 Task: Calculate the distance between waterfalls in the Columbia River Gorge, Oregon.
Action: Mouse moved to (216, 93)
Screenshot: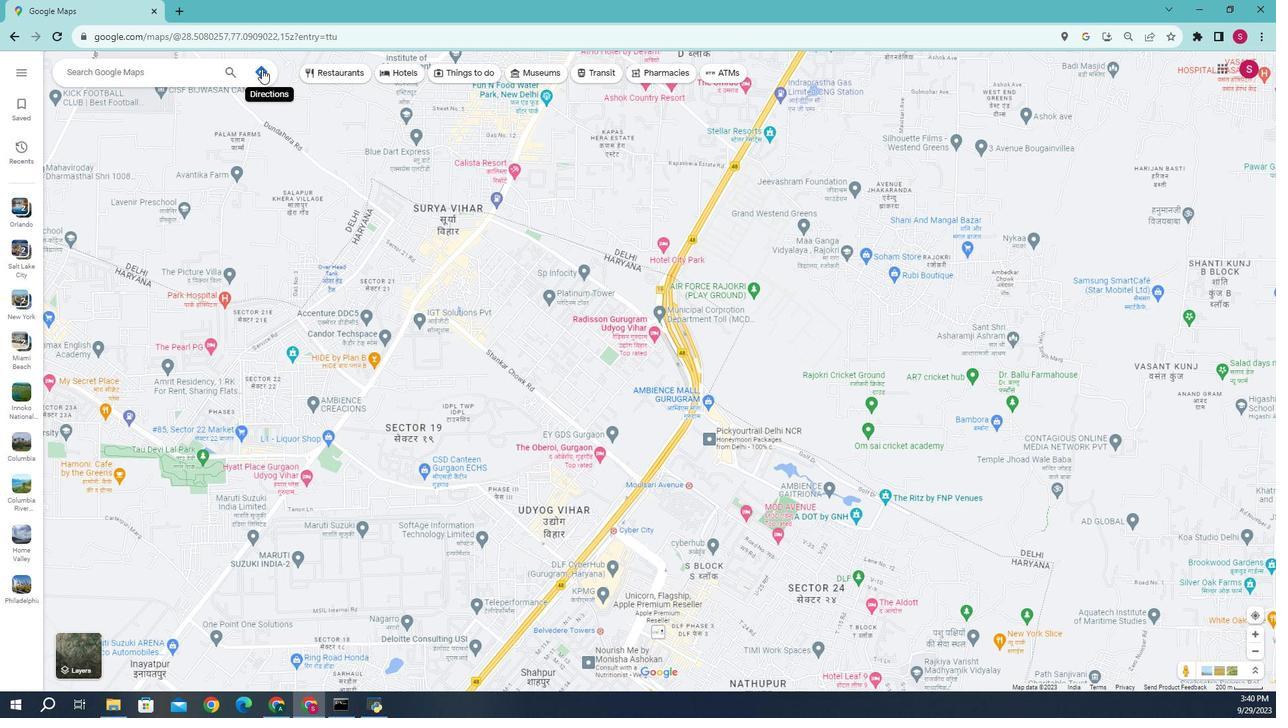 
Action: Mouse pressed left at (216, 93)
Screenshot: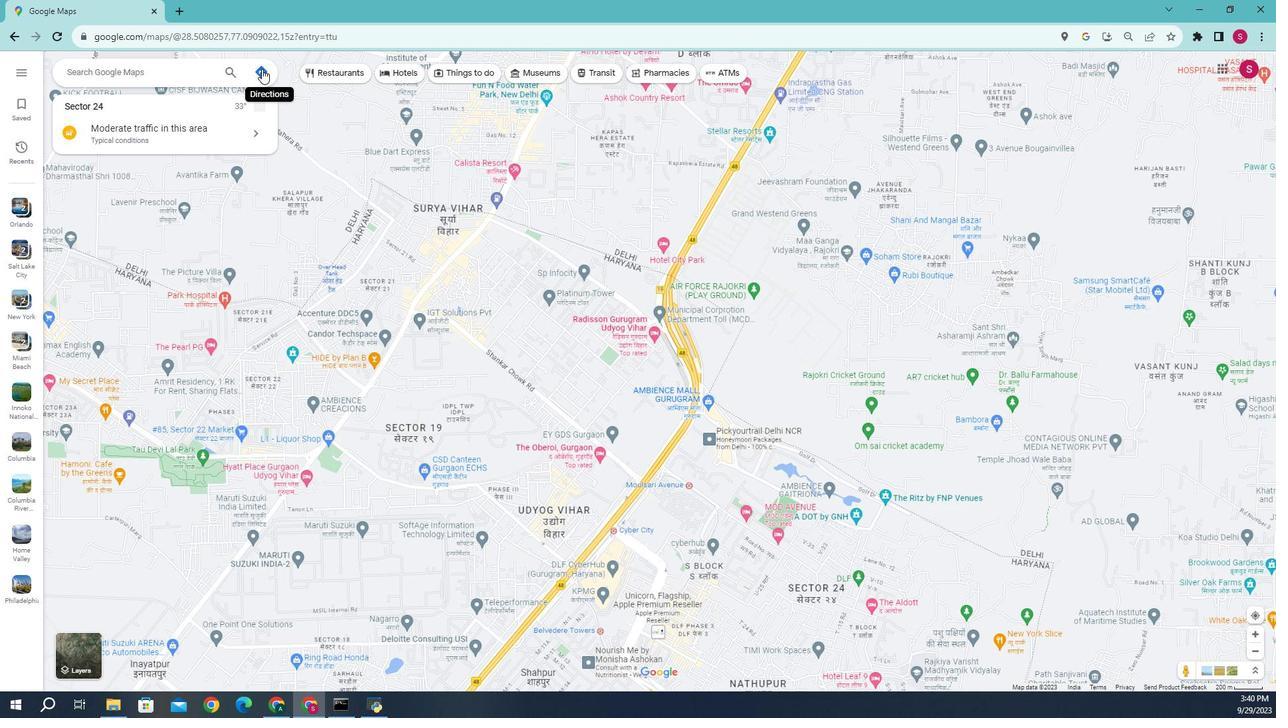 
Action: Mouse moved to (180, 112)
Screenshot: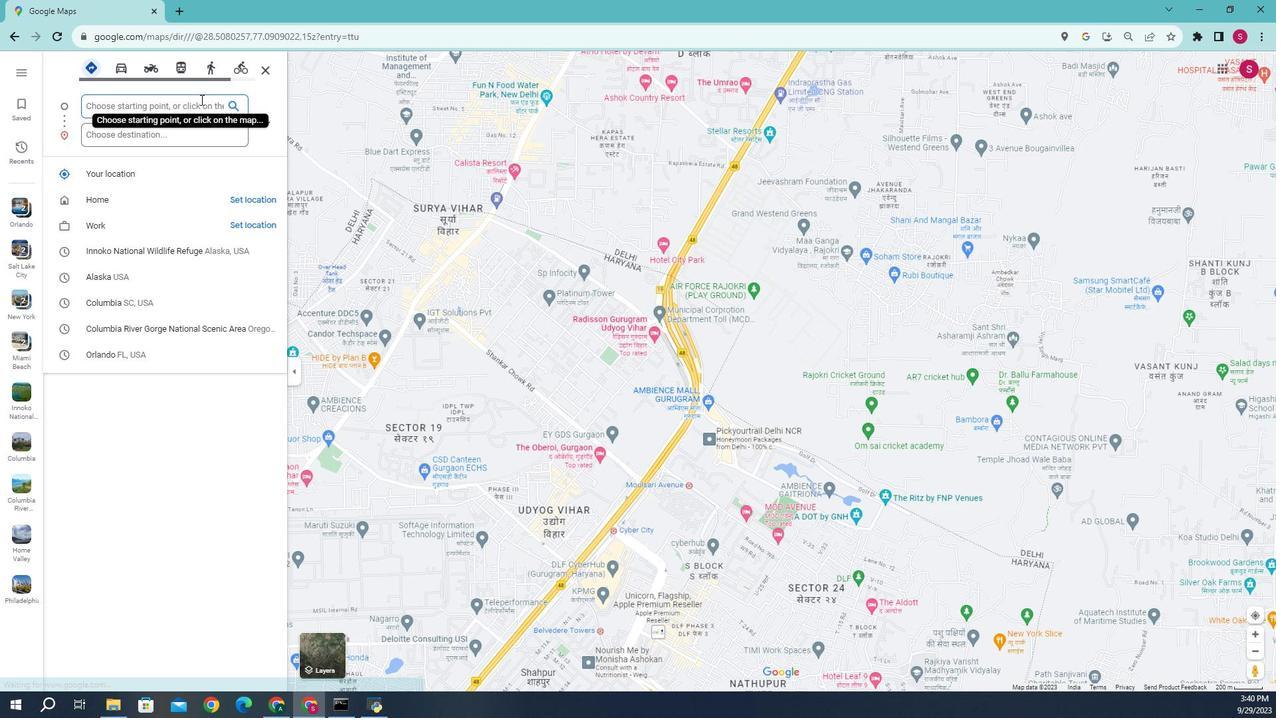 
Action: Mouse pressed left at (180, 112)
Screenshot: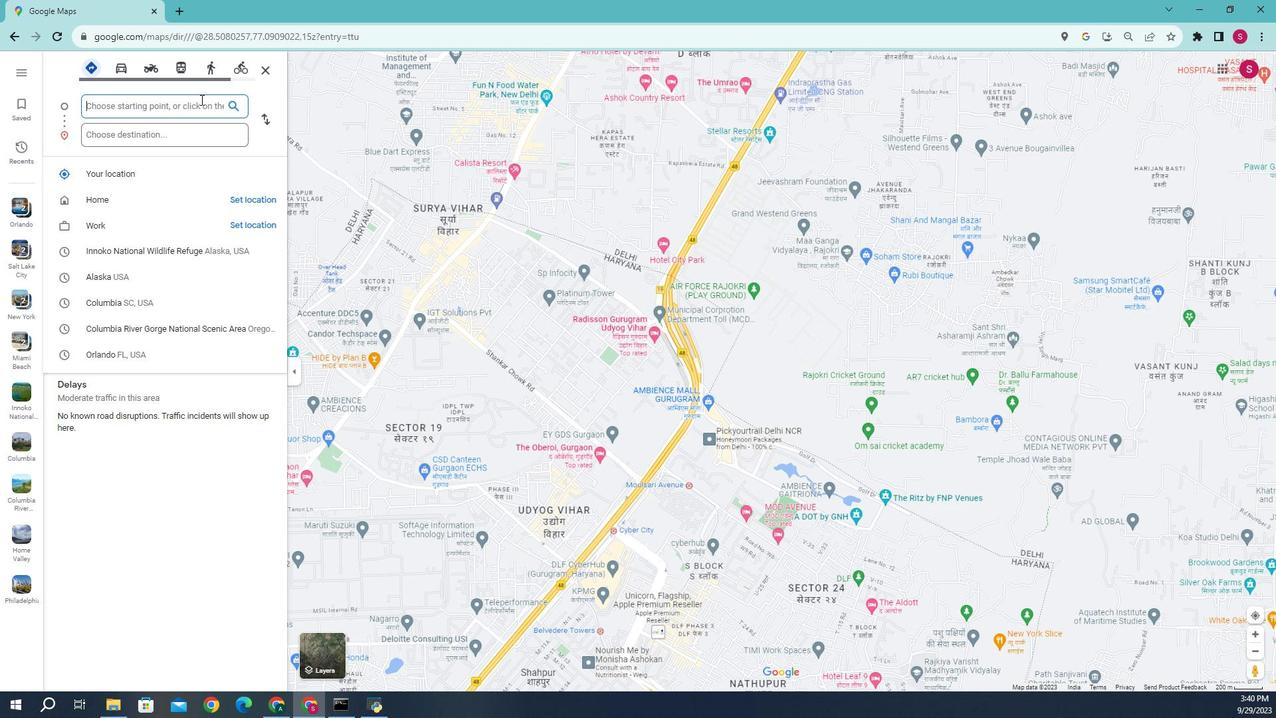 
Action: Mouse moved to (184, 113)
Screenshot: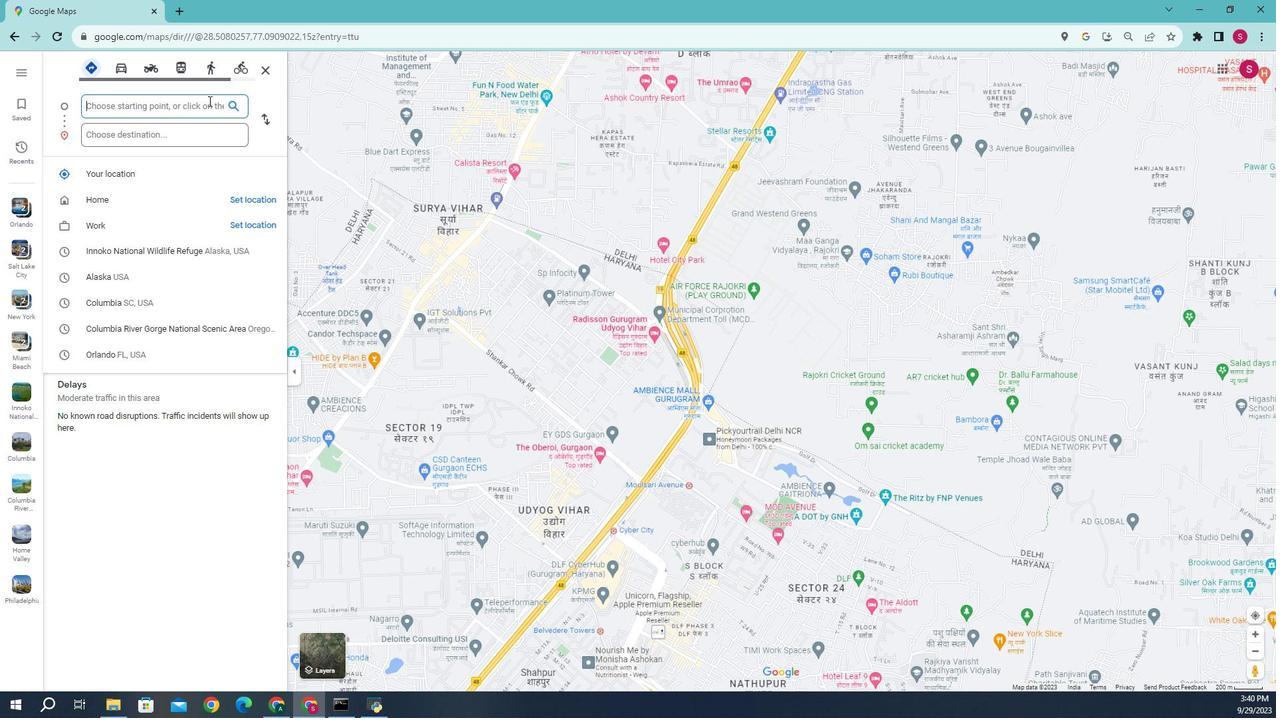 
Action: Key pressed <Key.caps_lock>
Screenshot: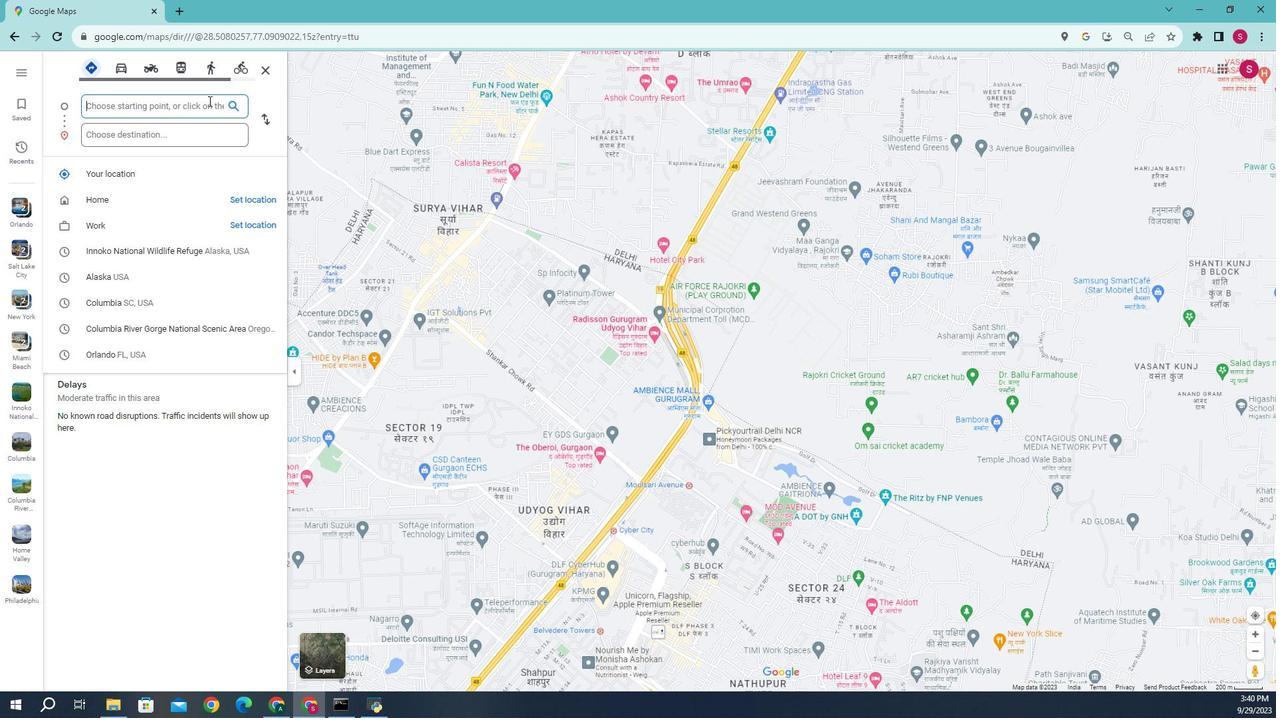 
Action: Mouse moved to (185, 113)
Screenshot: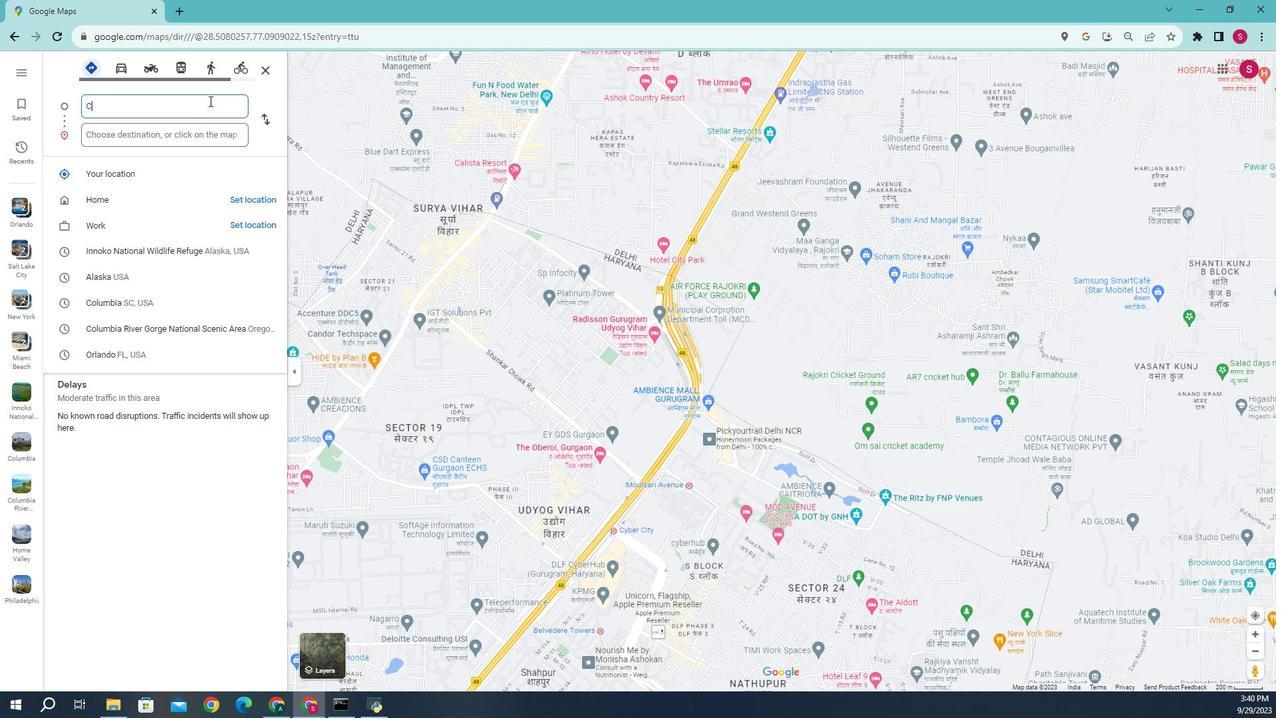 
Action: Key pressed C
Screenshot: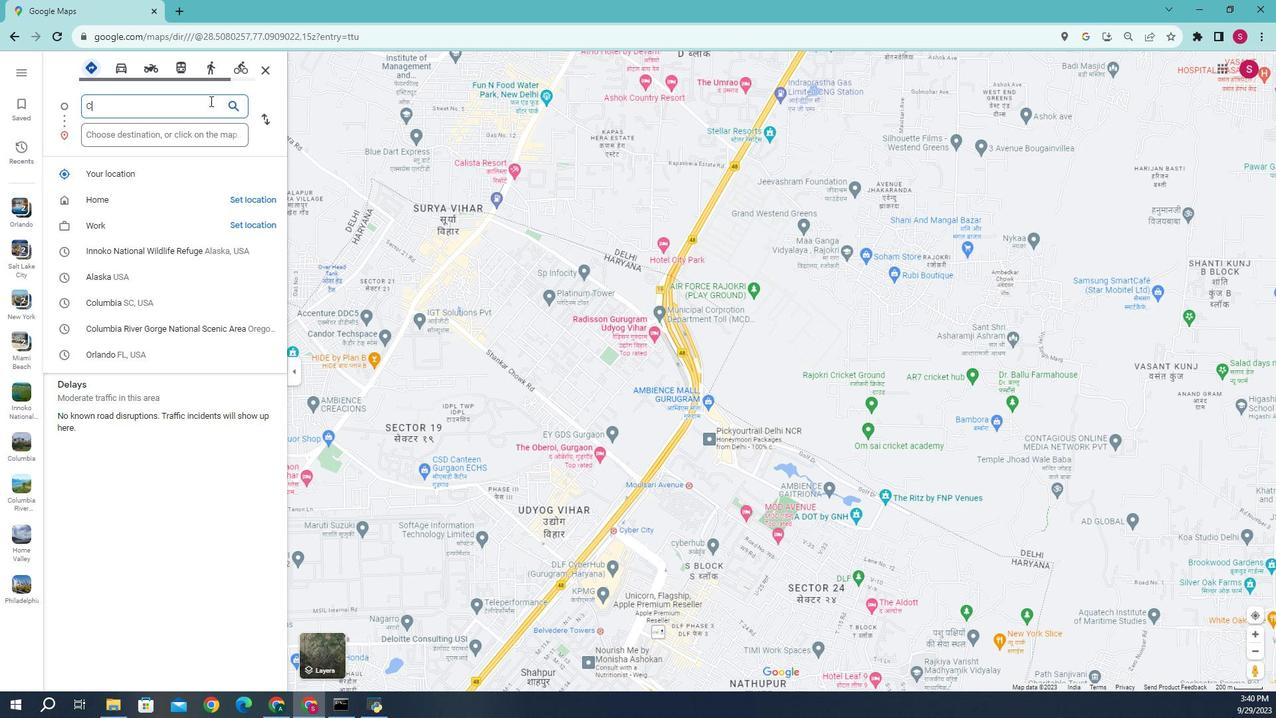 
Action: Mouse moved to (186, 113)
Screenshot: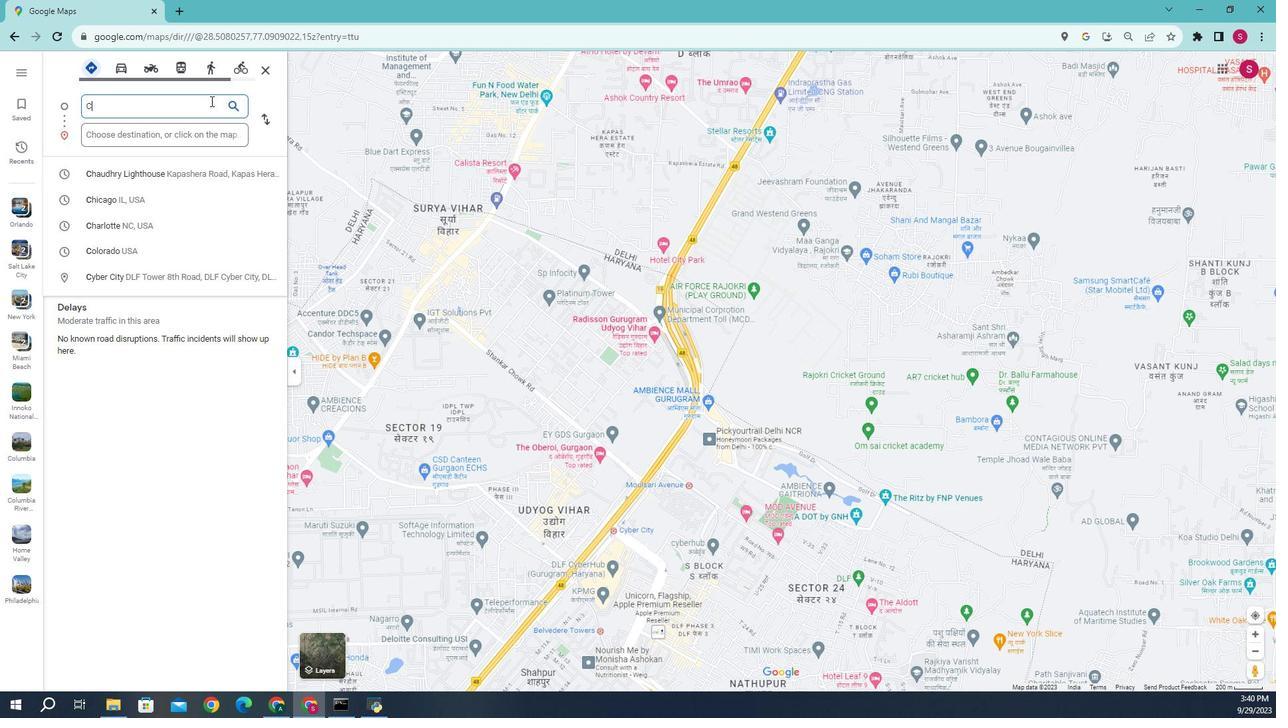 
Action: Key pressed <Key.caps_lock>
Screenshot: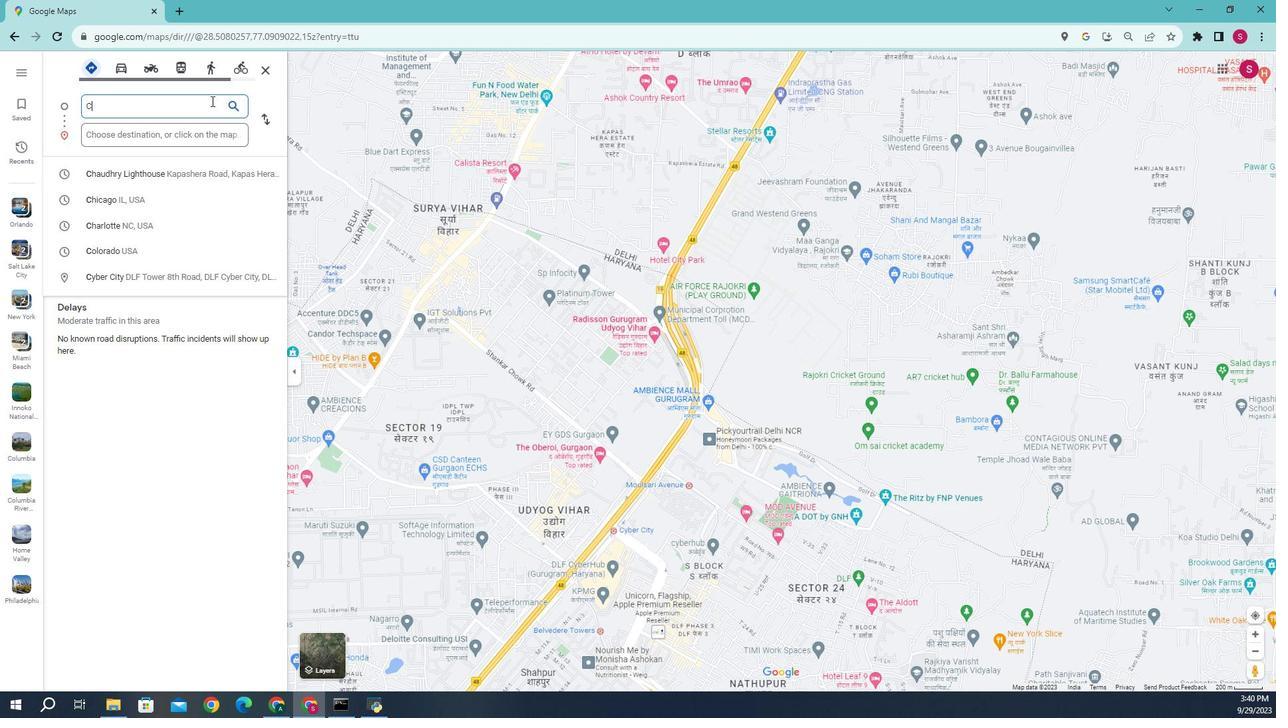 
Action: Mouse moved to (186, 113)
Screenshot: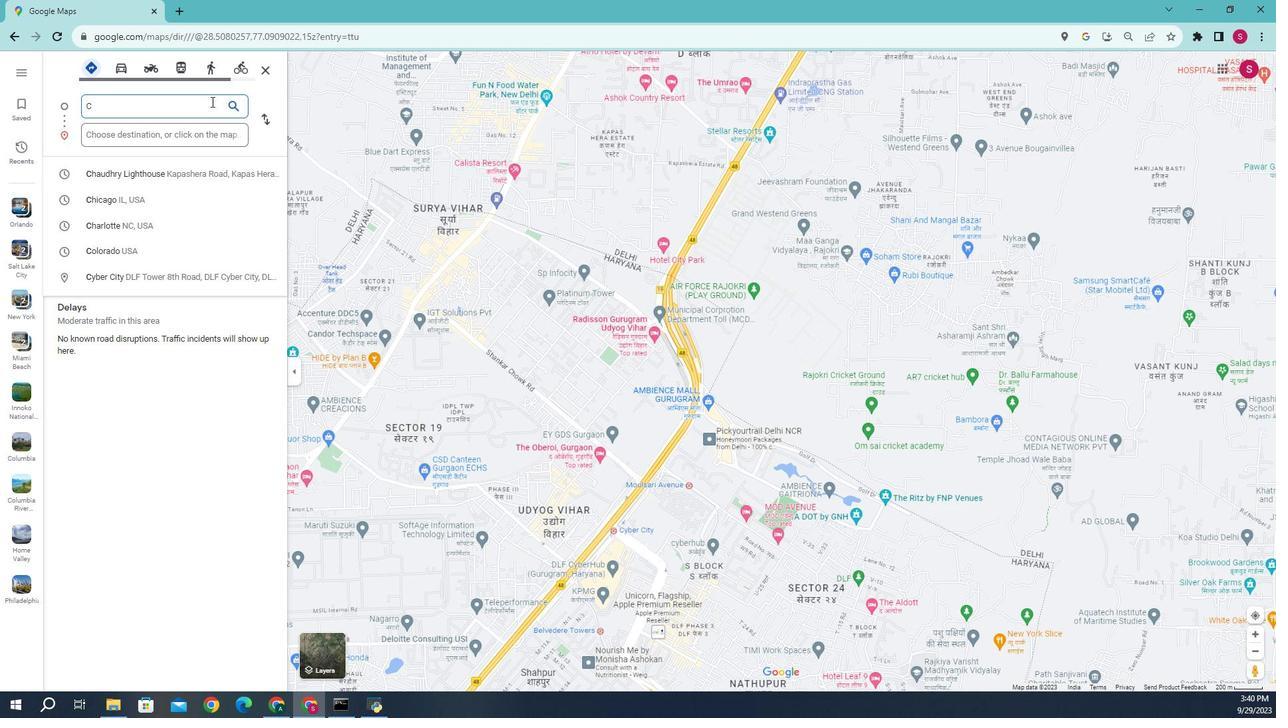 
Action: Key pressed o
Screenshot: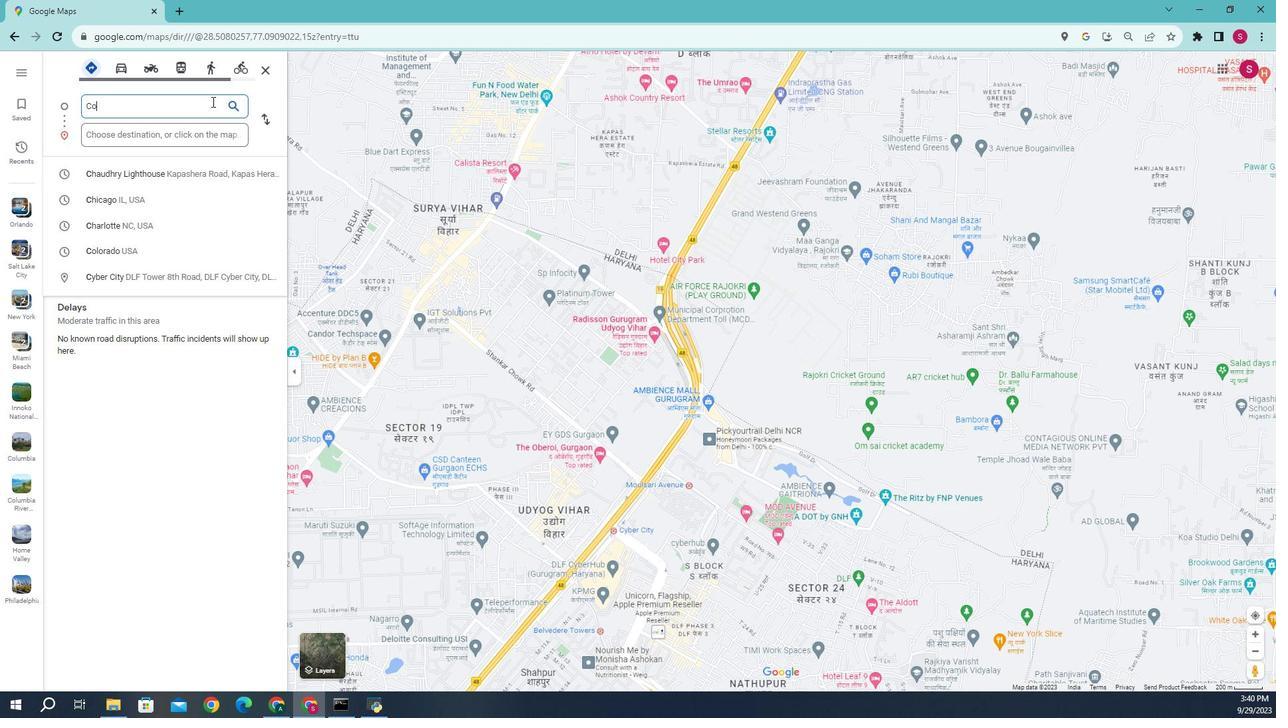 
Action: Mouse moved to (186, 113)
Screenshot: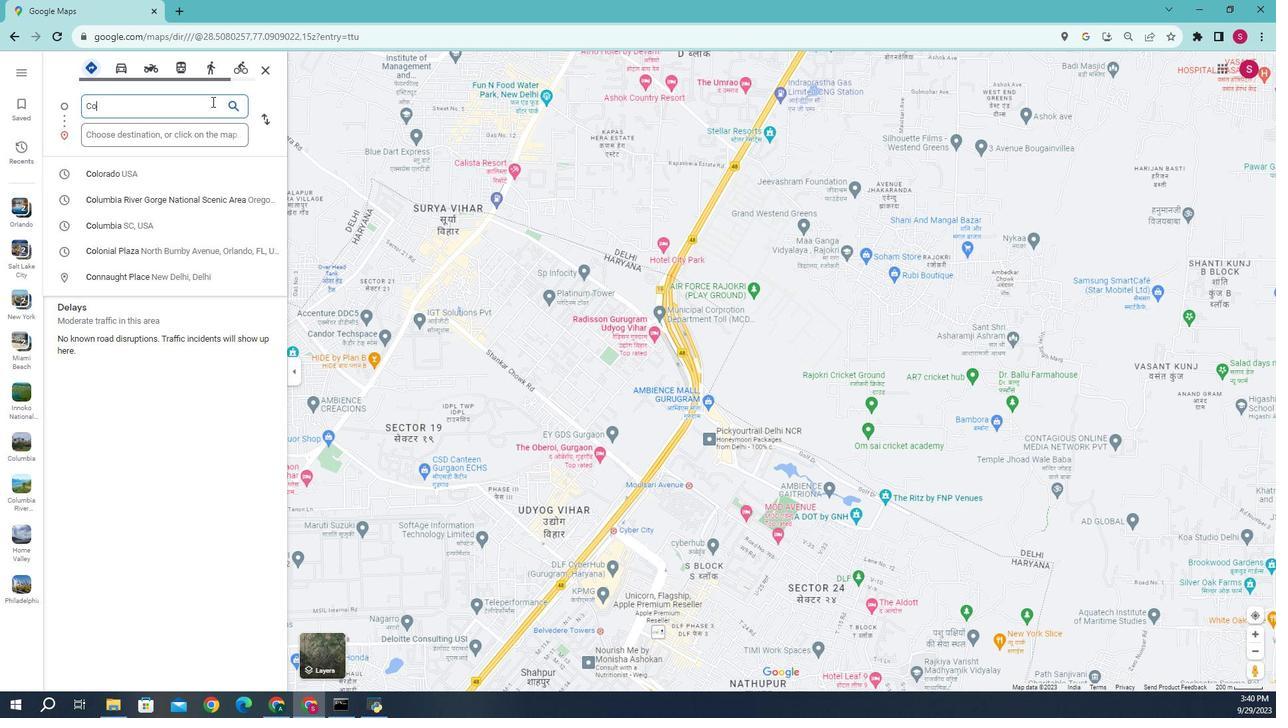 
Action: Key pressed lumbia<Key.space><Key.space><Key.caps_lock>R<Key.caps_lock>iver<Key.space>gorge,<Key.space><Key.caps_lock>O<Key.caps_lock>regon
Screenshot: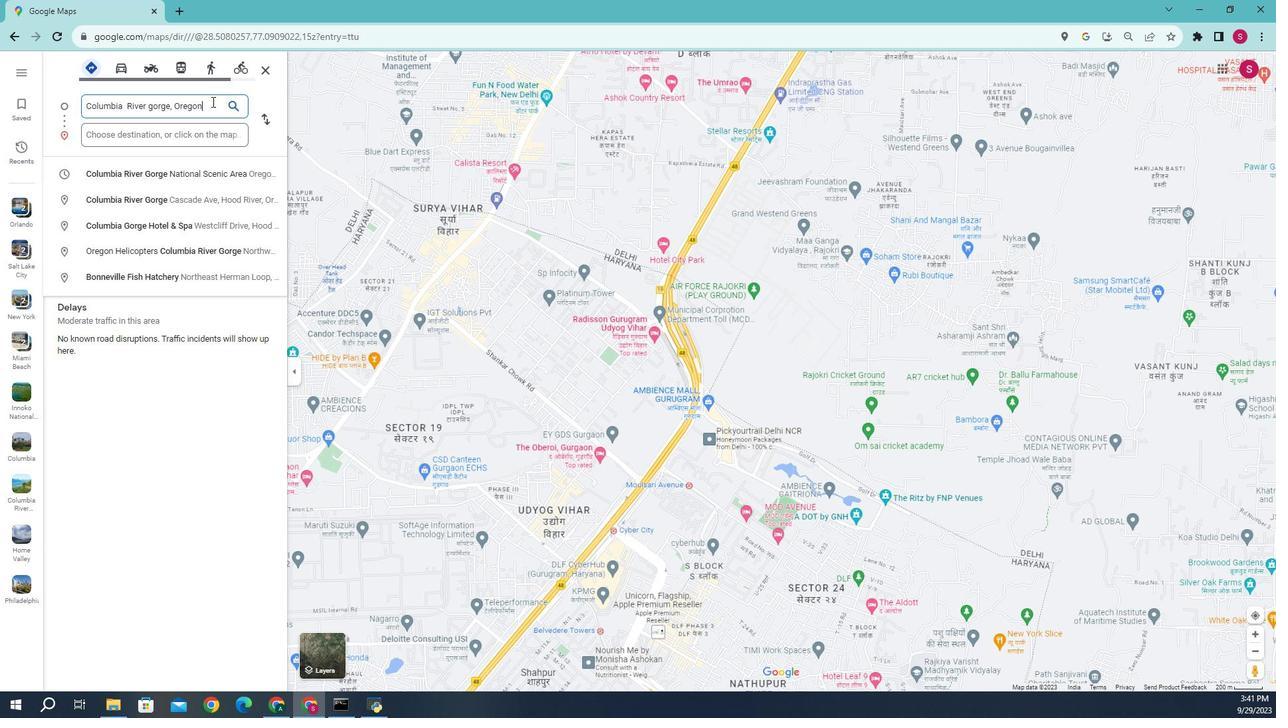 
Action: Mouse moved to (170, 157)
Screenshot: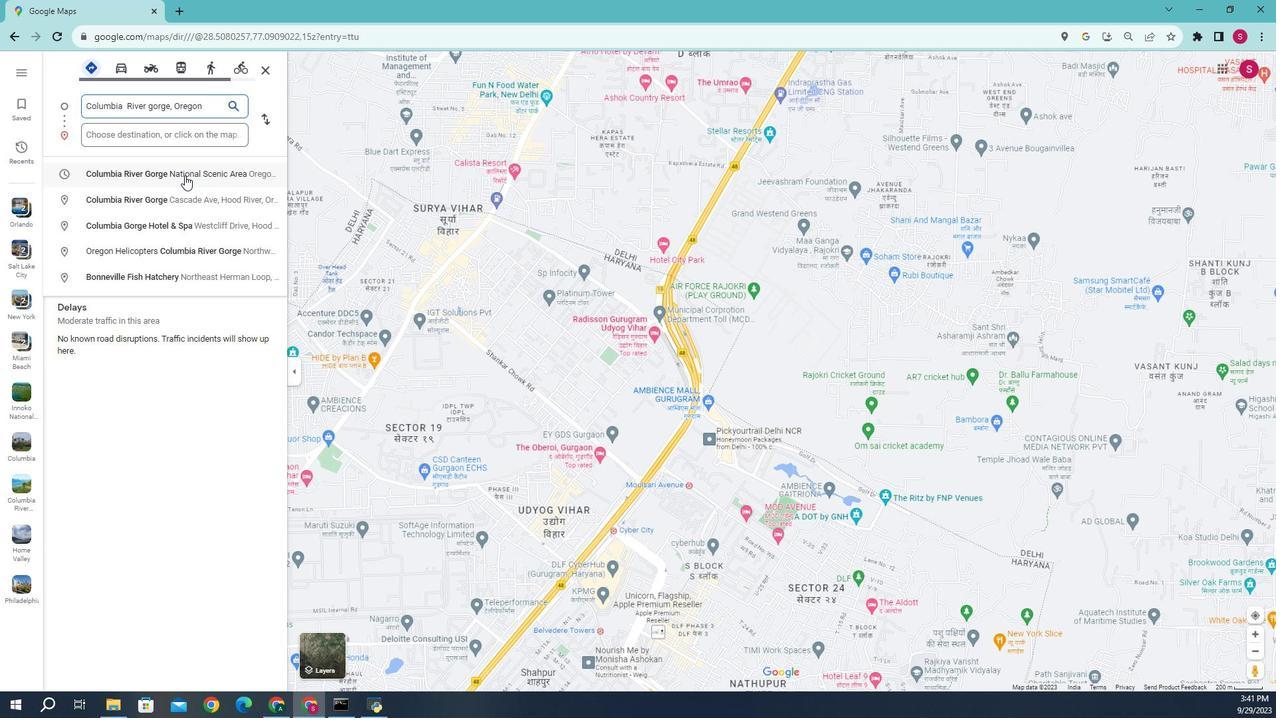 
Action: Mouse pressed left at (170, 157)
Screenshot: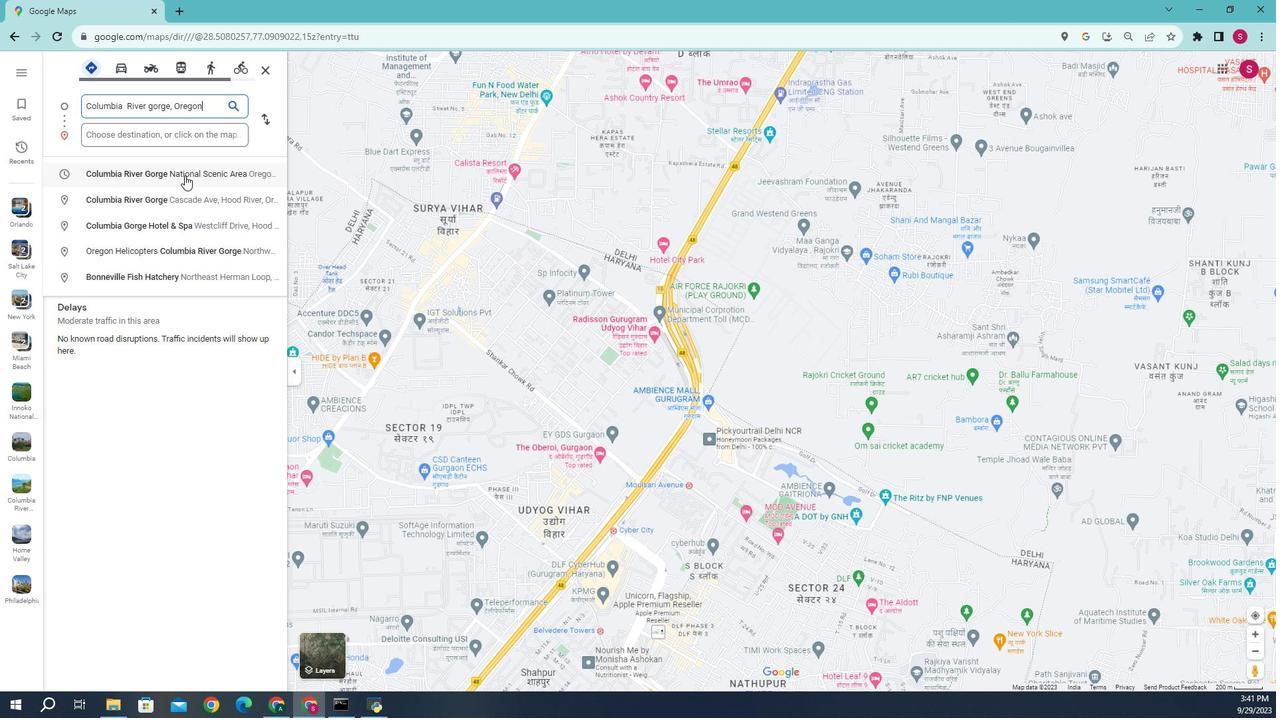 
Action: Mouse moved to (147, 134)
Screenshot: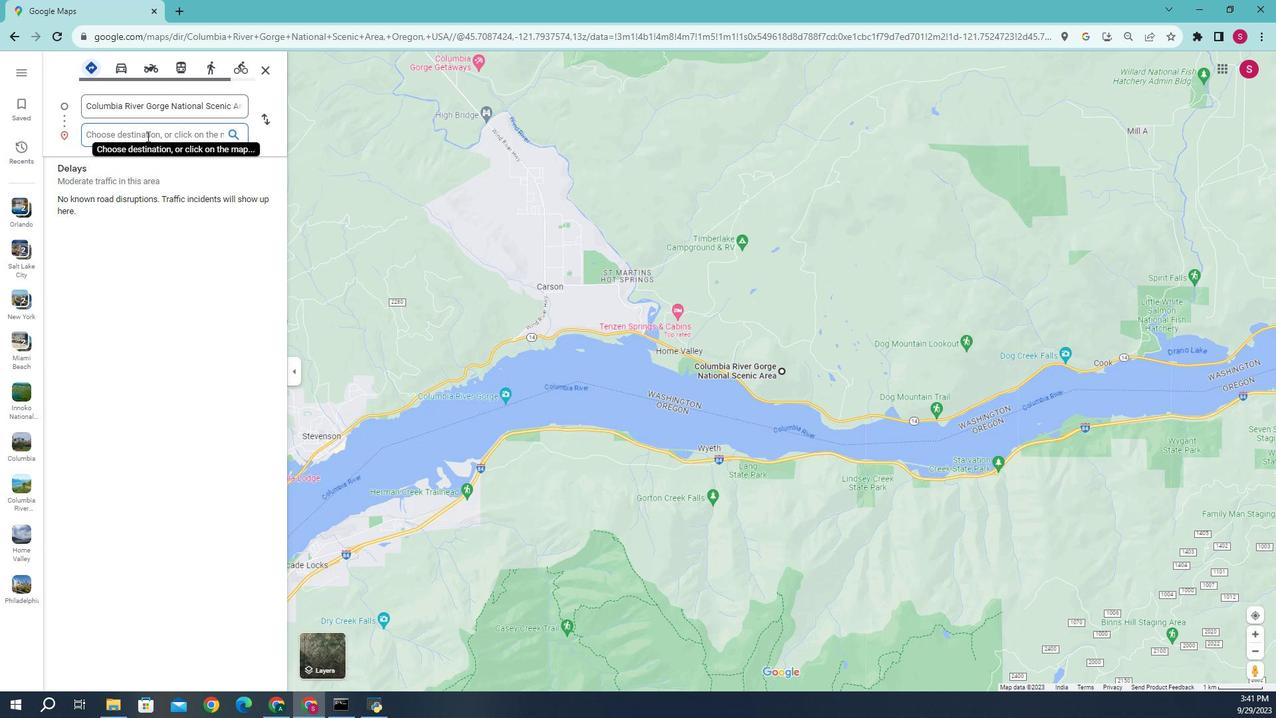 
Action: Mouse pressed left at (147, 134)
Screenshot: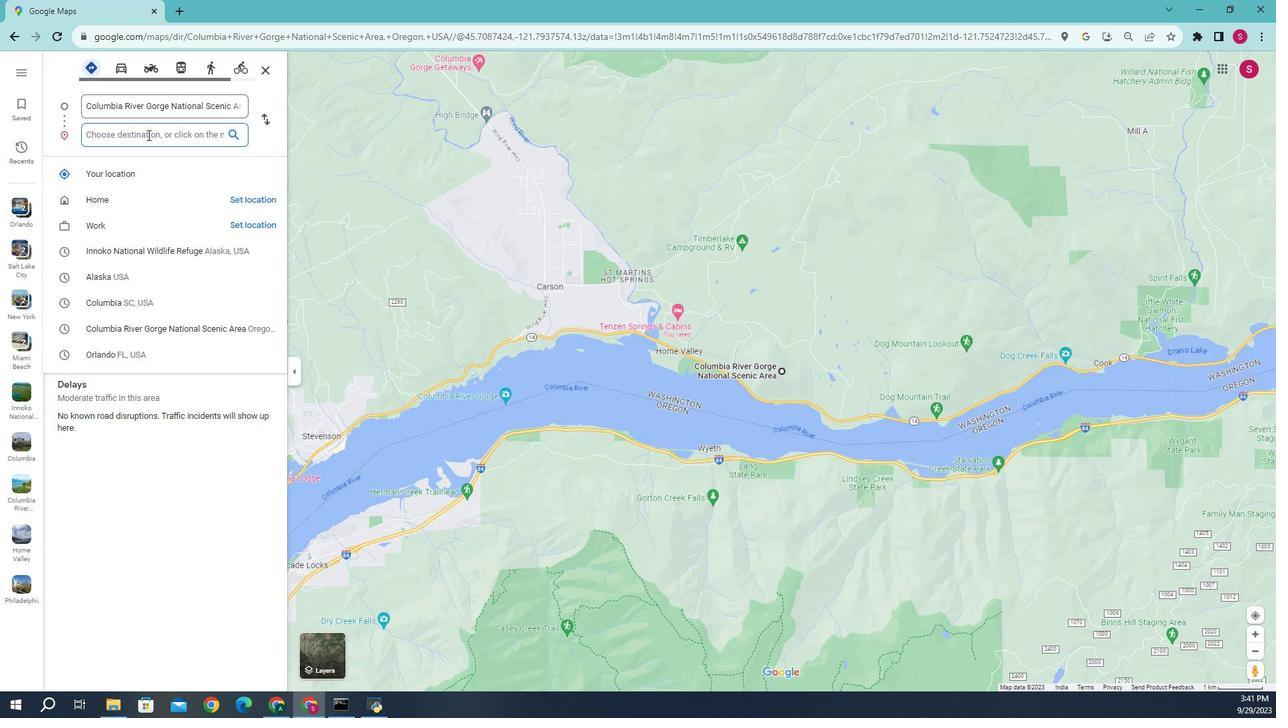 
Action: Mouse moved to (150, 134)
Screenshot: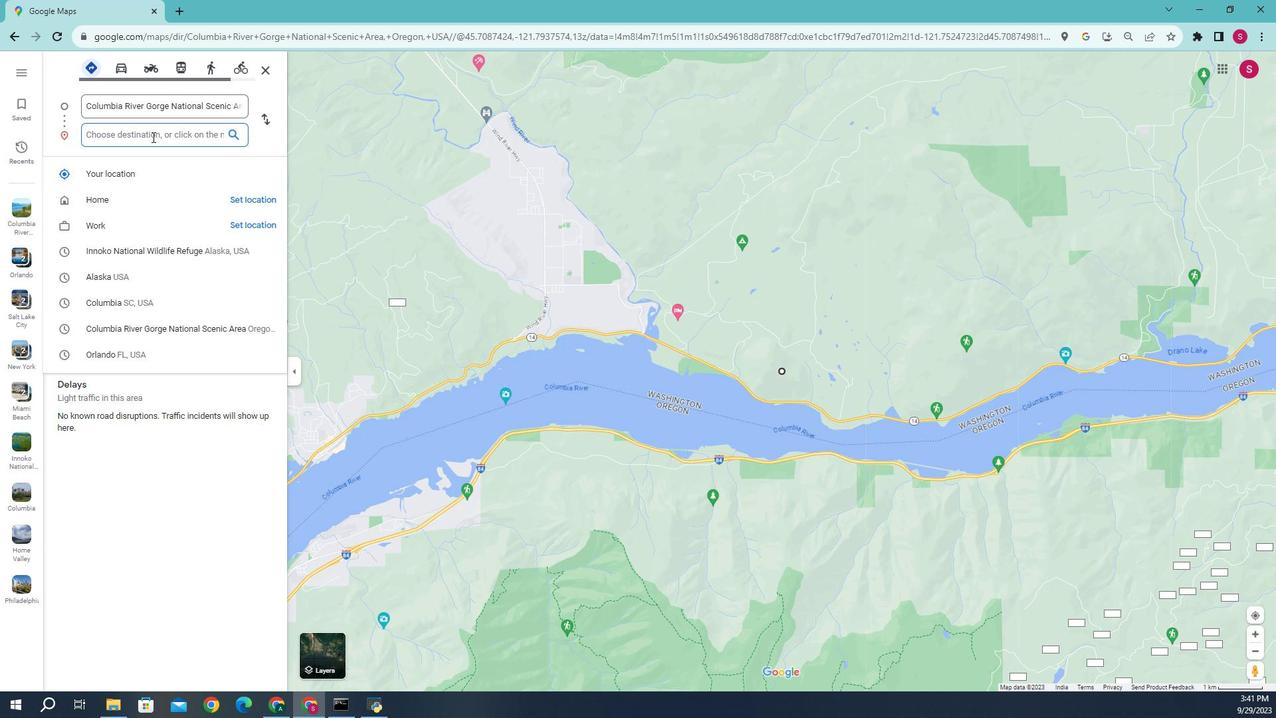 
Action: Mouse pressed left at (150, 134)
Screenshot: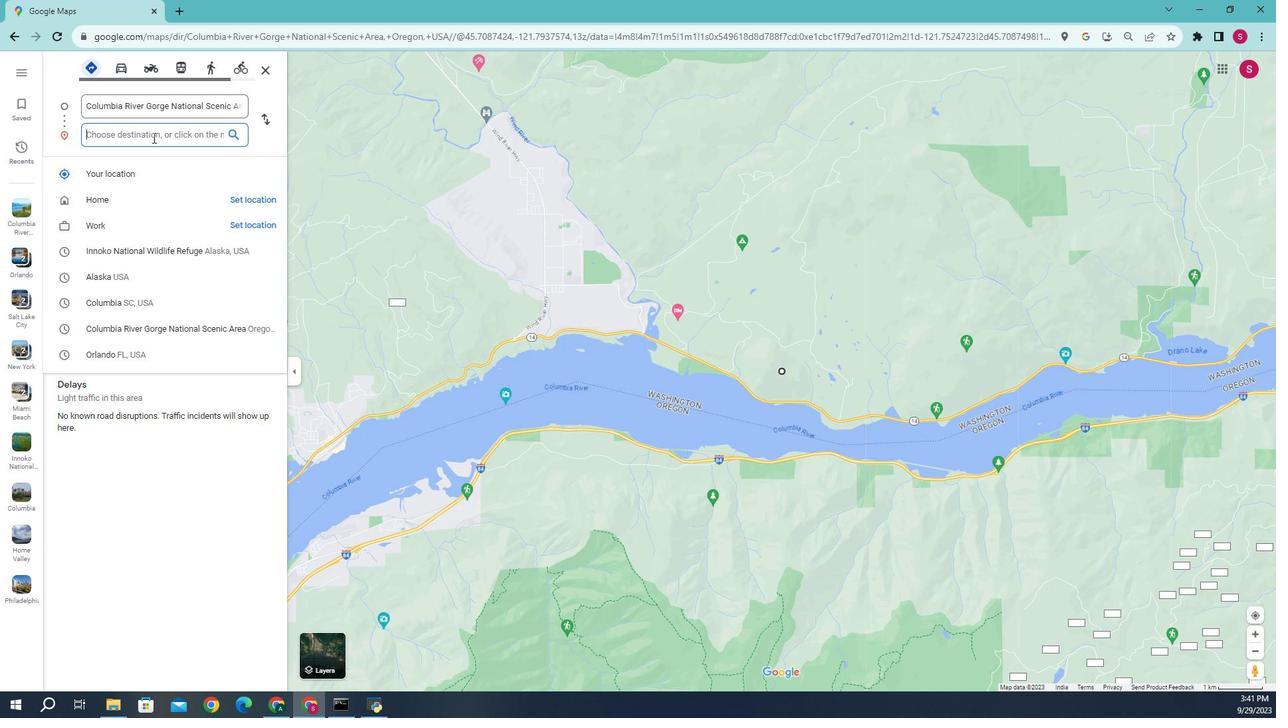 
Action: Mouse moved to (151, 134)
Screenshot: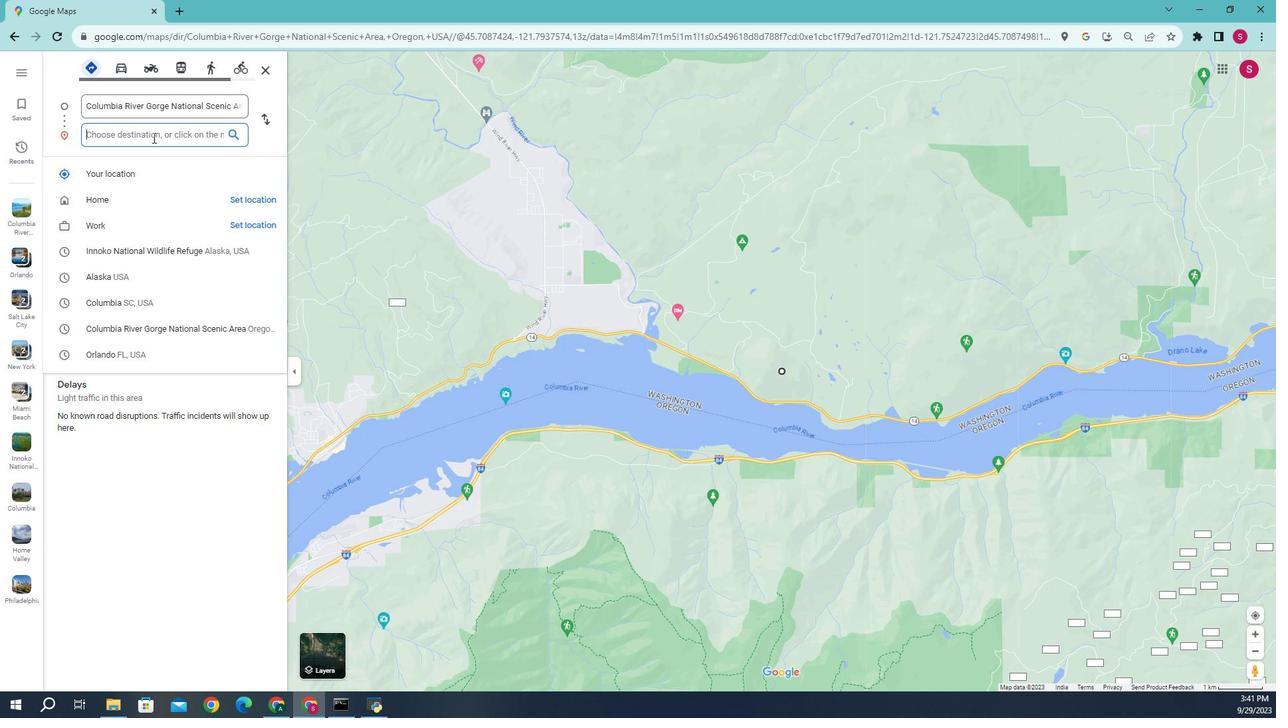 
Action: Key pressed columbia
Screenshot: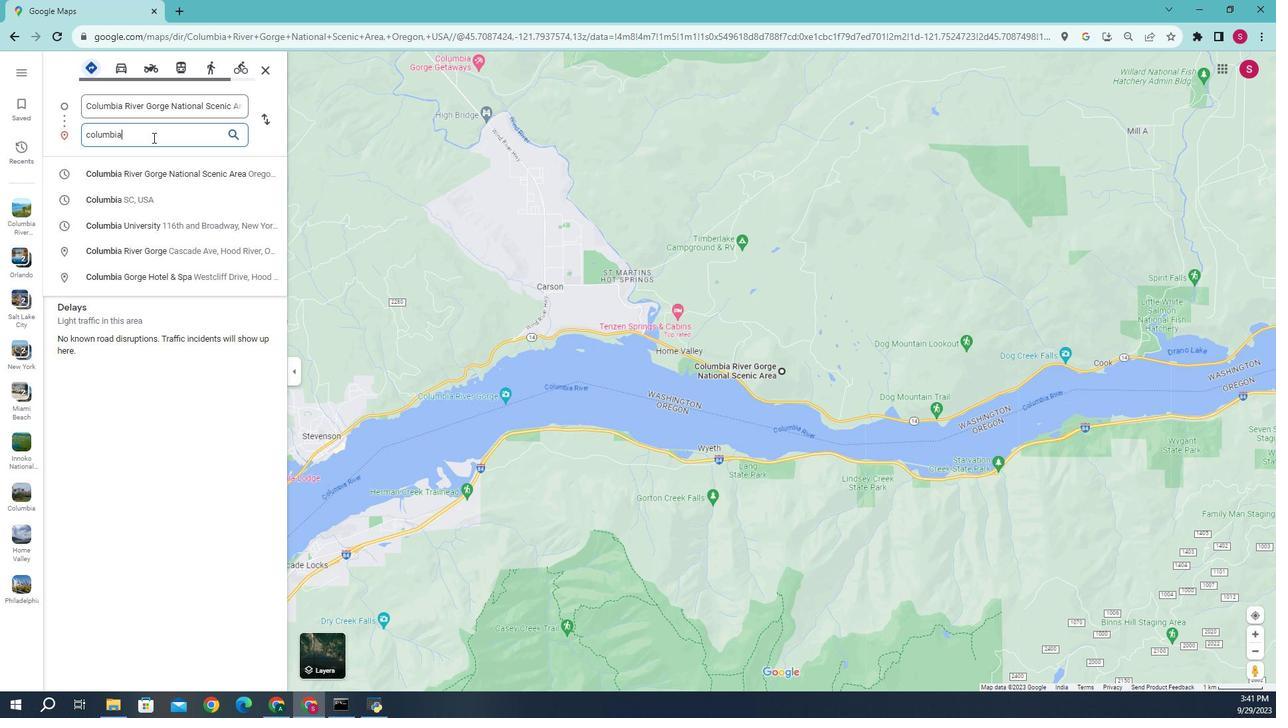 
Action: Mouse moved to (156, 166)
Screenshot: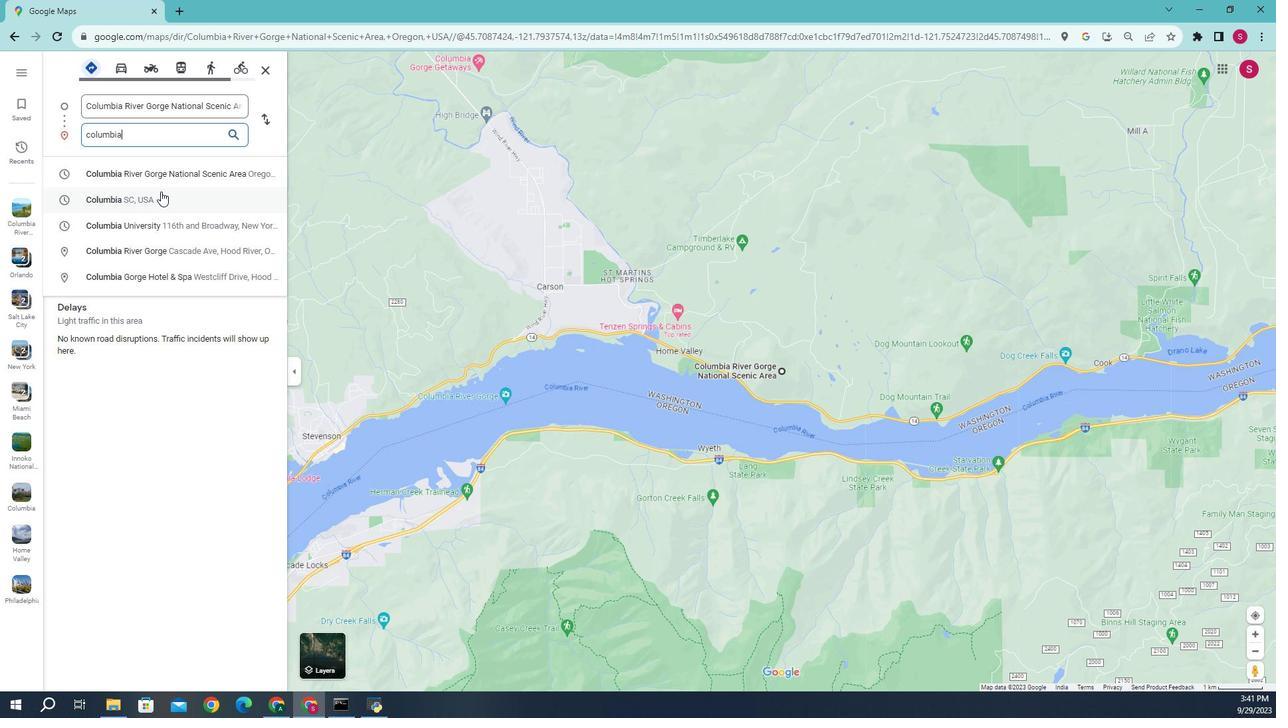 
Action: Mouse pressed left at (156, 166)
Screenshot: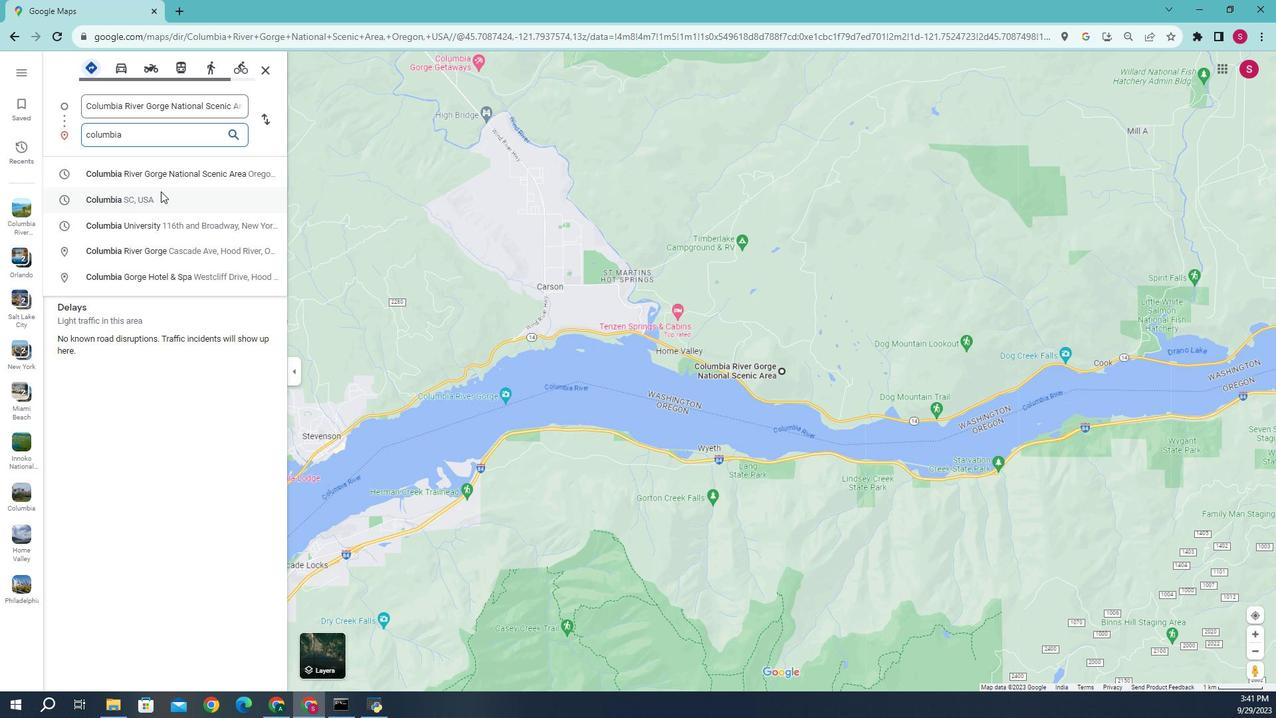 
Action: Mouse moved to (366, 441)
Screenshot: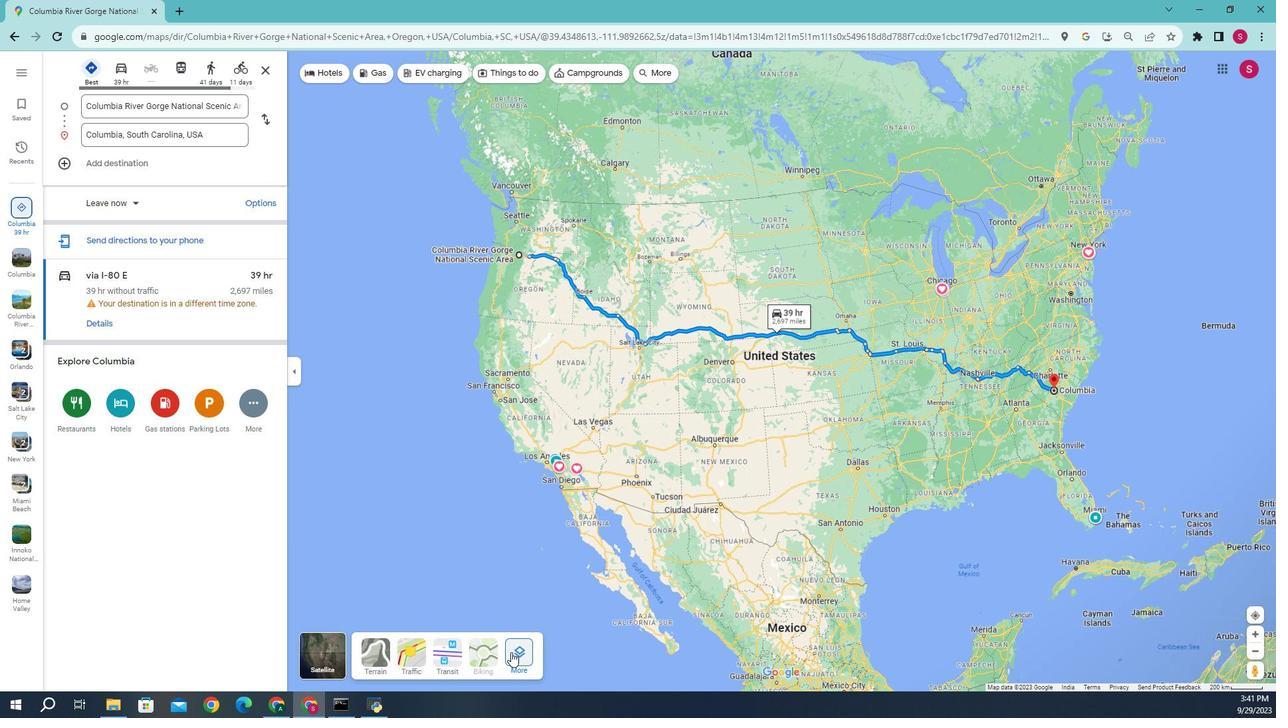 
Action: Mouse pressed left at (366, 441)
Screenshot: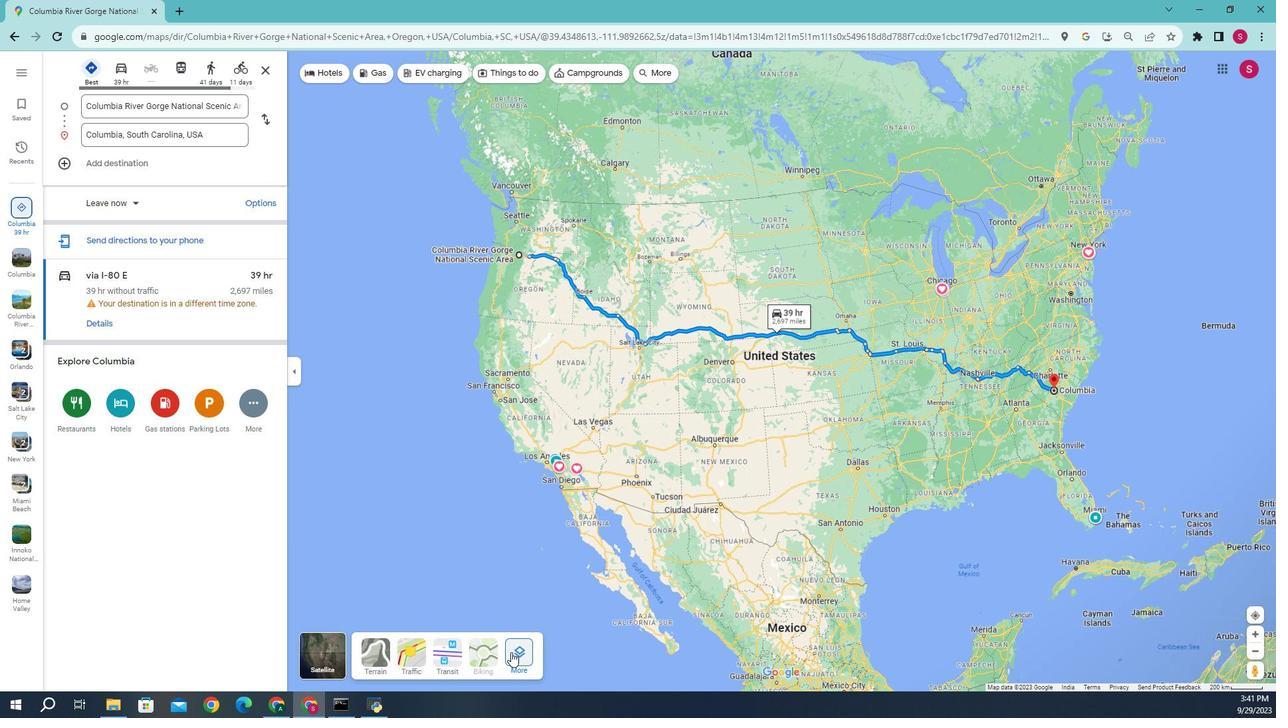 
Action: Mouse moved to (307, 376)
Screenshot: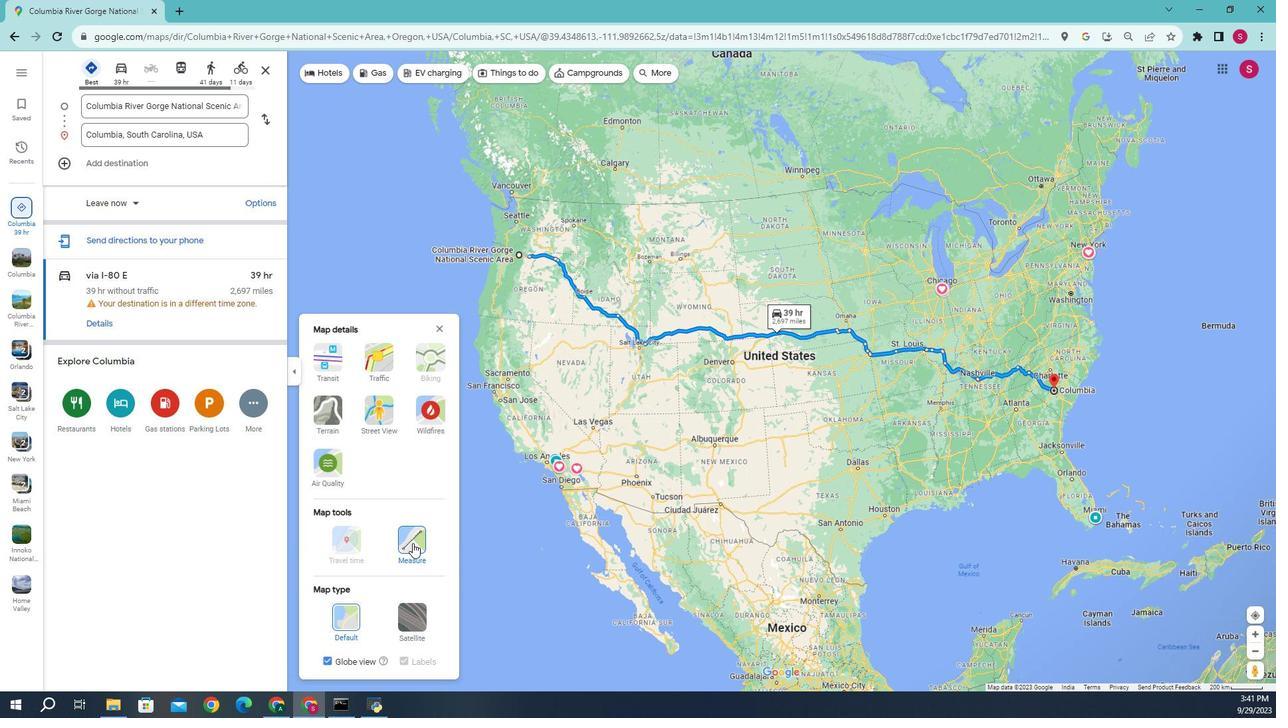 
Action: Mouse pressed left at (307, 376)
Screenshot: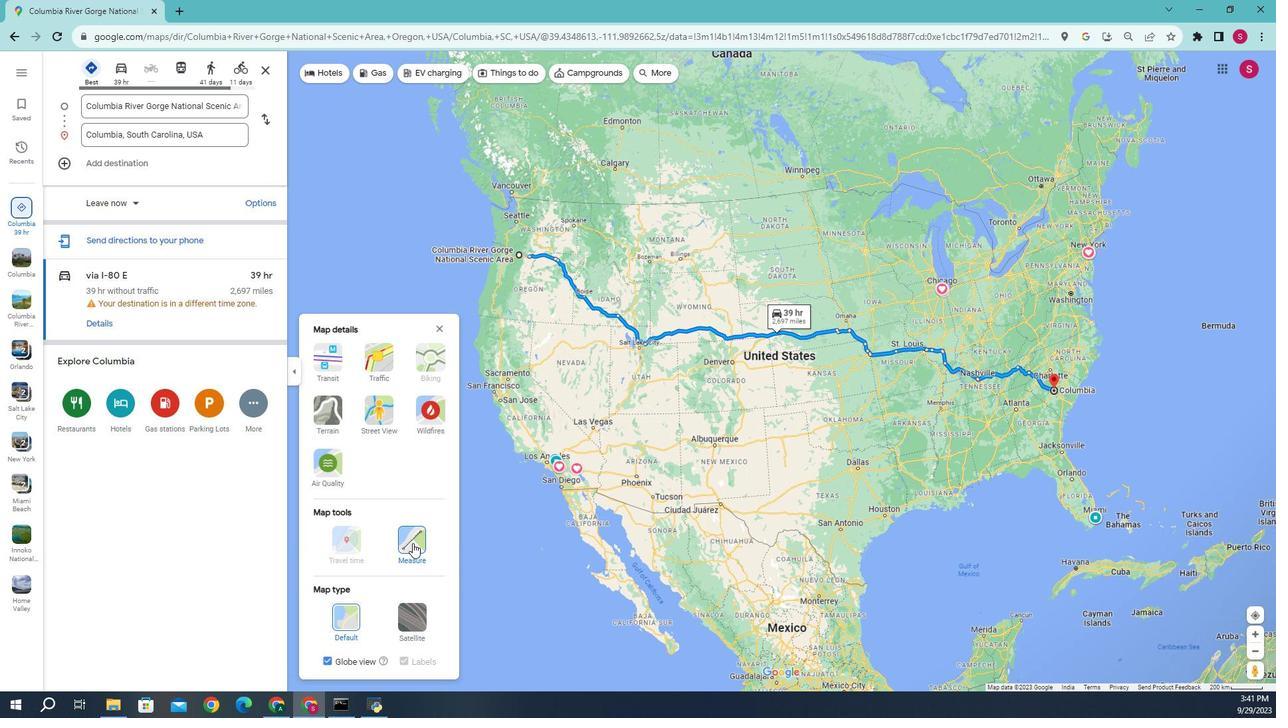 
Action: Mouse moved to (692, 284)
Screenshot: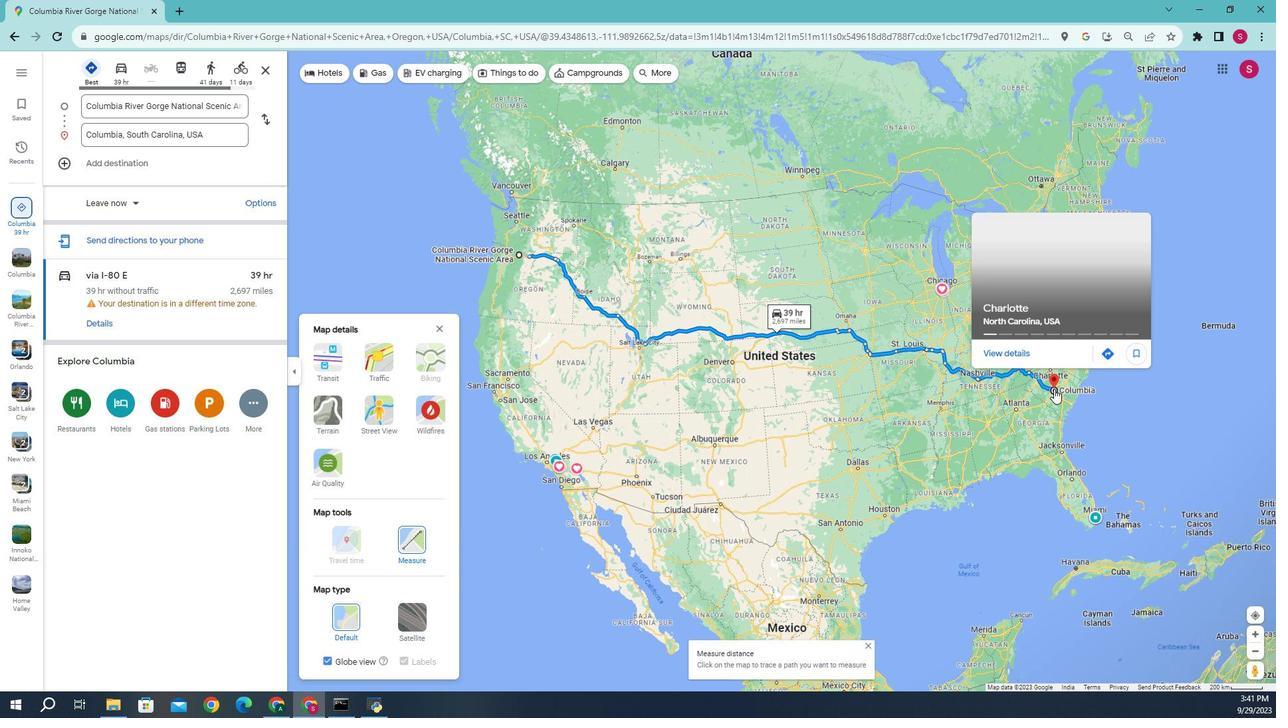 
Action: Mouse pressed left at (692, 284)
Screenshot: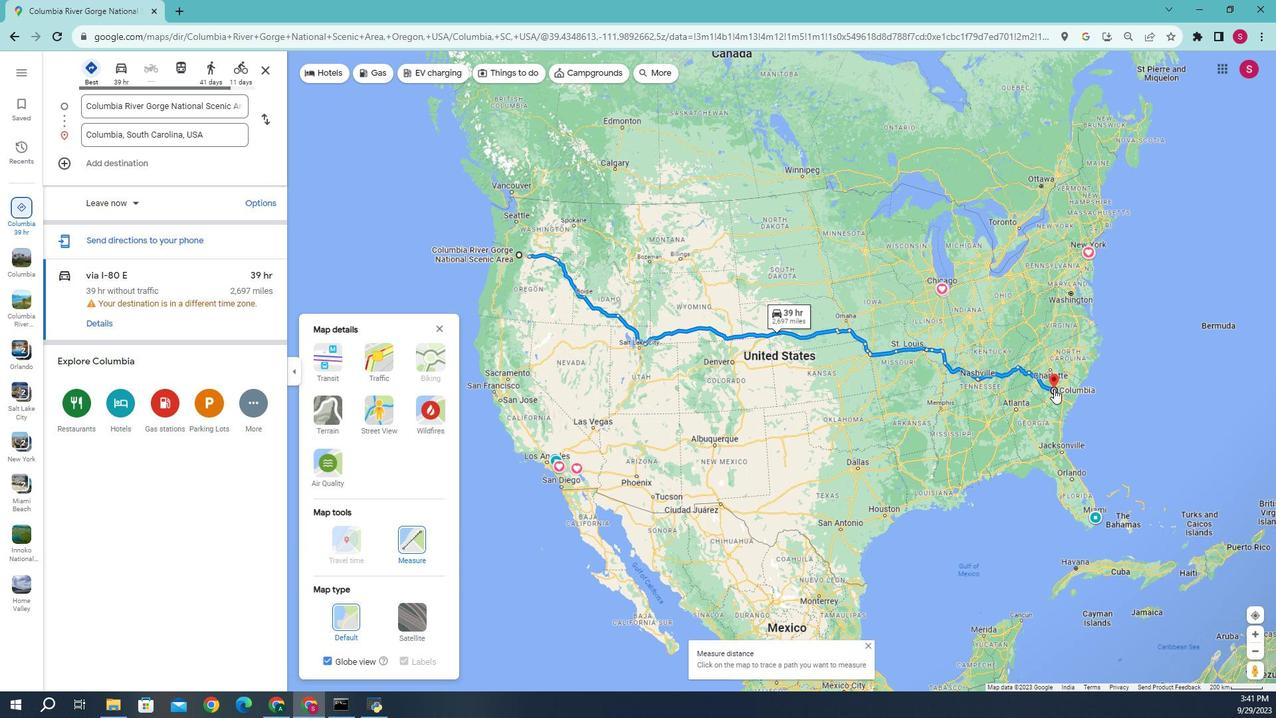 
Action: Mouse moved to (370, 204)
Screenshot: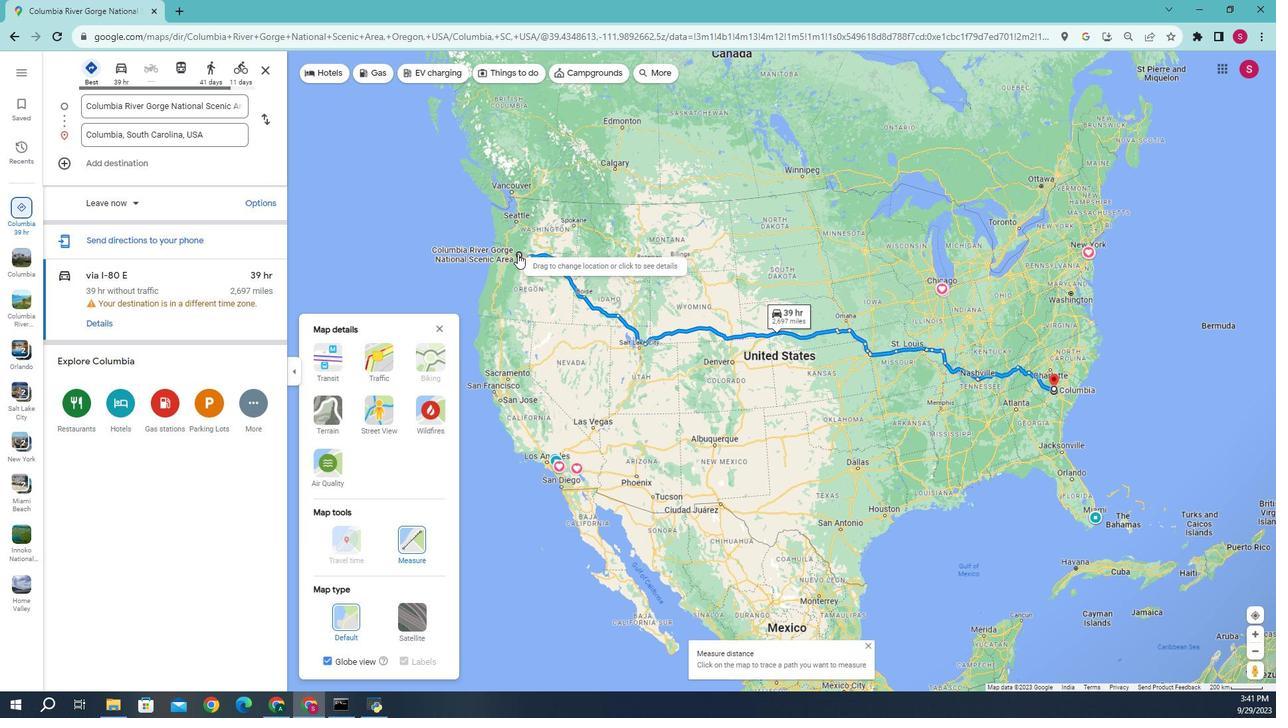 
Action: Mouse pressed left at (370, 204)
Screenshot: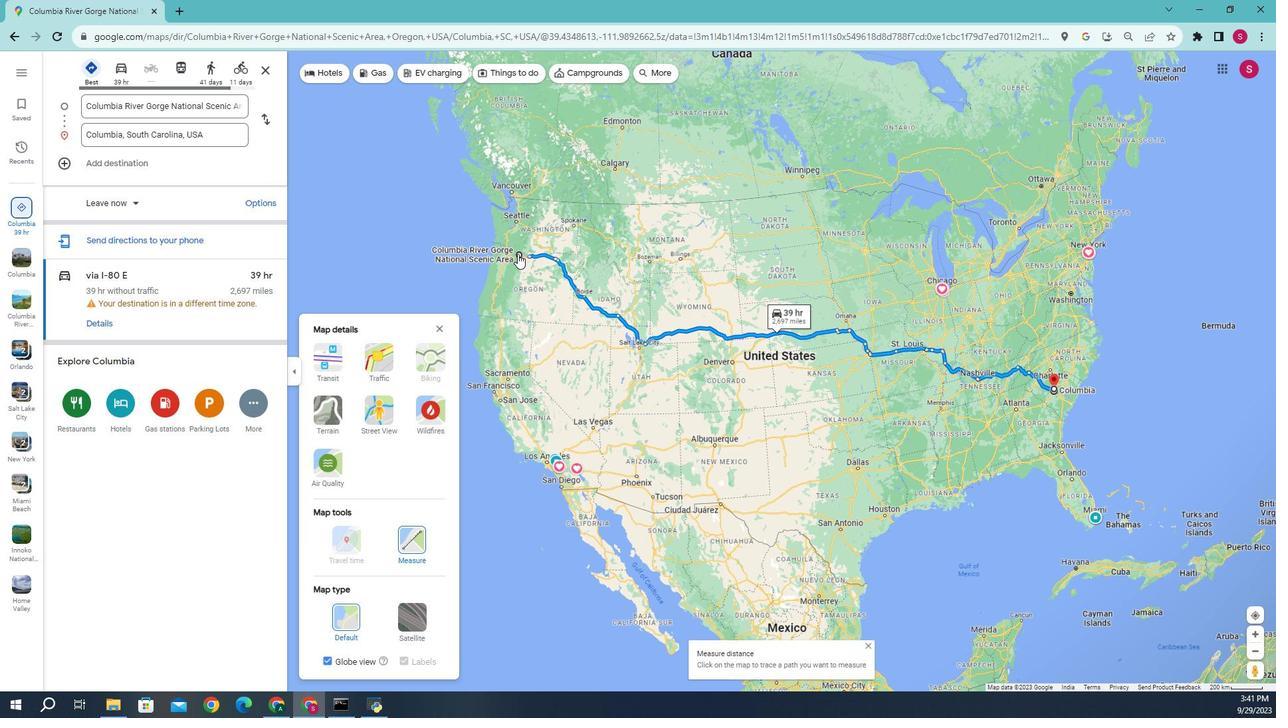 
Action: Mouse moved to (709, 292)
Screenshot: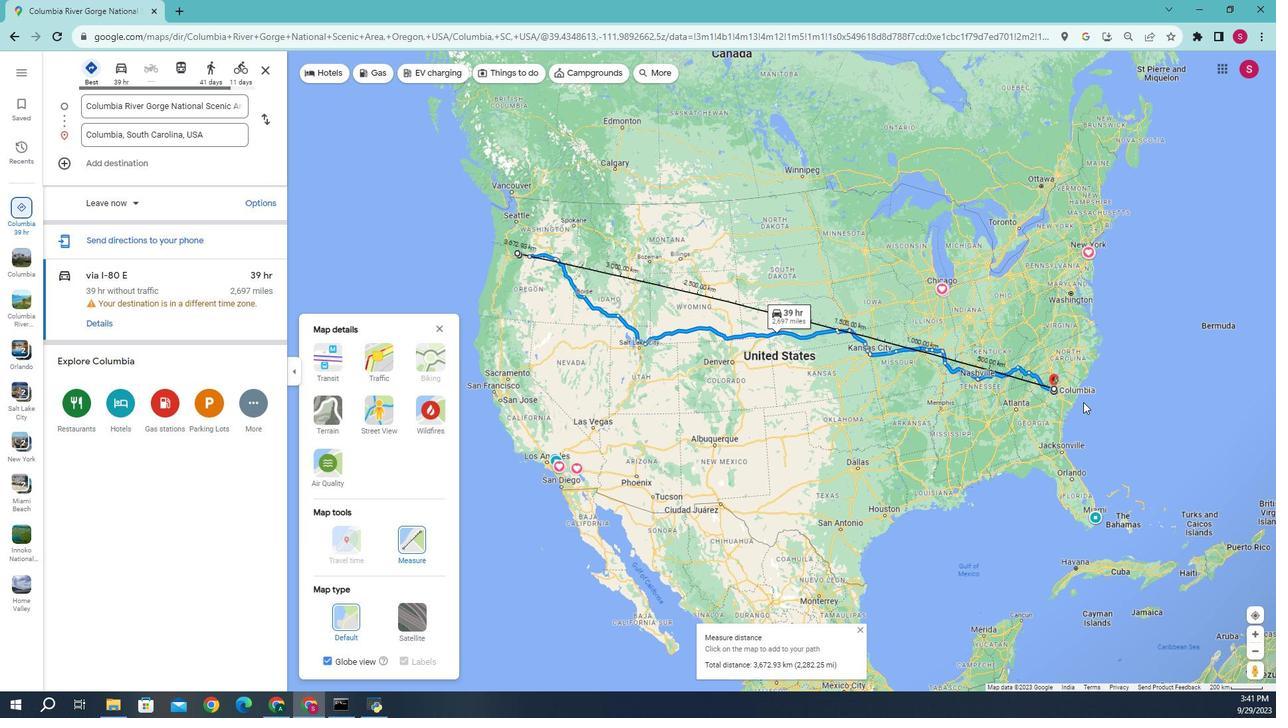 
Action: Mouse scrolled (709, 293) with delta (0, 0)
Screenshot: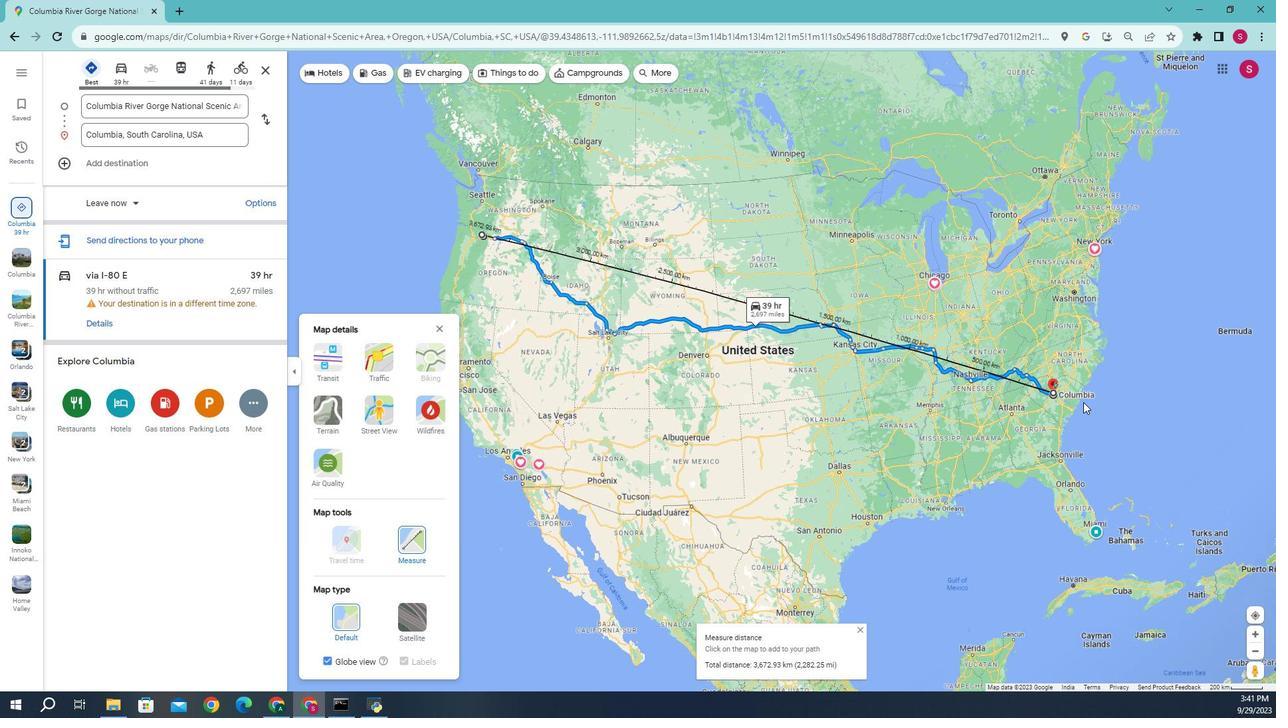 
Action: Mouse scrolled (709, 293) with delta (0, 0)
Screenshot: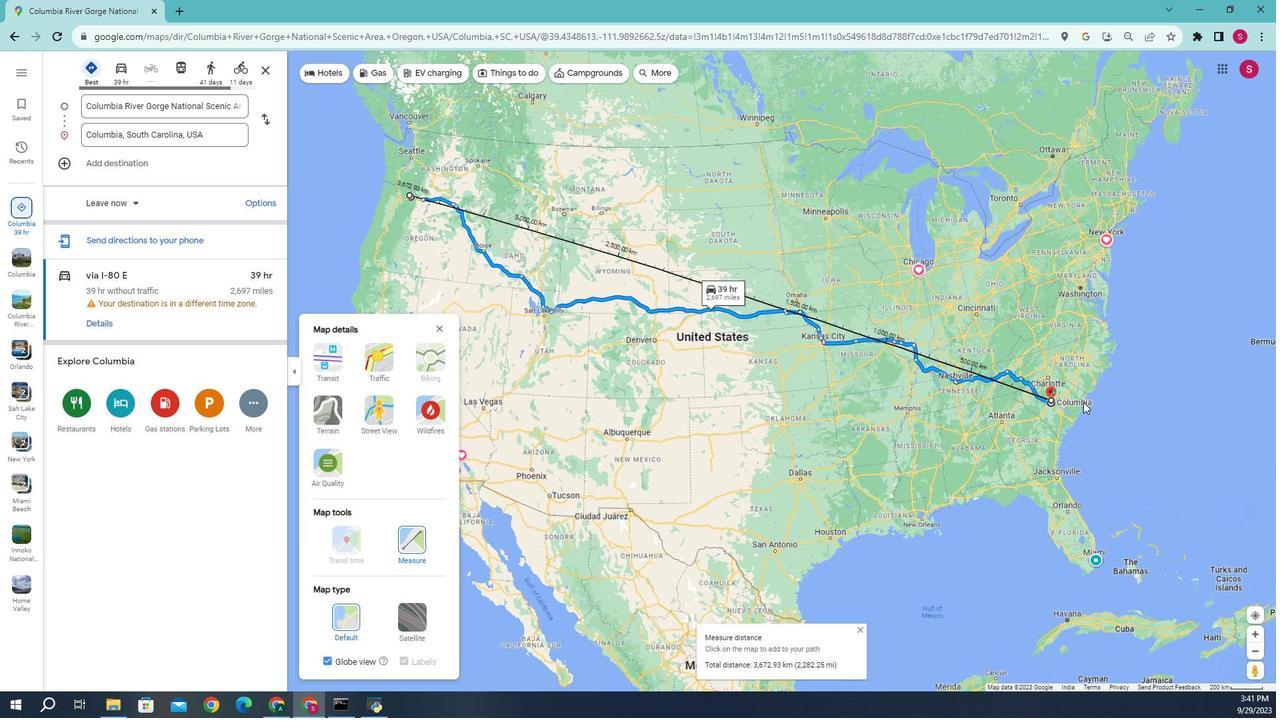 
Action: Mouse scrolled (709, 293) with delta (0, 0)
Screenshot: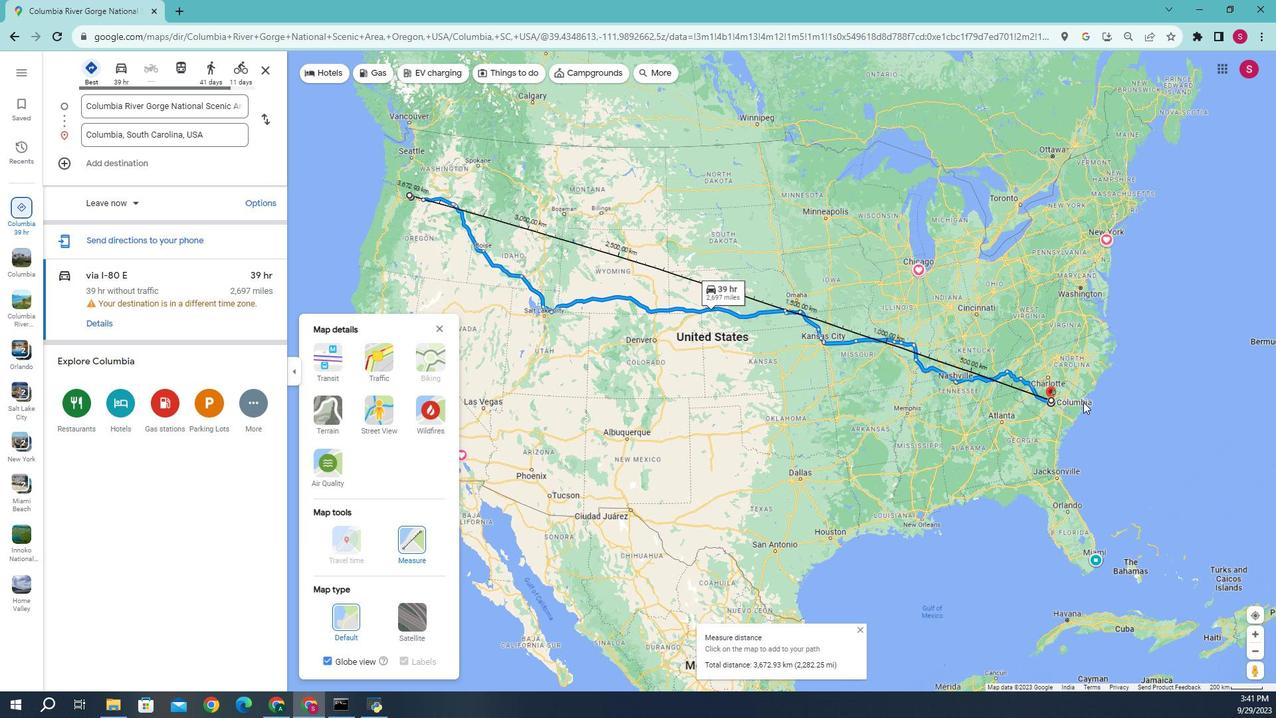 
Action: Mouse scrolled (709, 293) with delta (0, 0)
Screenshot: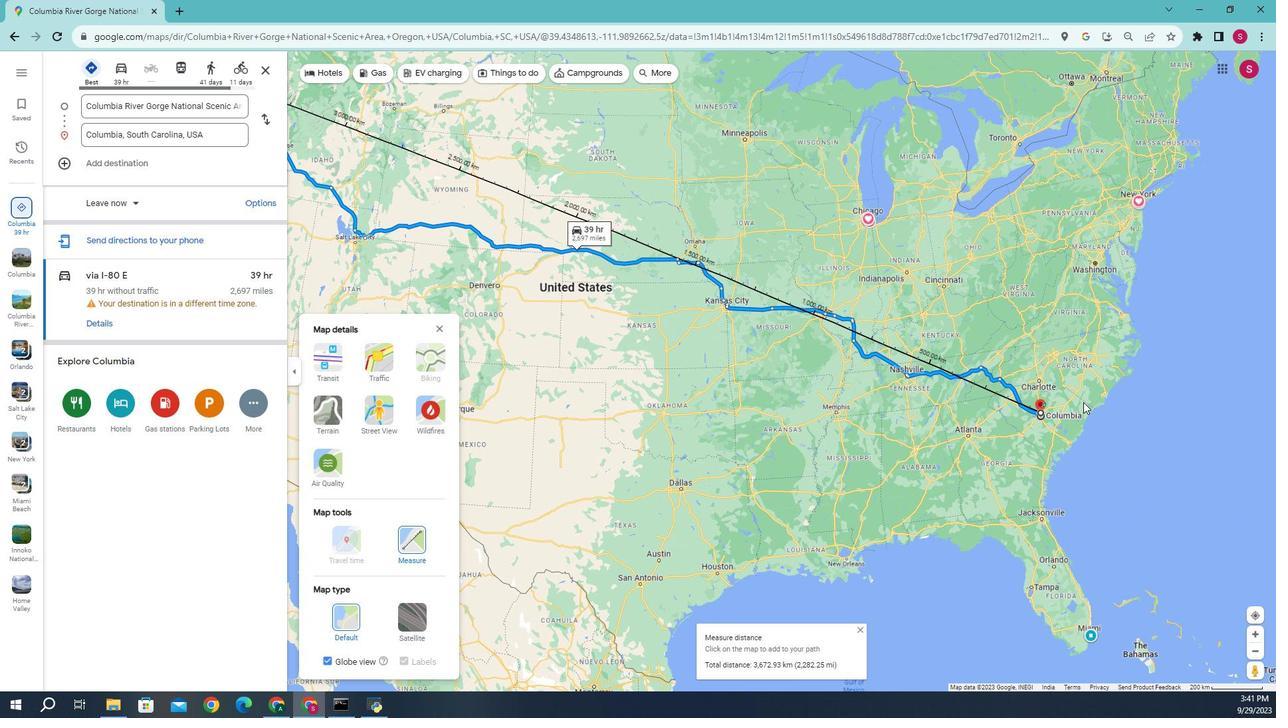 
Action: Mouse scrolled (709, 293) with delta (0, 0)
Screenshot: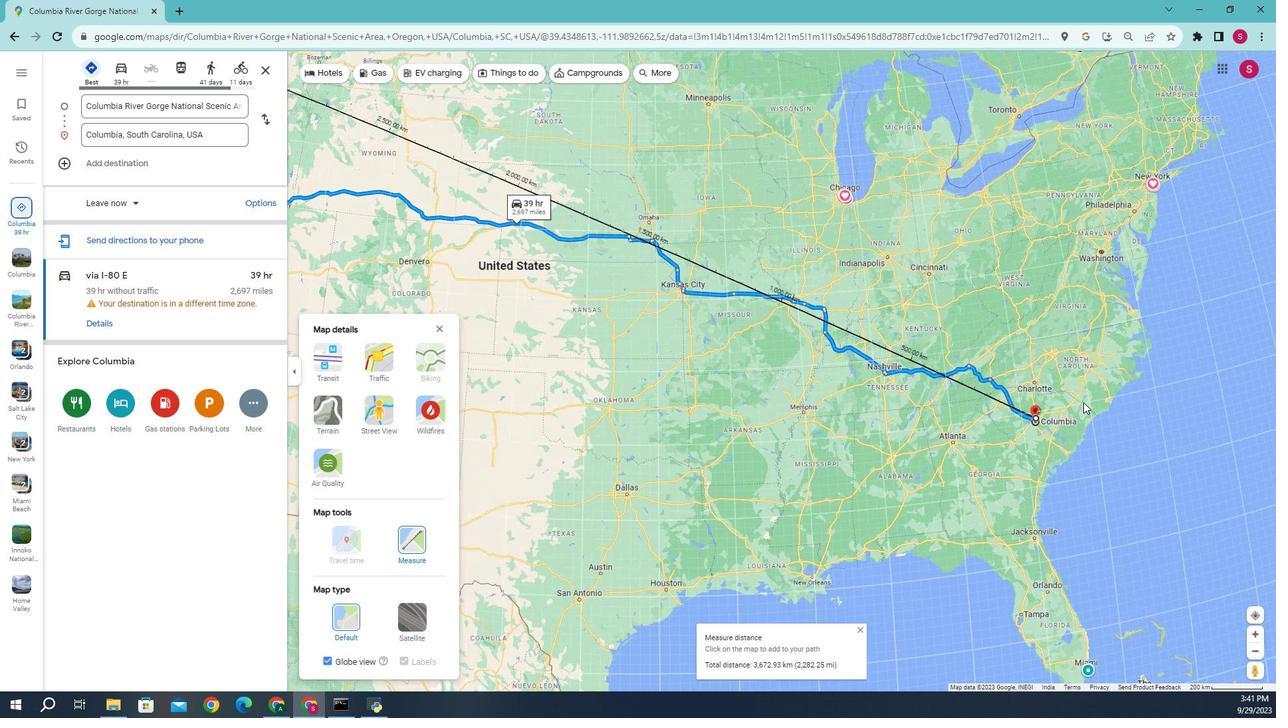 
Action: Mouse scrolled (709, 293) with delta (0, 0)
Screenshot: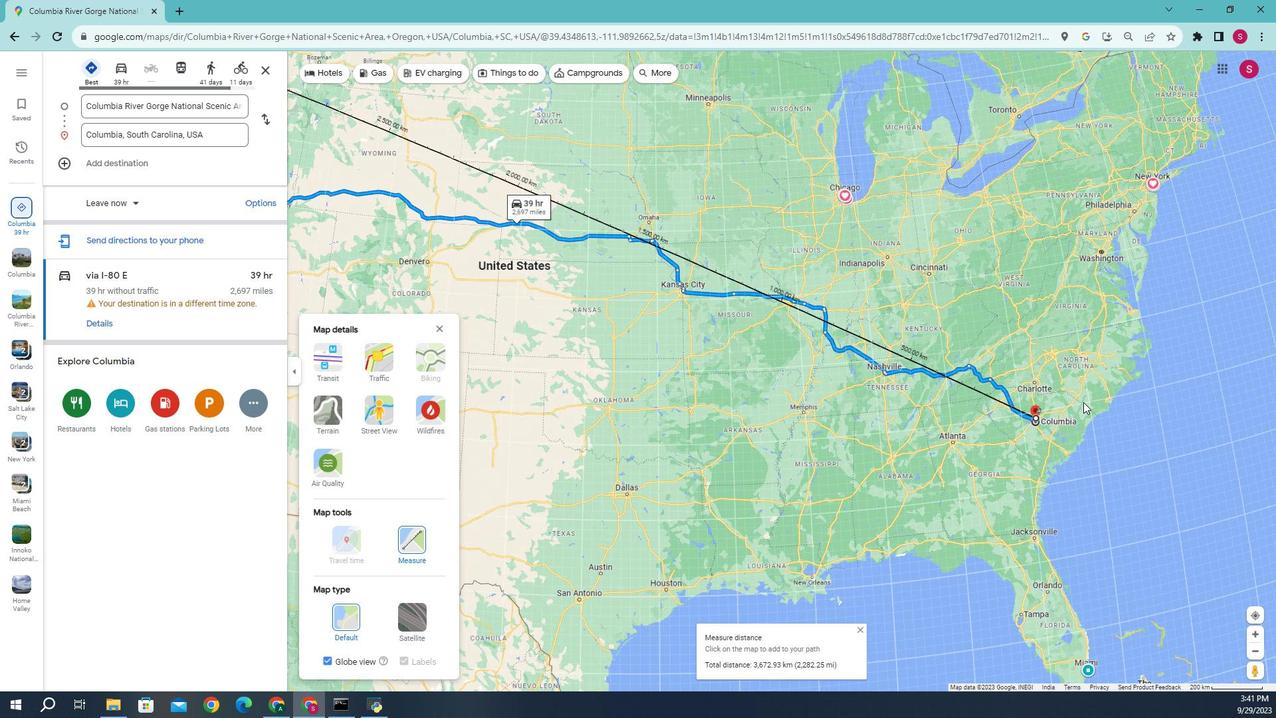 
Action: Mouse moved to (666, 312)
Screenshot: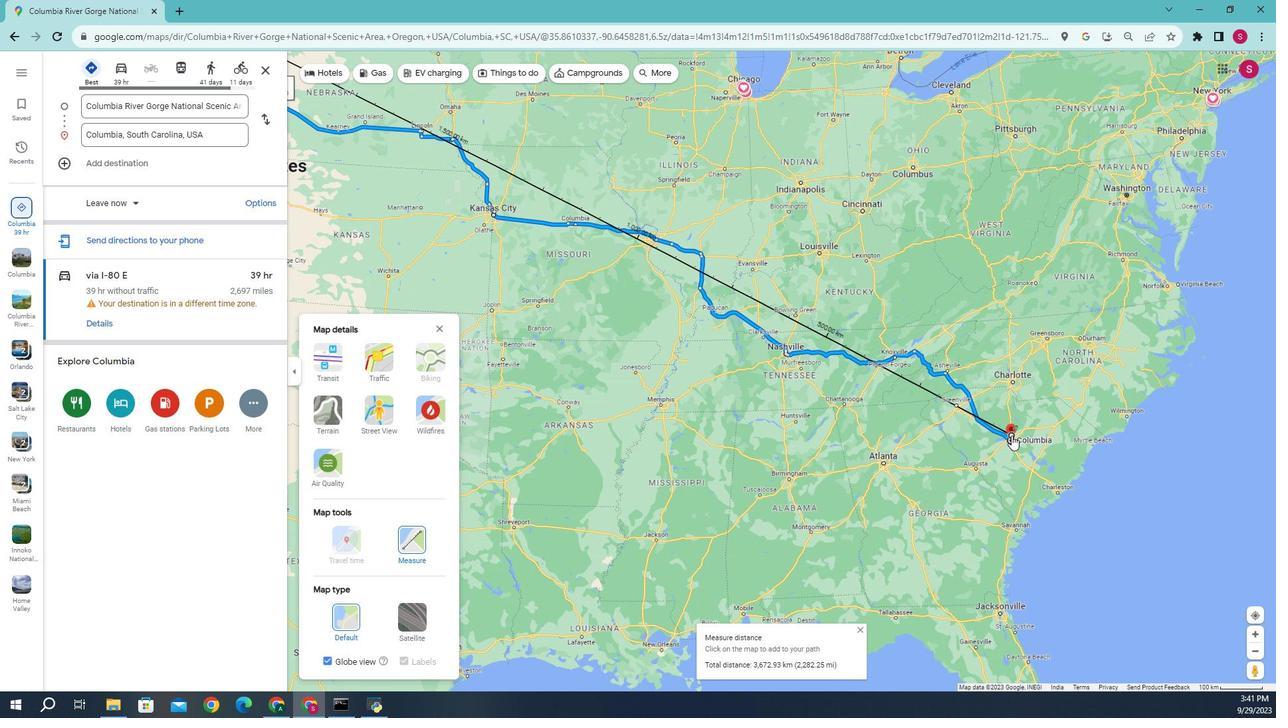 
Action: Mouse pressed left at (666, 312)
Screenshot: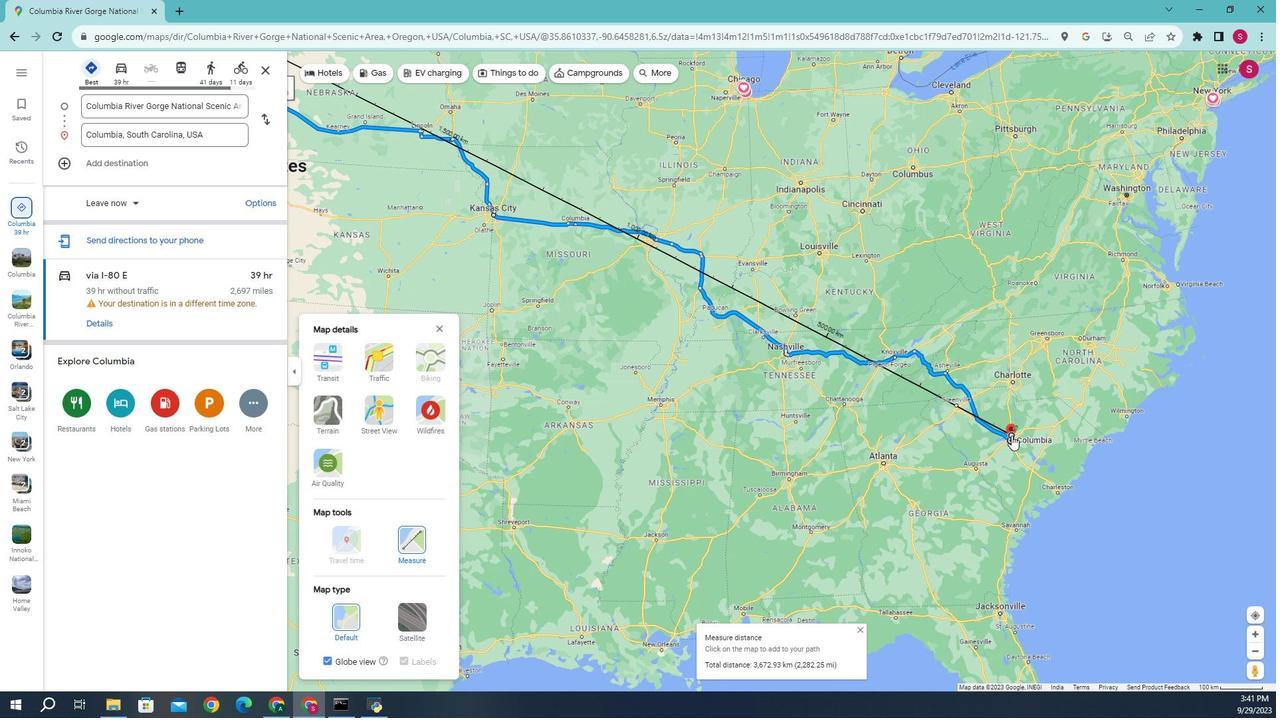 
Action: Mouse moved to (345, 213)
Screenshot: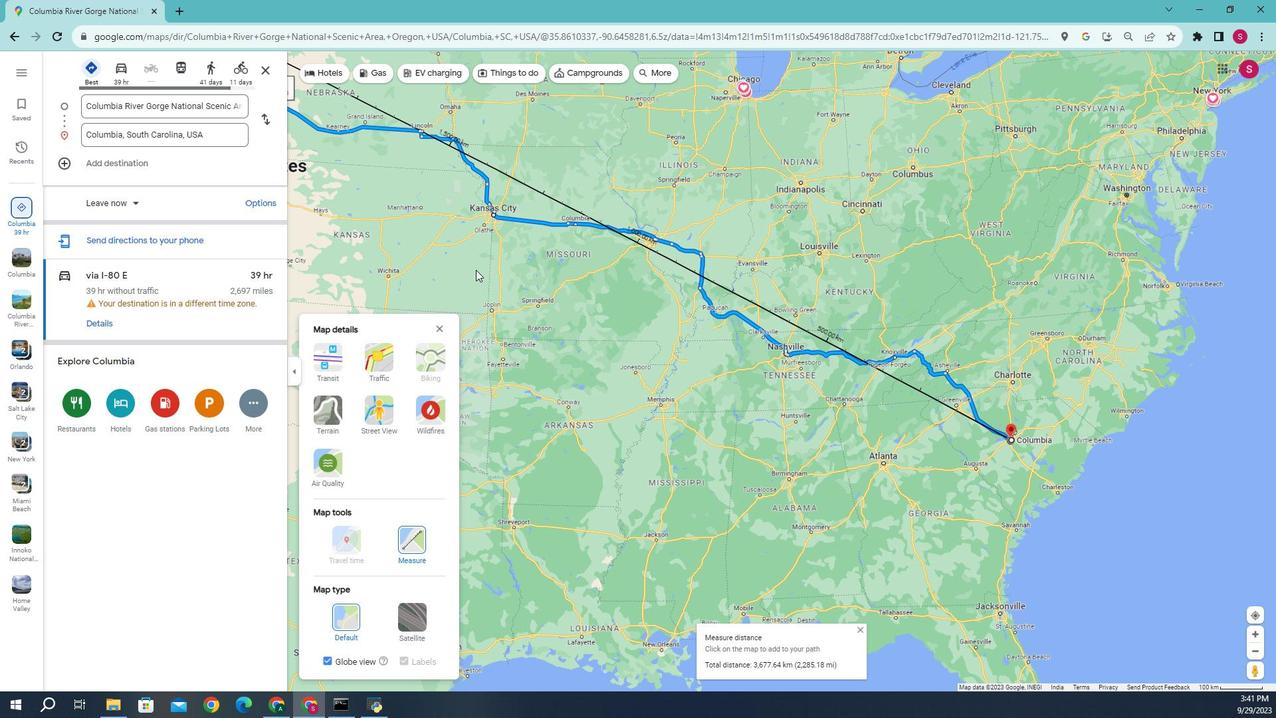 
Action: Mouse pressed left at (345, 213)
Screenshot: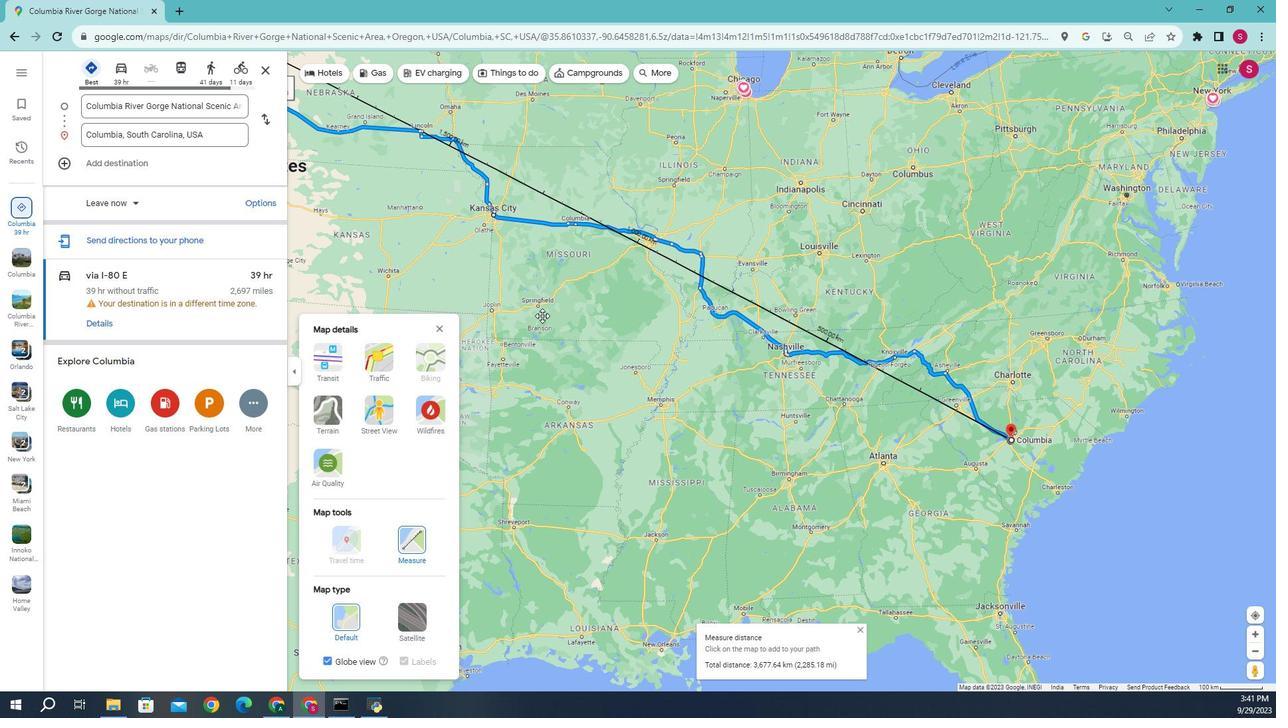 
Action: Mouse moved to (371, 299)
Screenshot: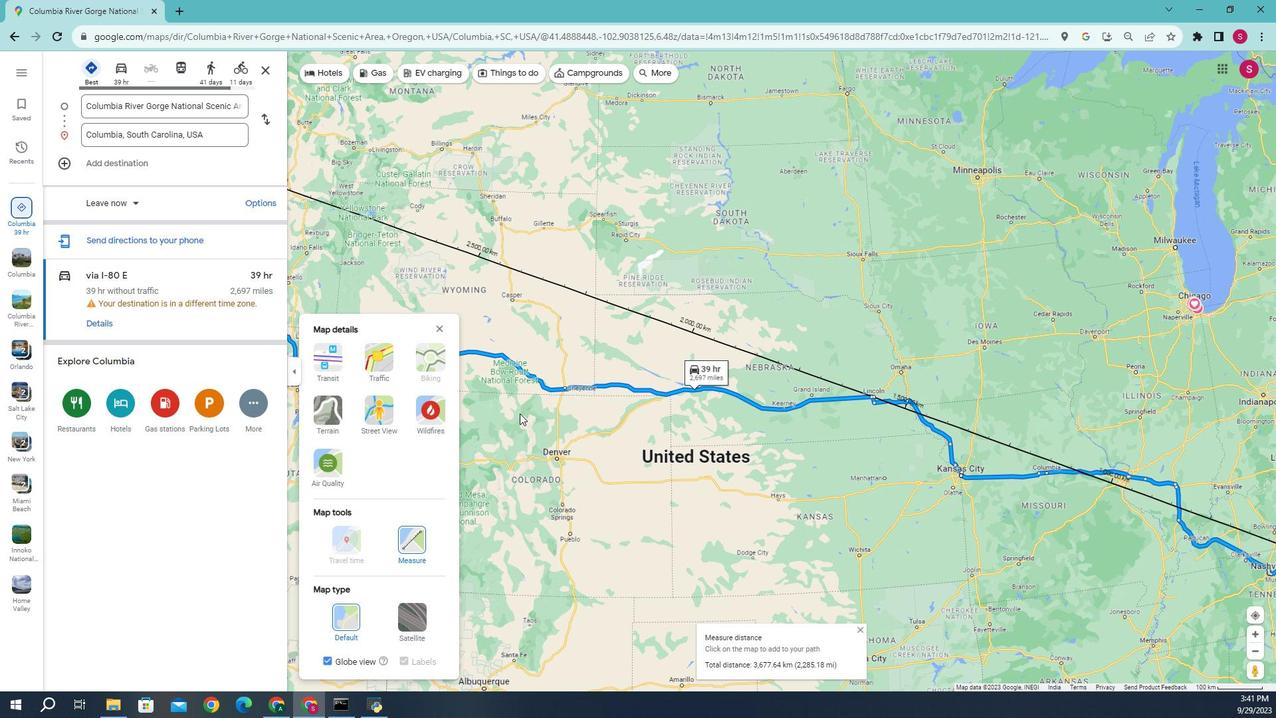 
Action: Mouse pressed left at (371, 299)
Screenshot: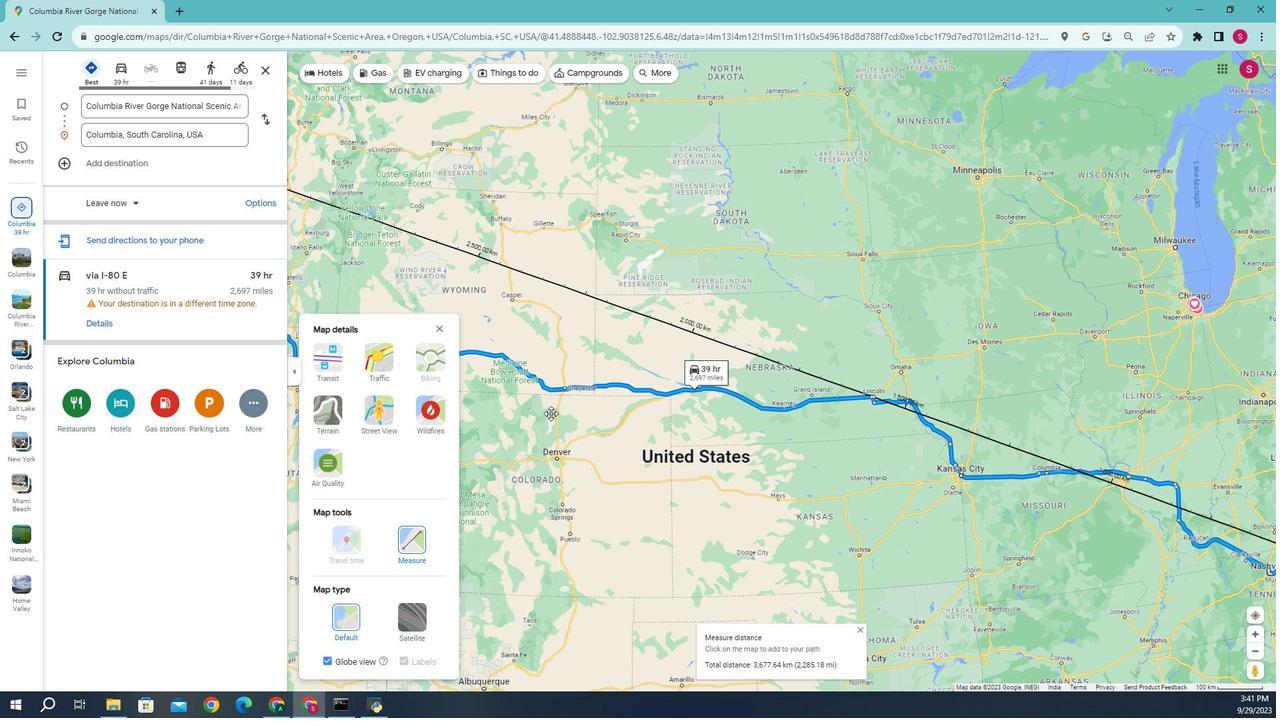 
Action: Mouse moved to (487, 236)
Screenshot: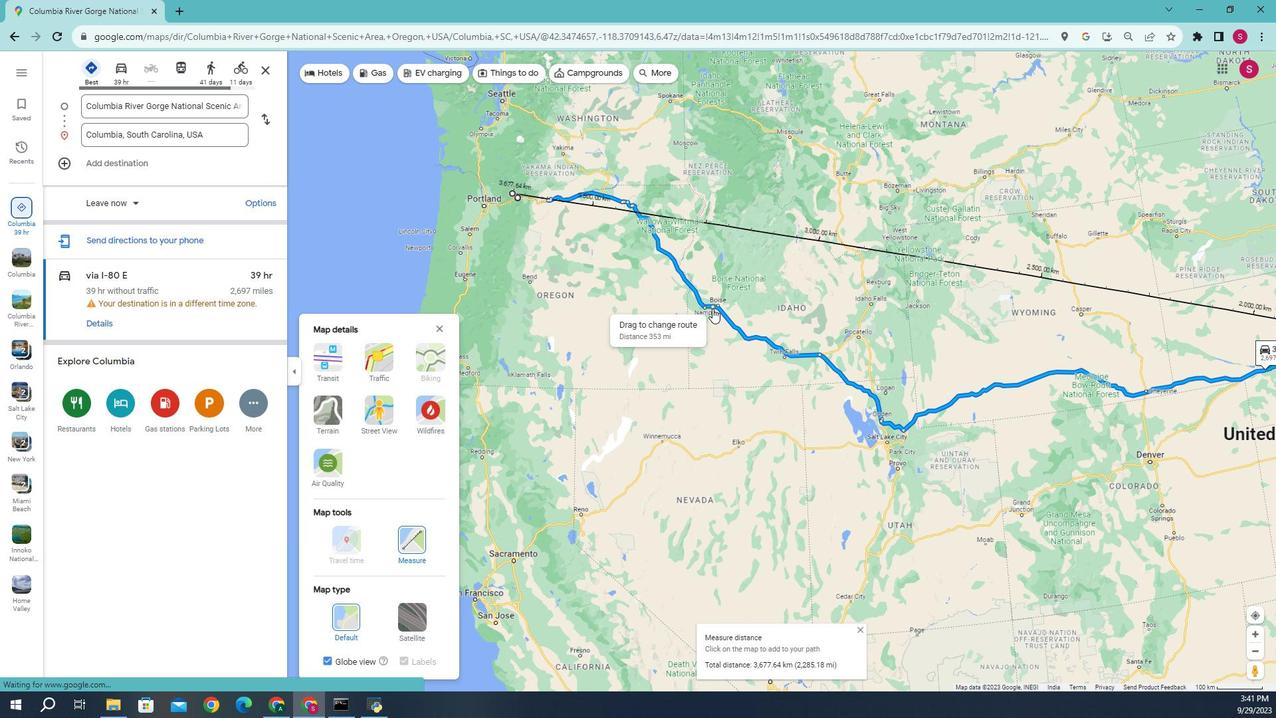 
Action: Mouse scrolled (487, 237) with delta (0, 0)
Screenshot: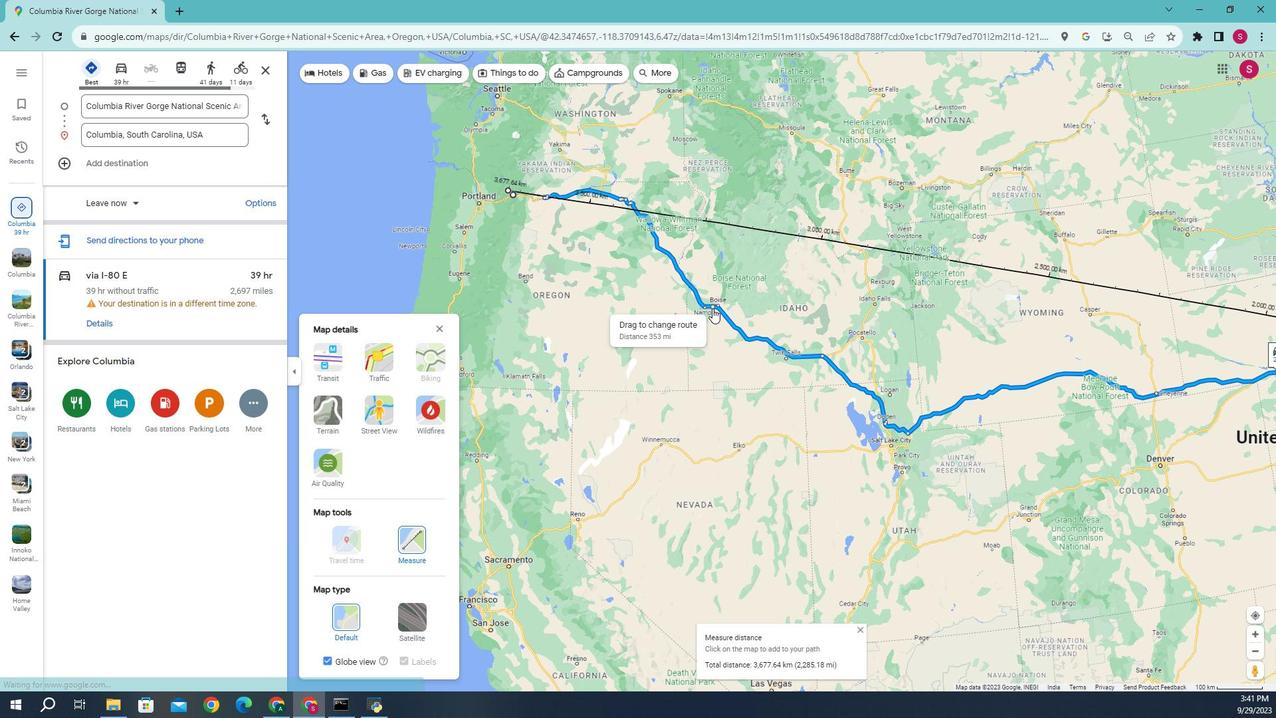
Action: Mouse scrolled (487, 237) with delta (0, 0)
Screenshot: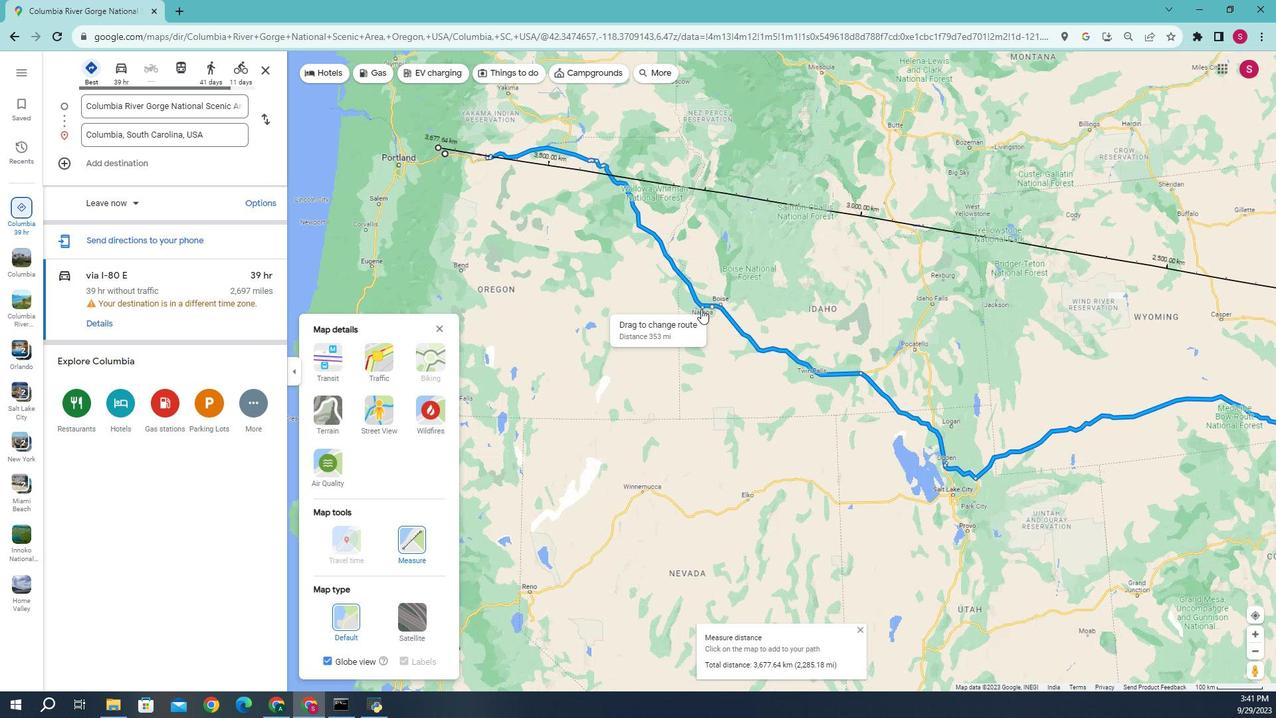 
Action: Mouse scrolled (487, 237) with delta (0, 0)
Screenshot: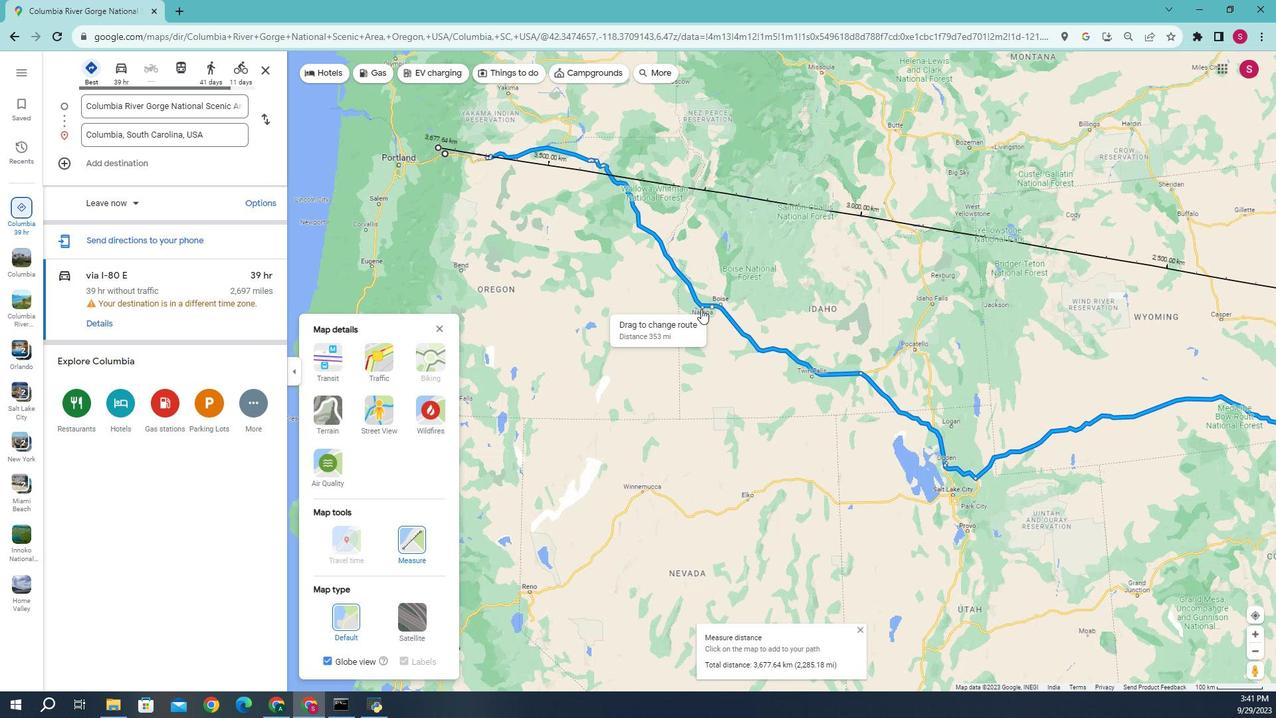 
Action: Mouse moved to (401, 243)
Screenshot: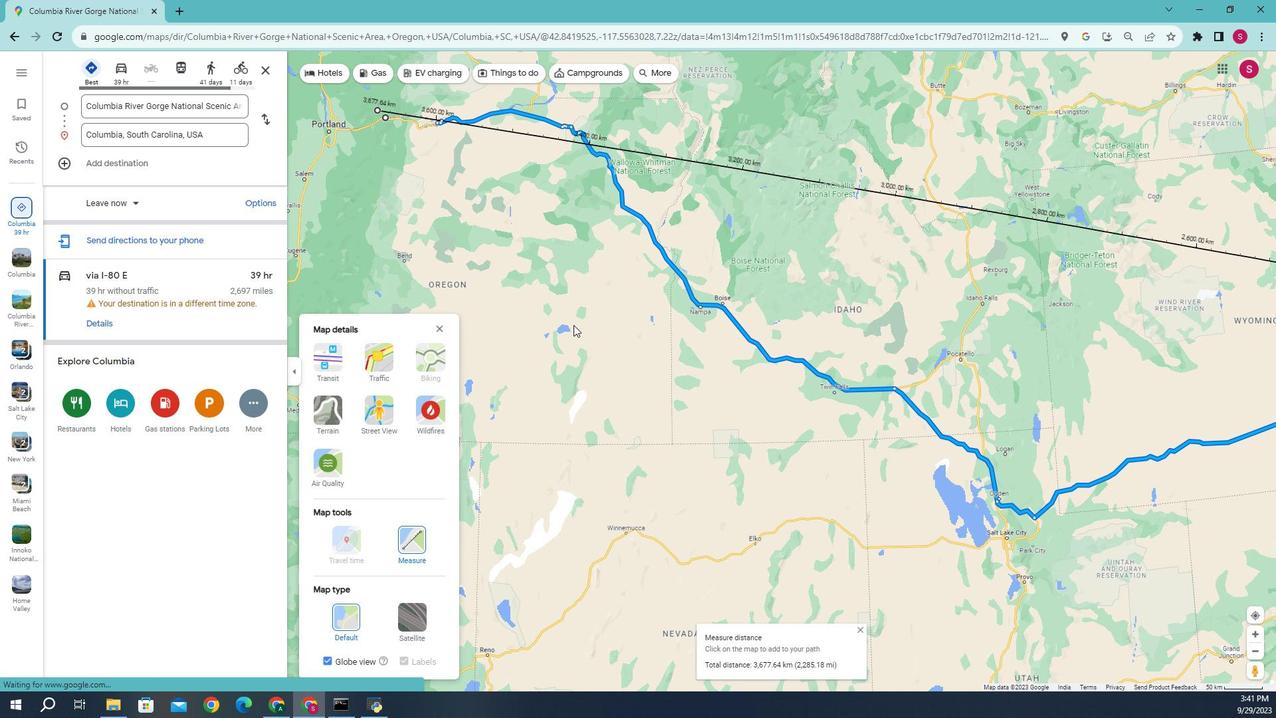 
Action: Mouse pressed left at (401, 243)
Screenshot: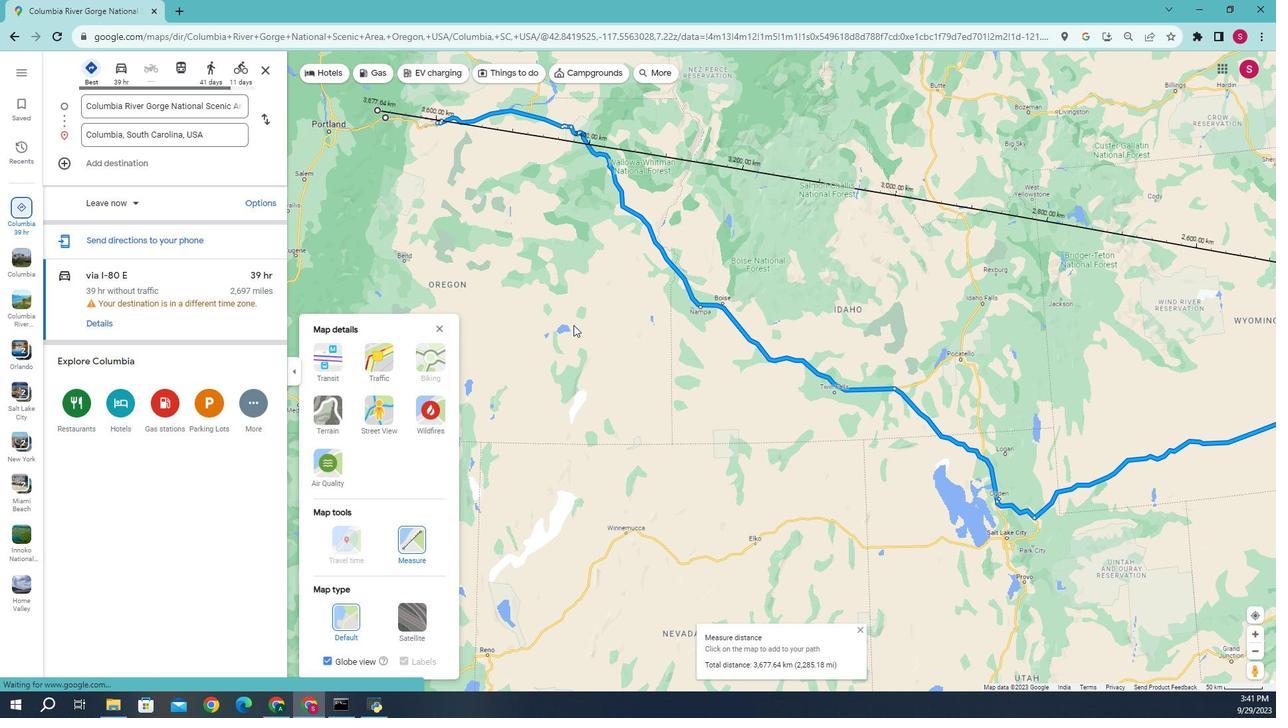 
Action: Mouse moved to (487, 234)
Screenshot: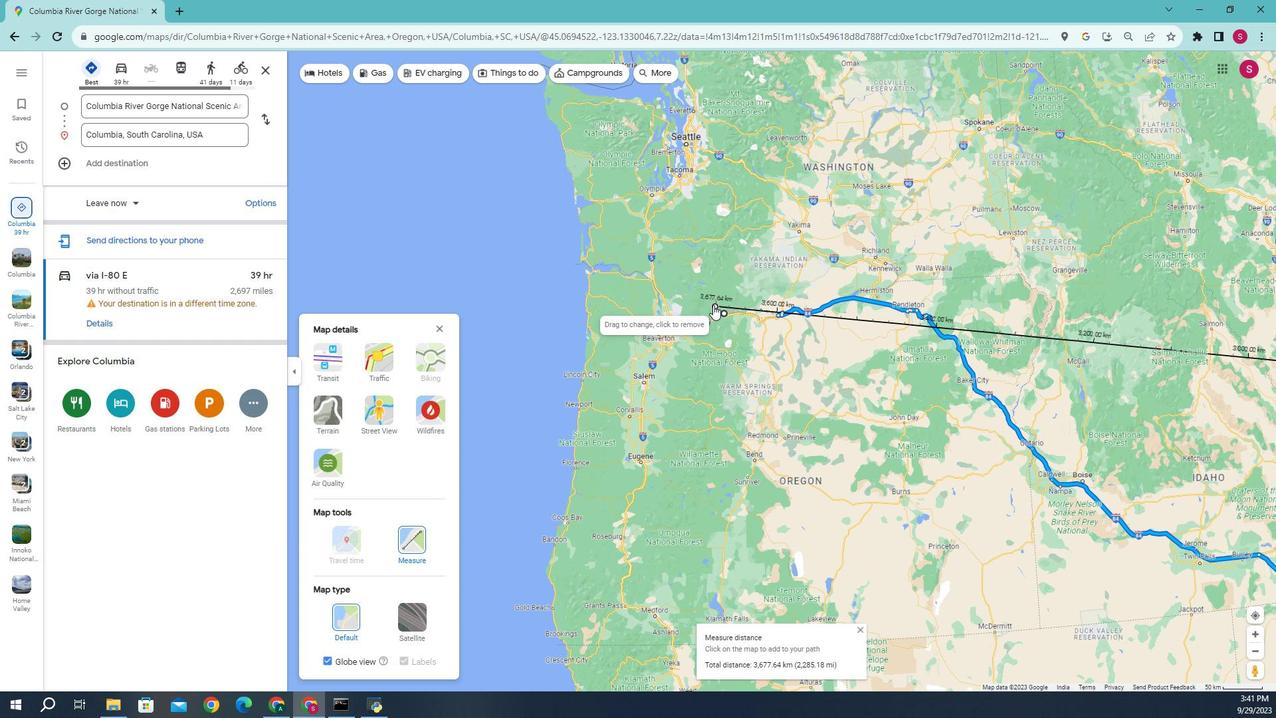 
Action: Mouse pressed left at (487, 234)
Screenshot: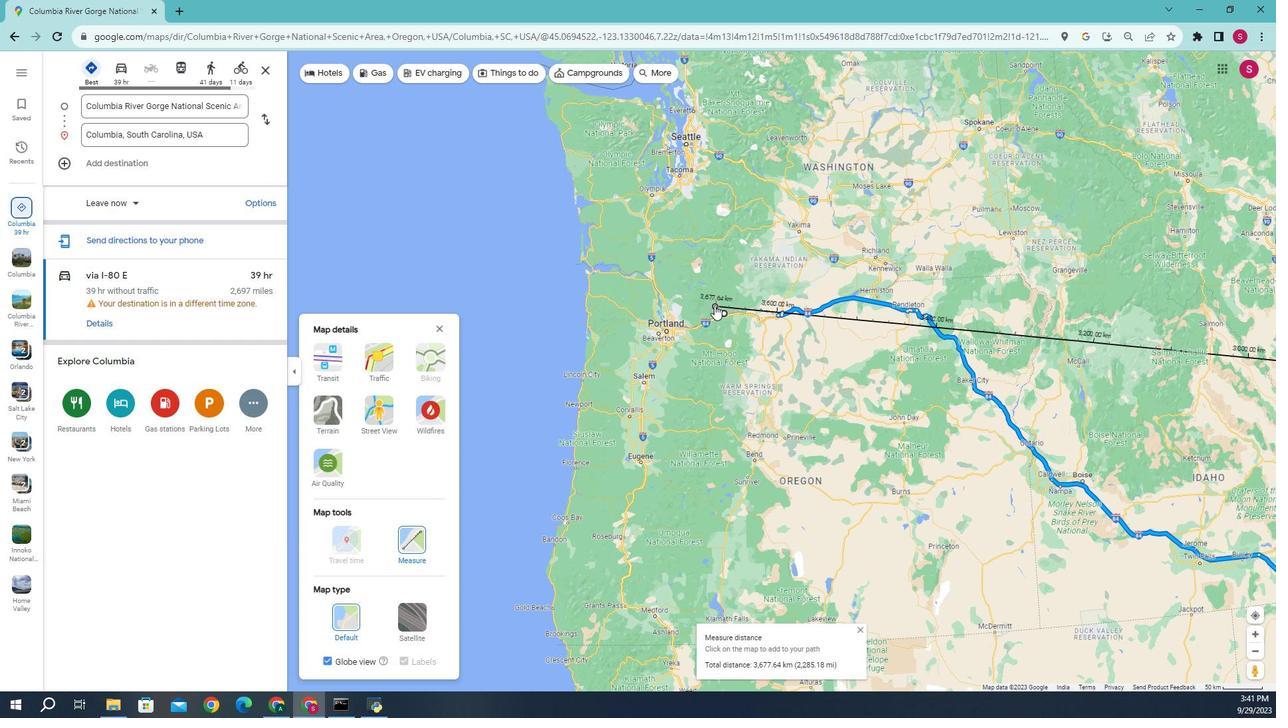 
Action: Mouse moved to (610, 303)
Screenshot: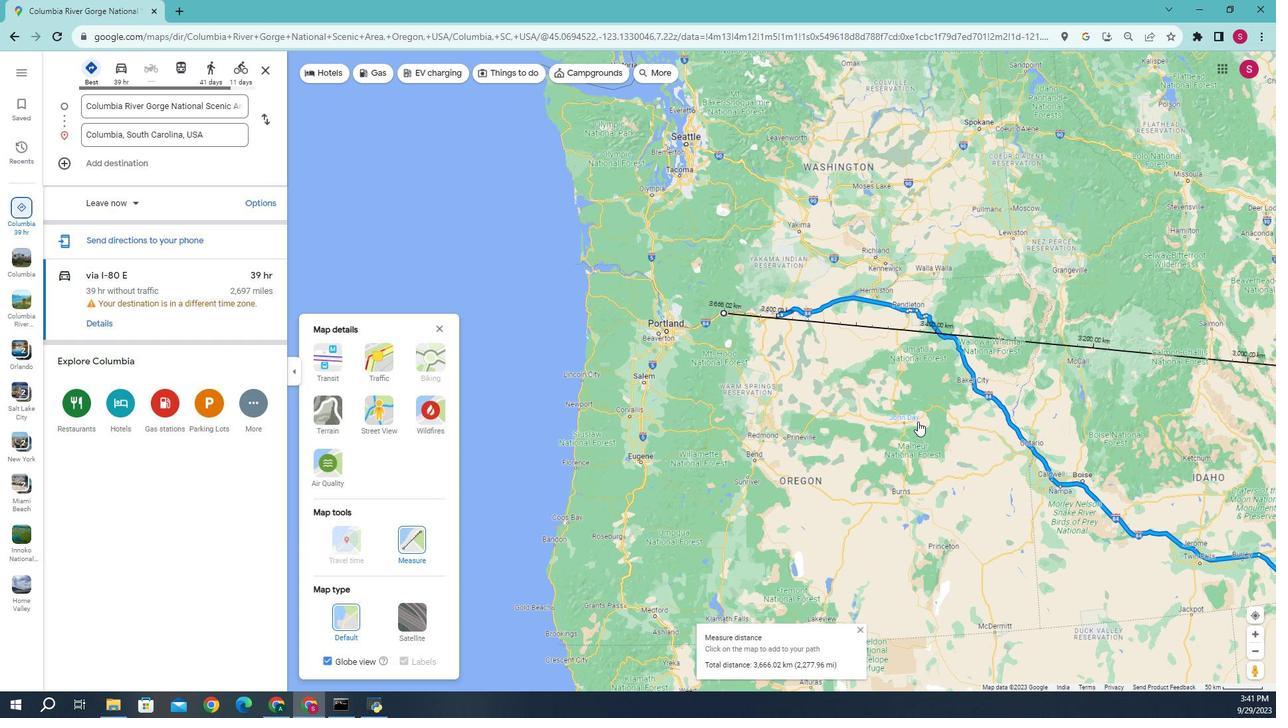 
Action: Mouse scrolled (610, 303) with delta (0, 0)
Screenshot: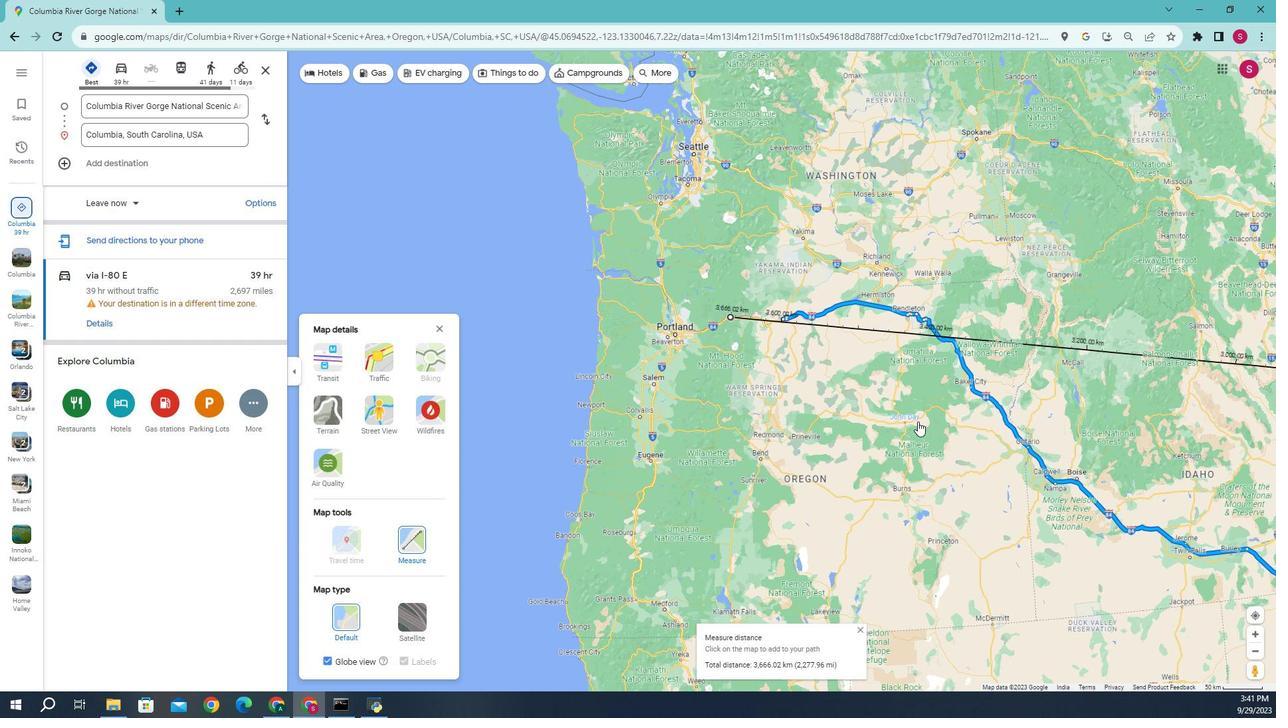 
Action: Mouse moved to (610, 303)
Screenshot: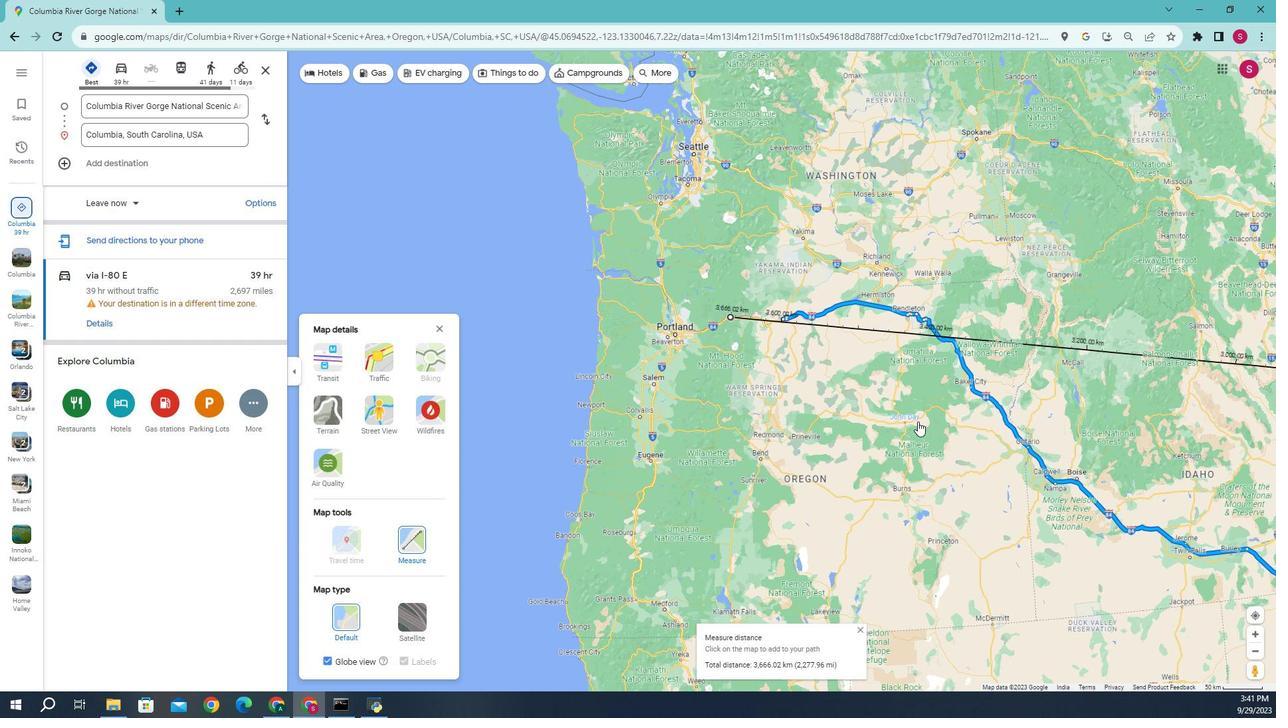 
Action: Mouse scrolled (610, 303) with delta (0, 0)
Screenshot: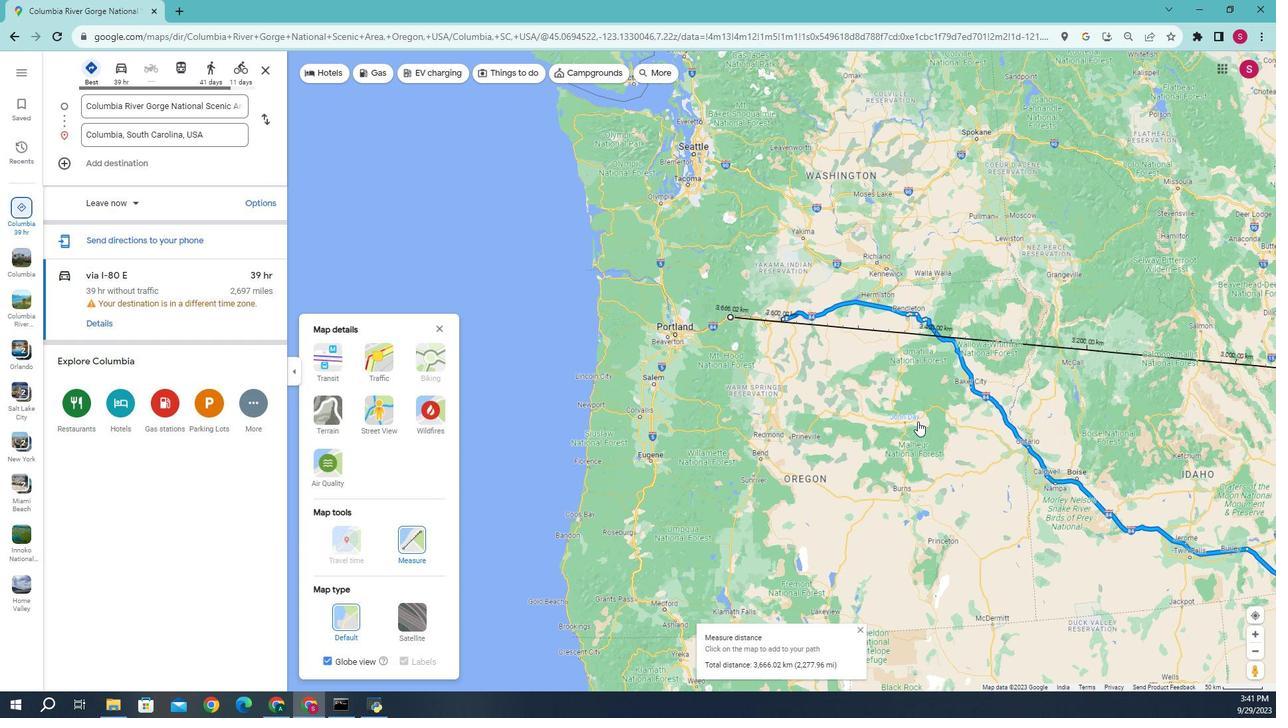 
Action: Mouse scrolled (610, 303) with delta (0, 0)
Screenshot: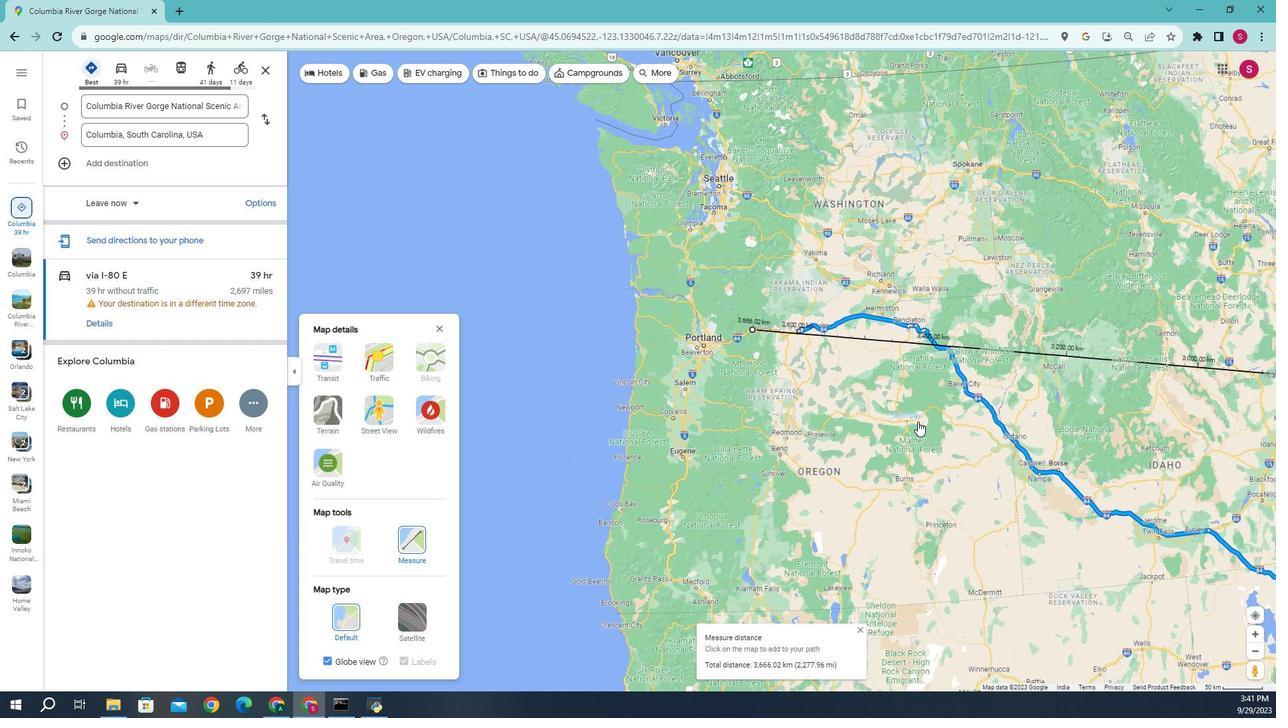 
Action: Mouse scrolled (610, 303) with delta (0, 0)
Screenshot: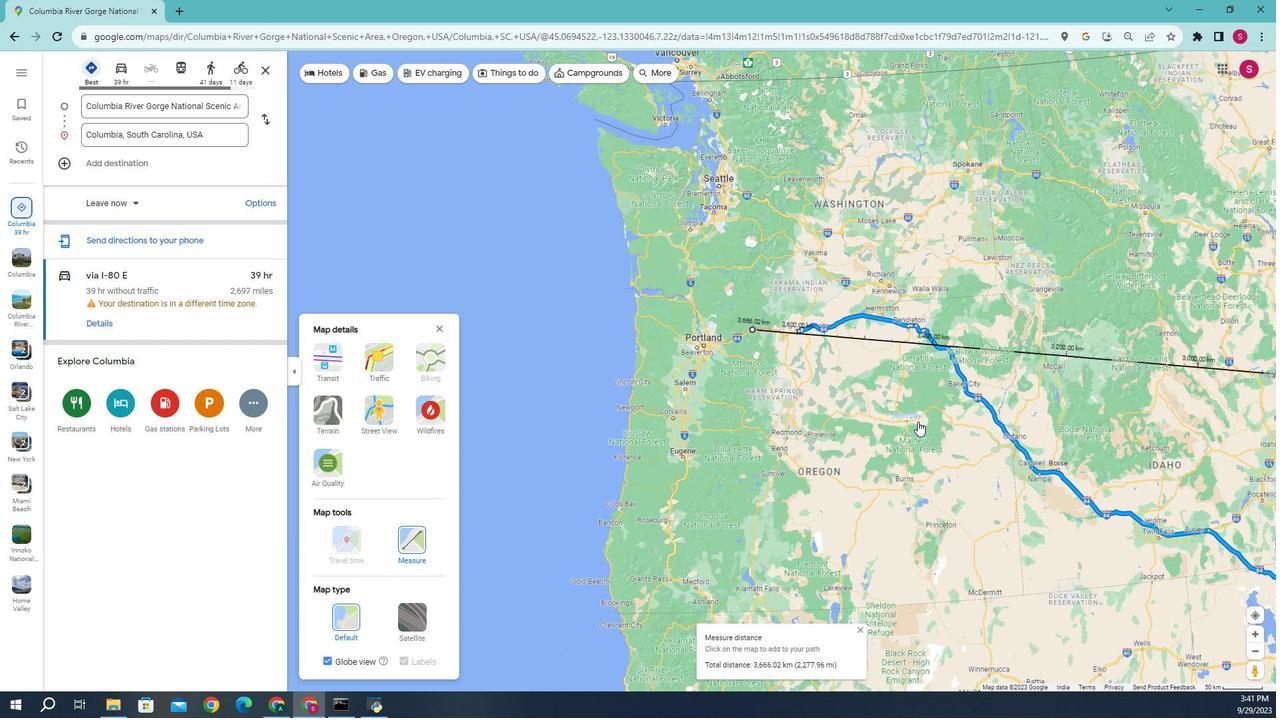 
Action: Mouse moved to (578, 321)
Screenshot: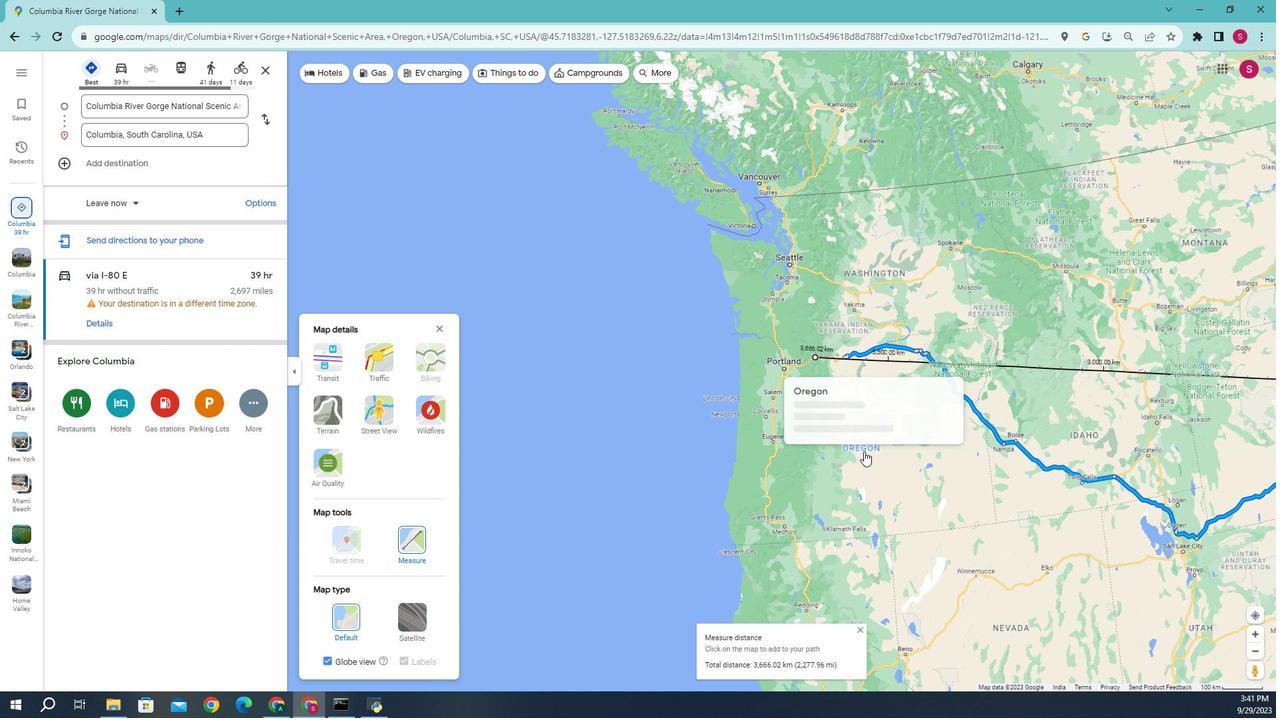 
Action: Mouse scrolled (578, 322) with delta (0, 0)
Screenshot: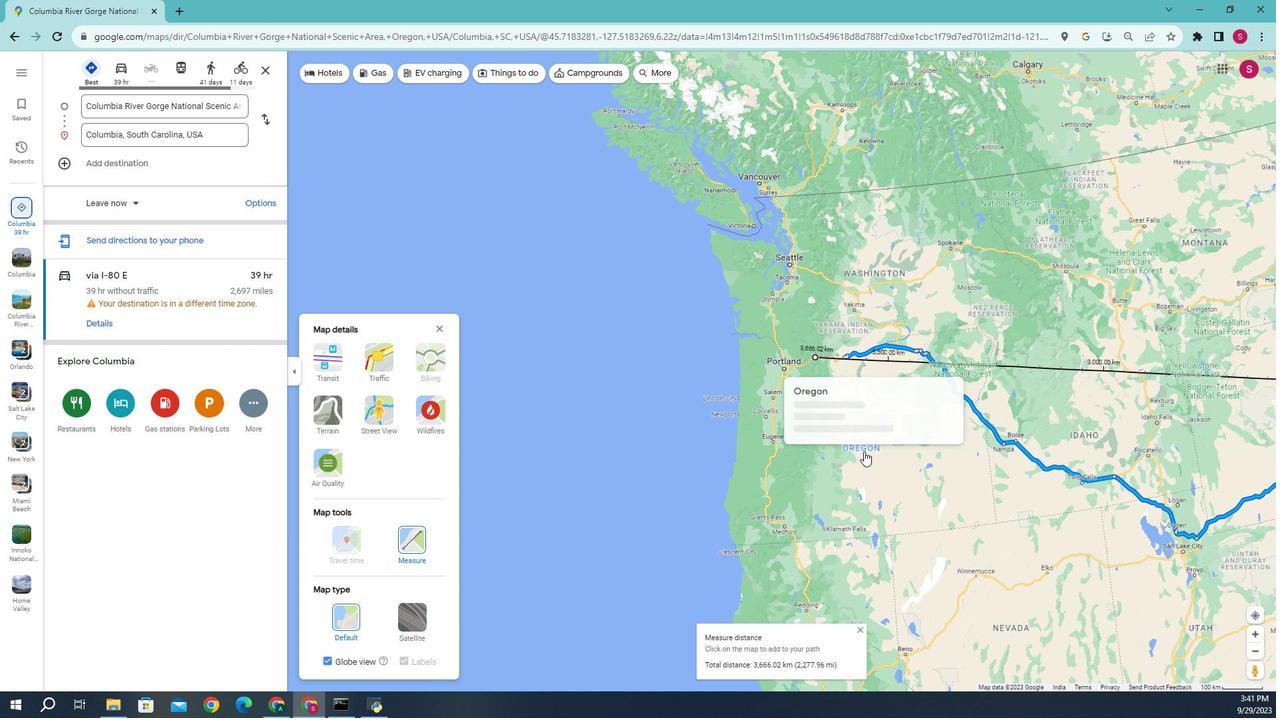
Action: Mouse scrolled (578, 322) with delta (0, 0)
Screenshot: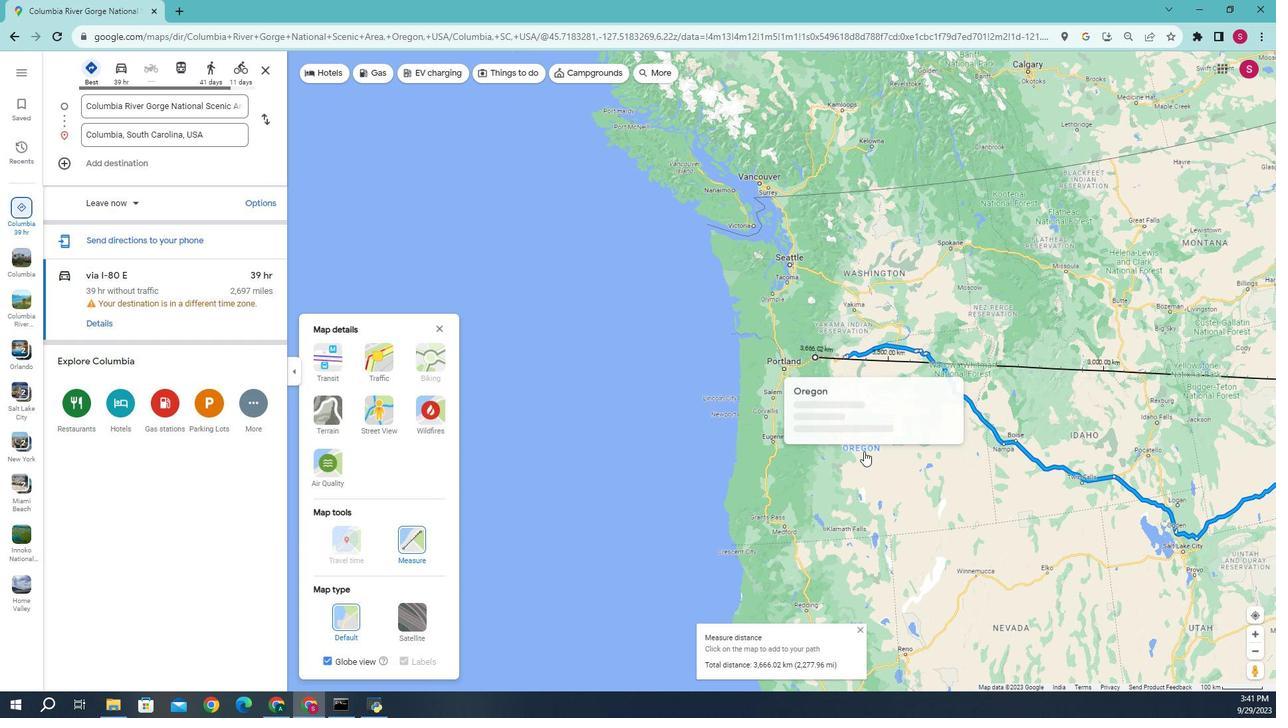 
Action: Mouse scrolled (578, 322) with delta (0, 0)
Screenshot: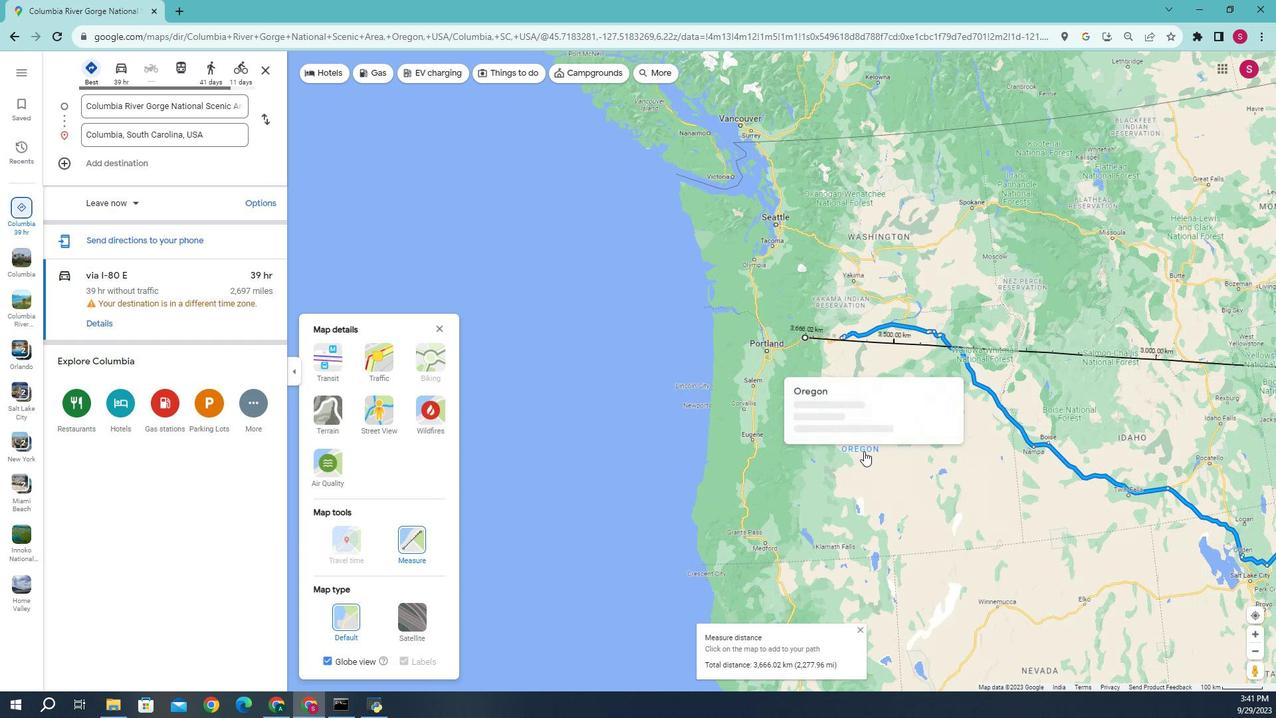 
Action: Mouse scrolled (578, 322) with delta (0, 0)
Screenshot: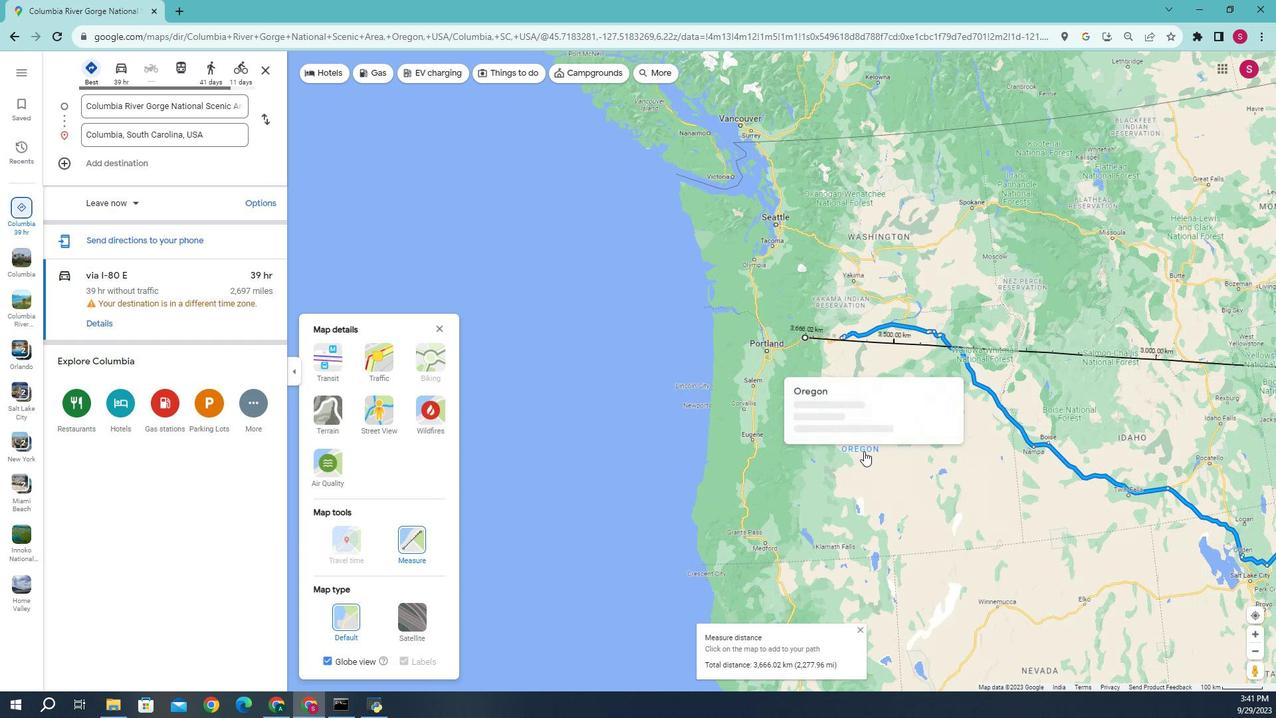 
Action: Mouse scrolled (578, 322) with delta (0, 0)
Screenshot: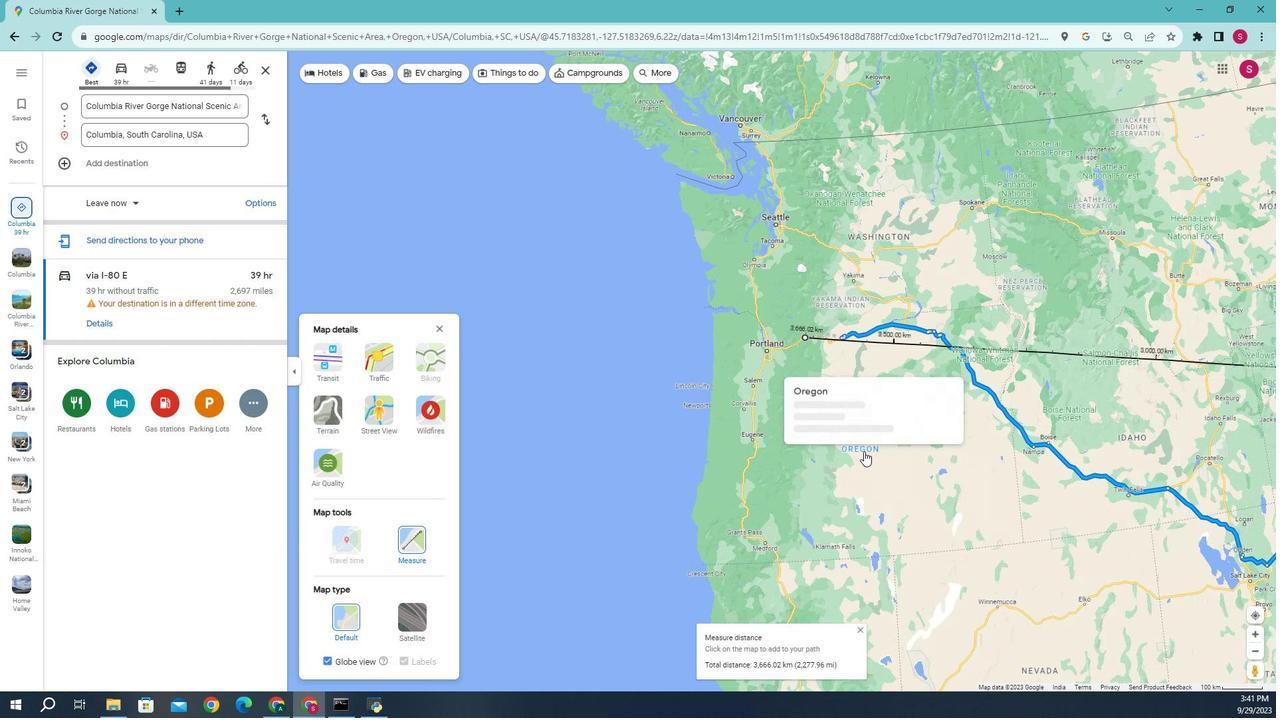 
Action: Mouse moved to (541, 230)
Screenshot: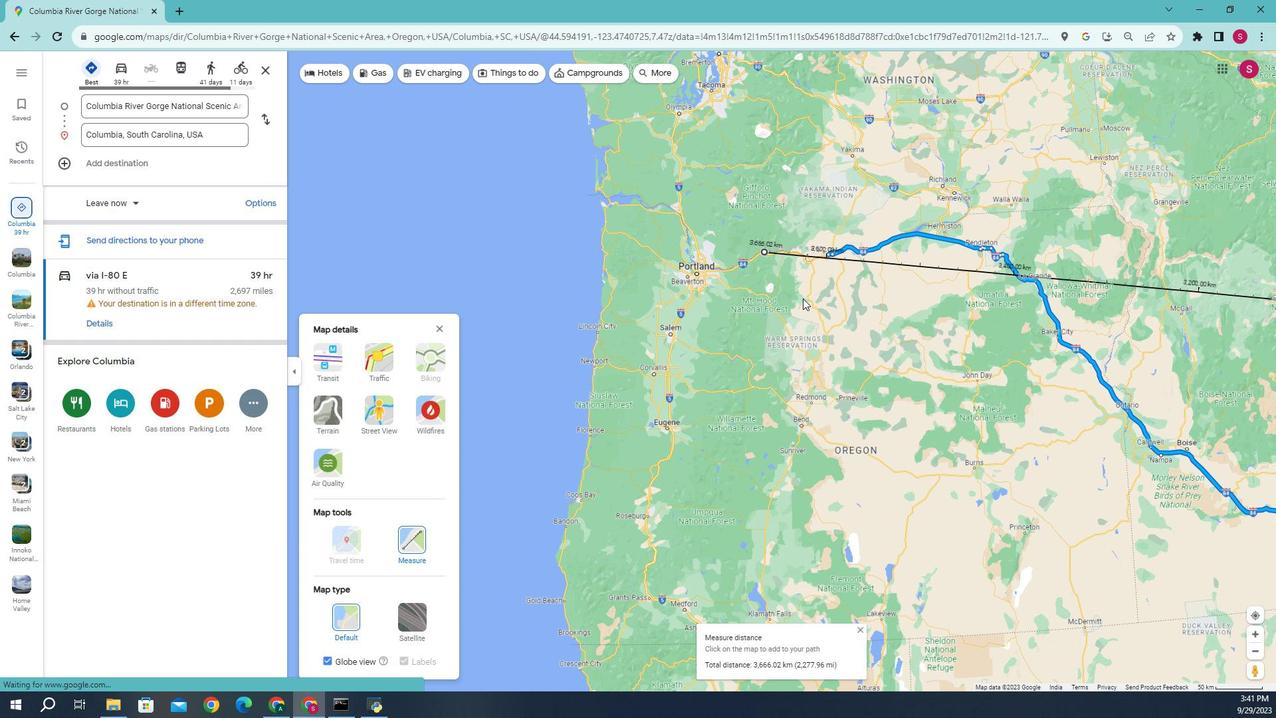 
Action: Mouse scrolled (541, 231) with delta (0, 0)
Screenshot: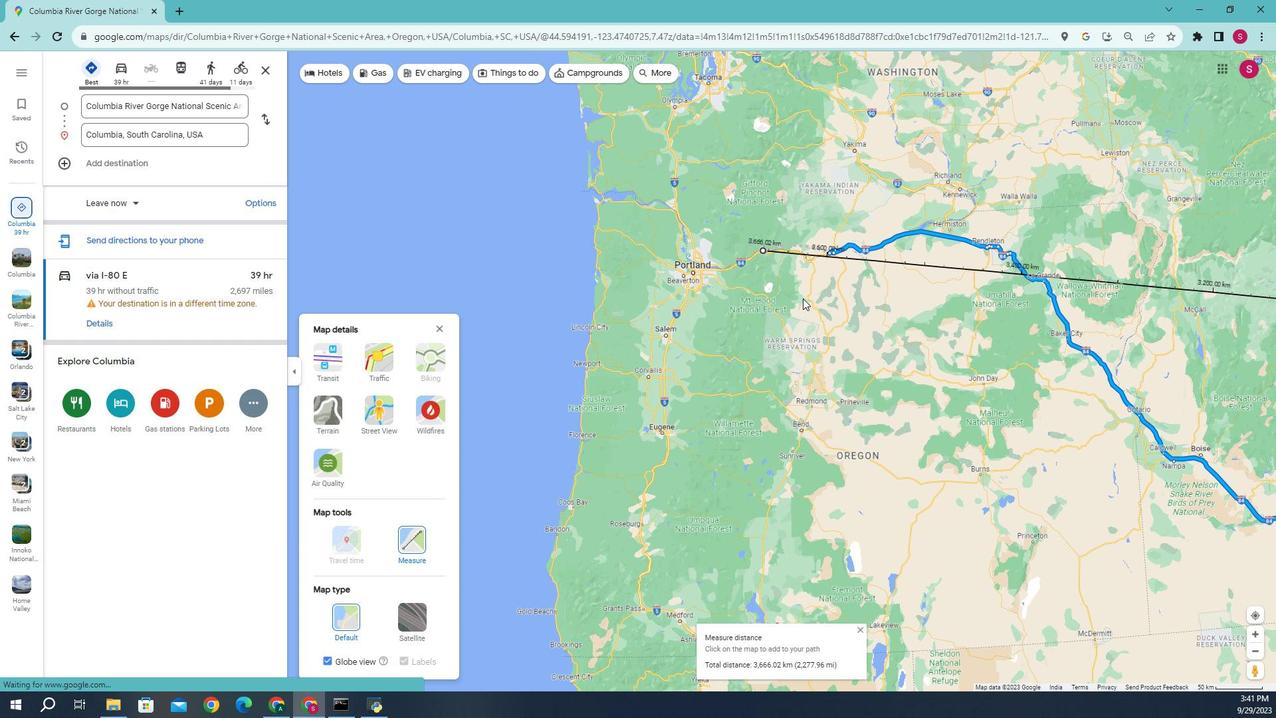 
Action: Mouse scrolled (541, 231) with delta (0, 0)
Screenshot: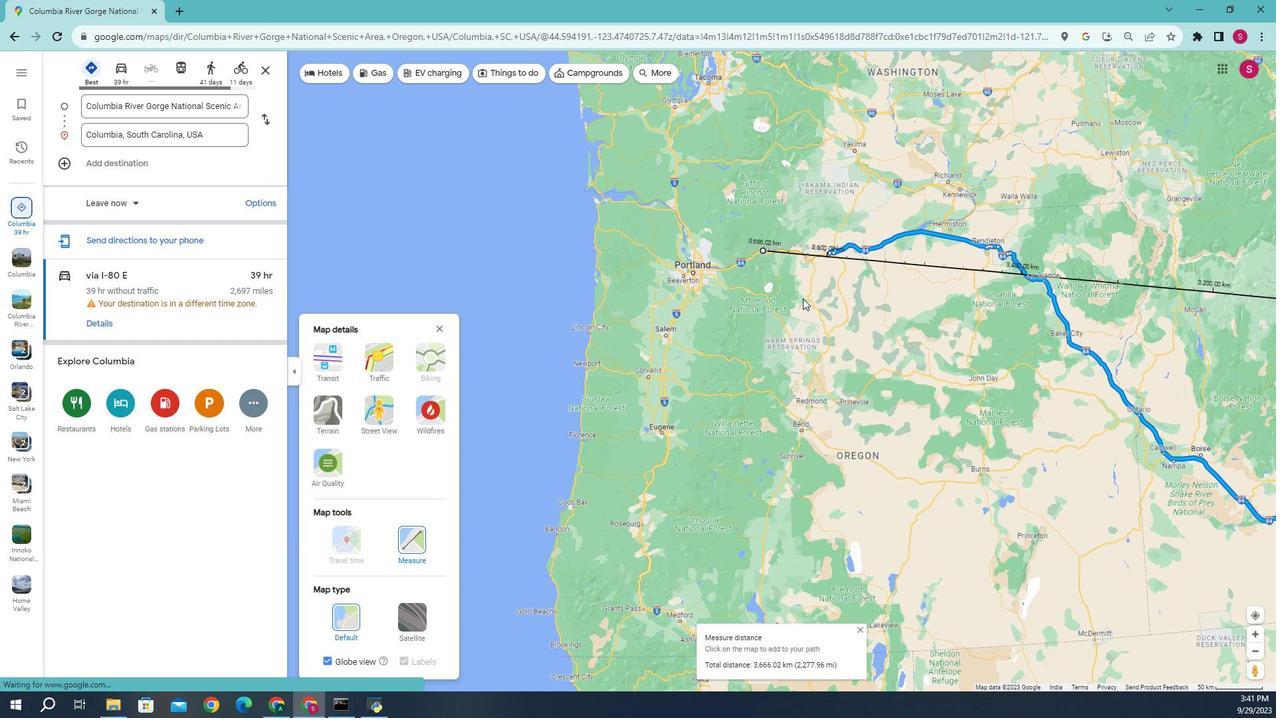
Action: Mouse scrolled (541, 231) with delta (0, 0)
Screenshot: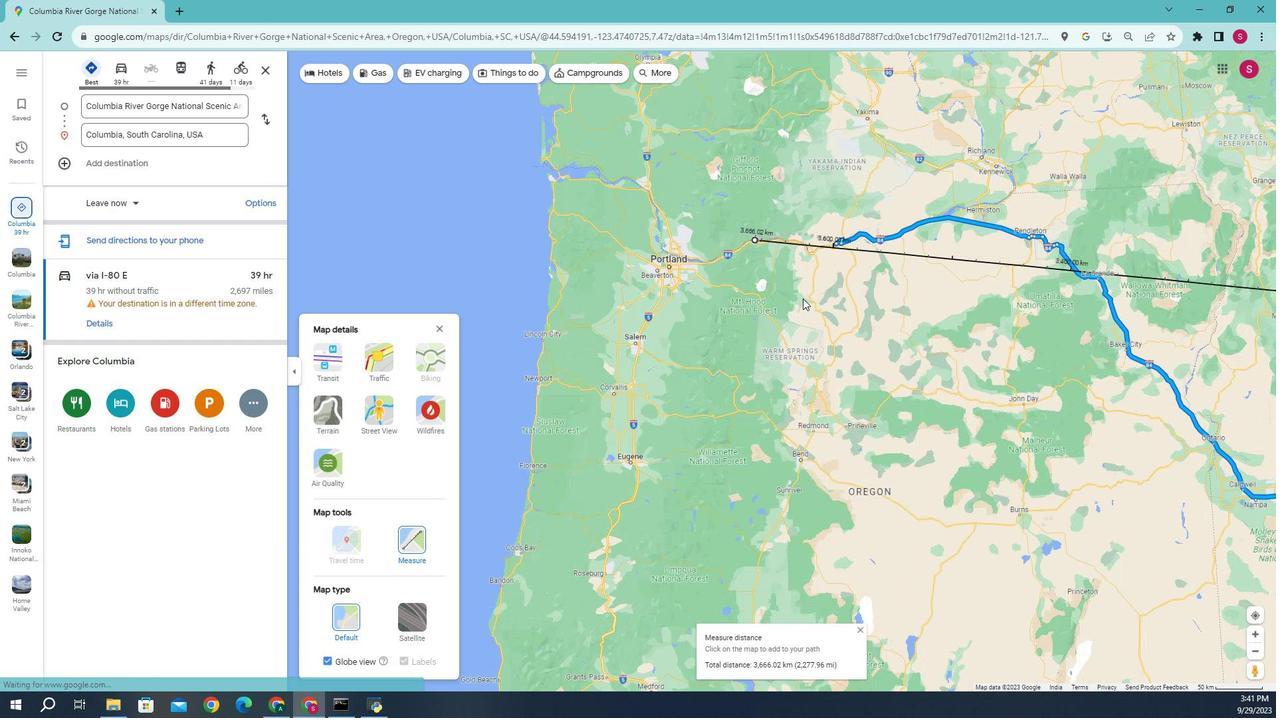 
Action: Mouse scrolled (541, 231) with delta (0, 0)
Screenshot: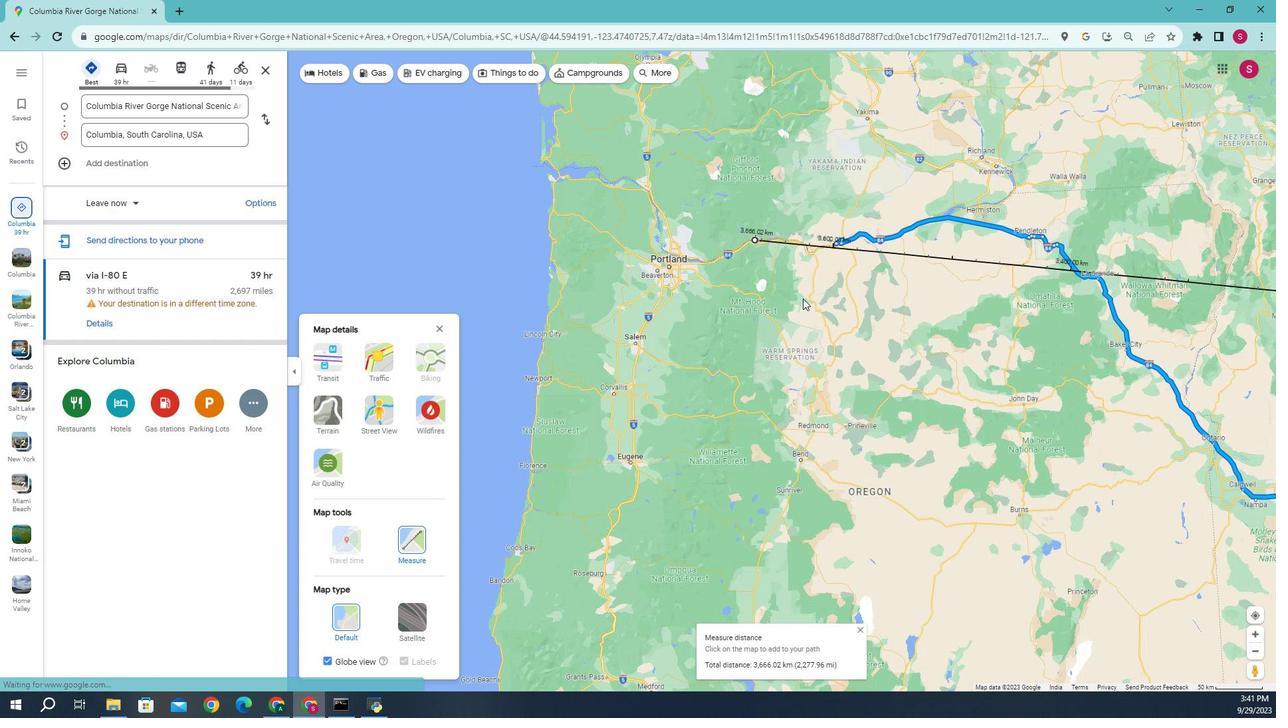 
Action: Mouse moved to (571, 259)
Screenshot: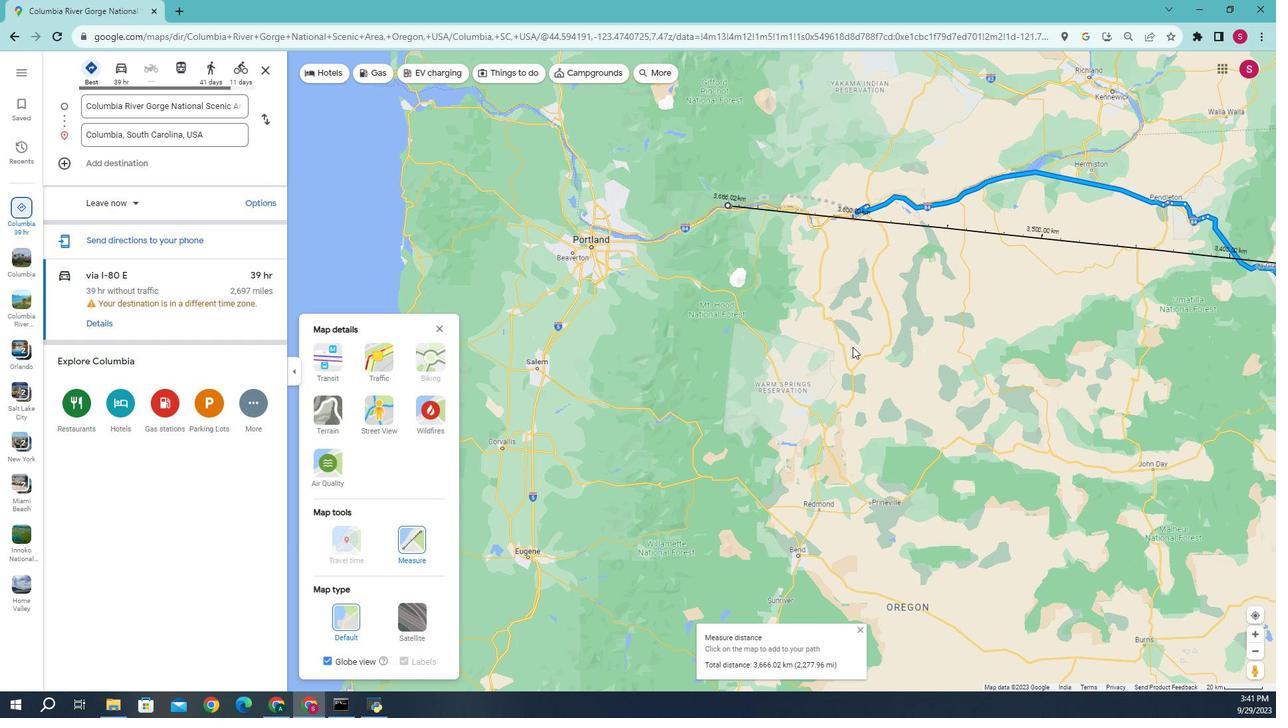 
Action: Mouse pressed left at (571, 259)
Screenshot: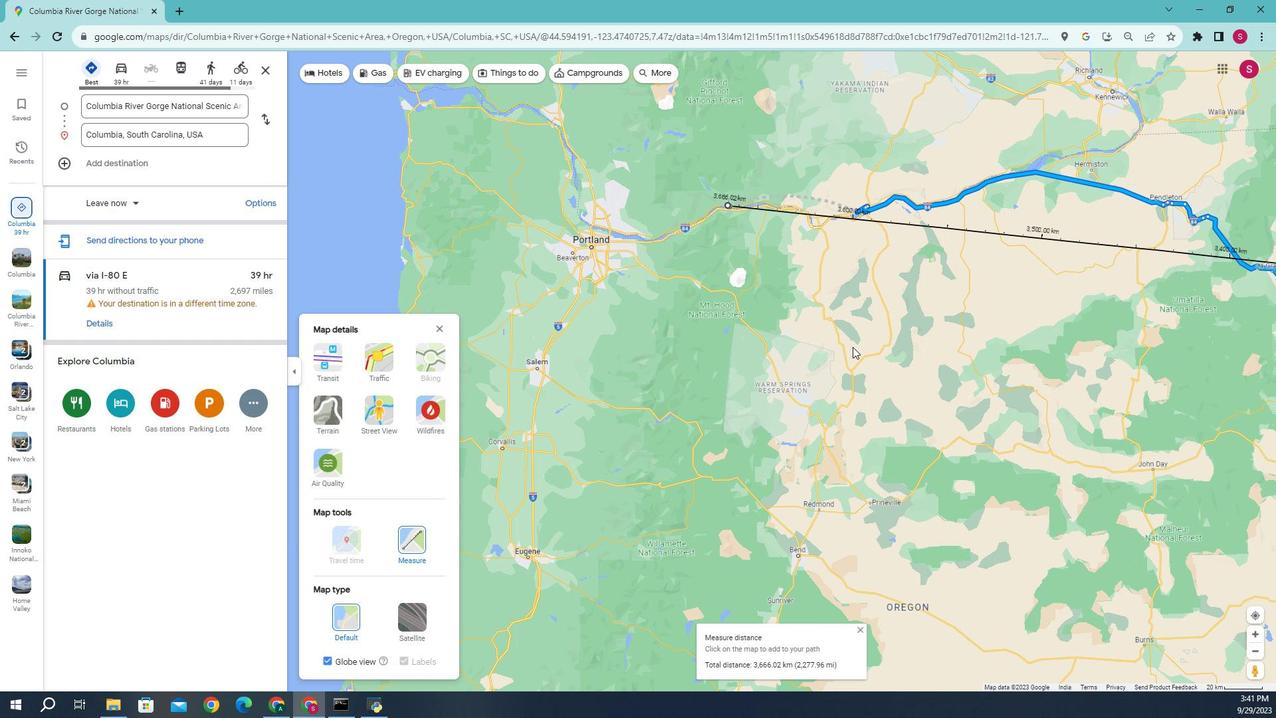 
Action: Mouse moved to (603, 294)
Screenshot: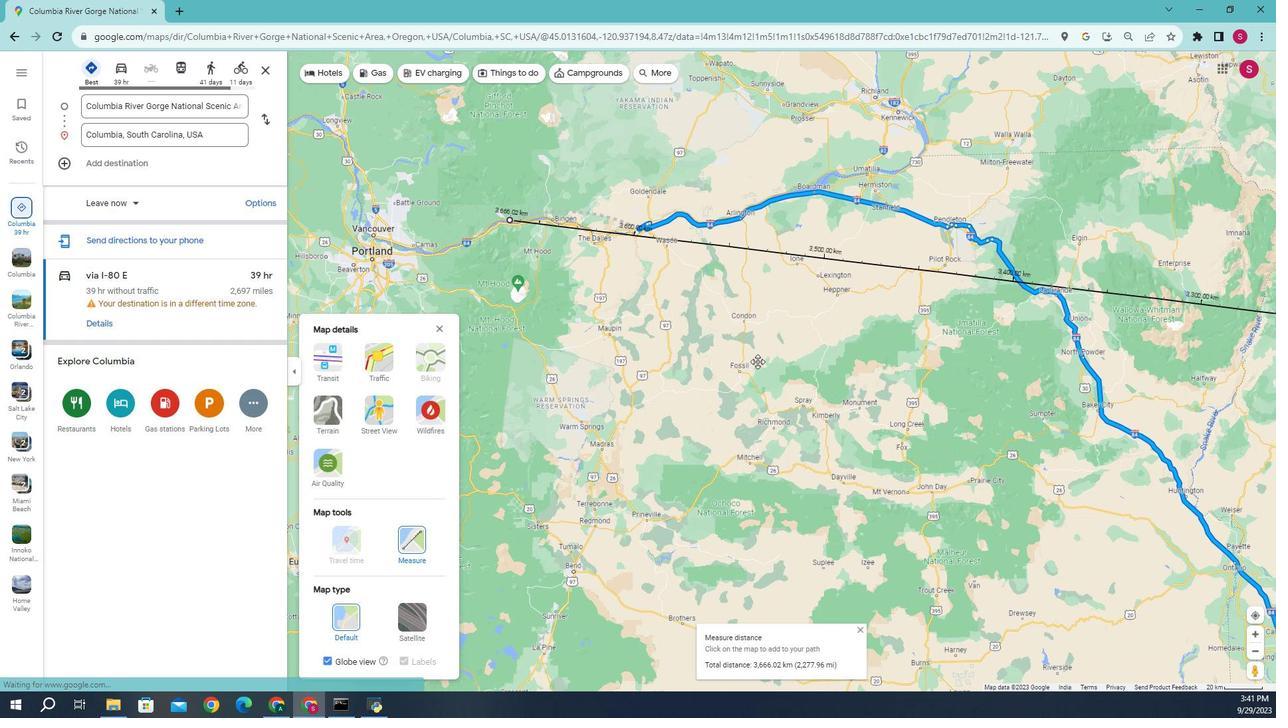 
Action: Mouse pressed left at (603, 294)
Screenshot: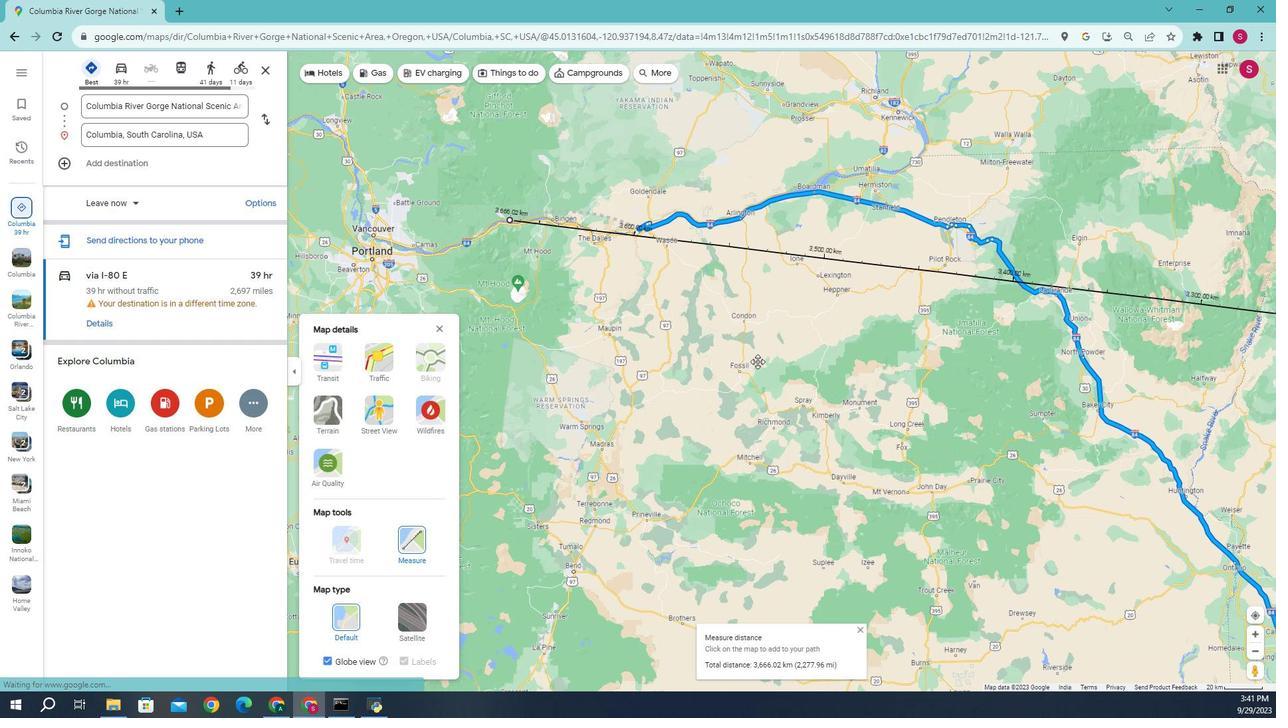 
Action: Mouse moved to (650, 252)
Screenshot: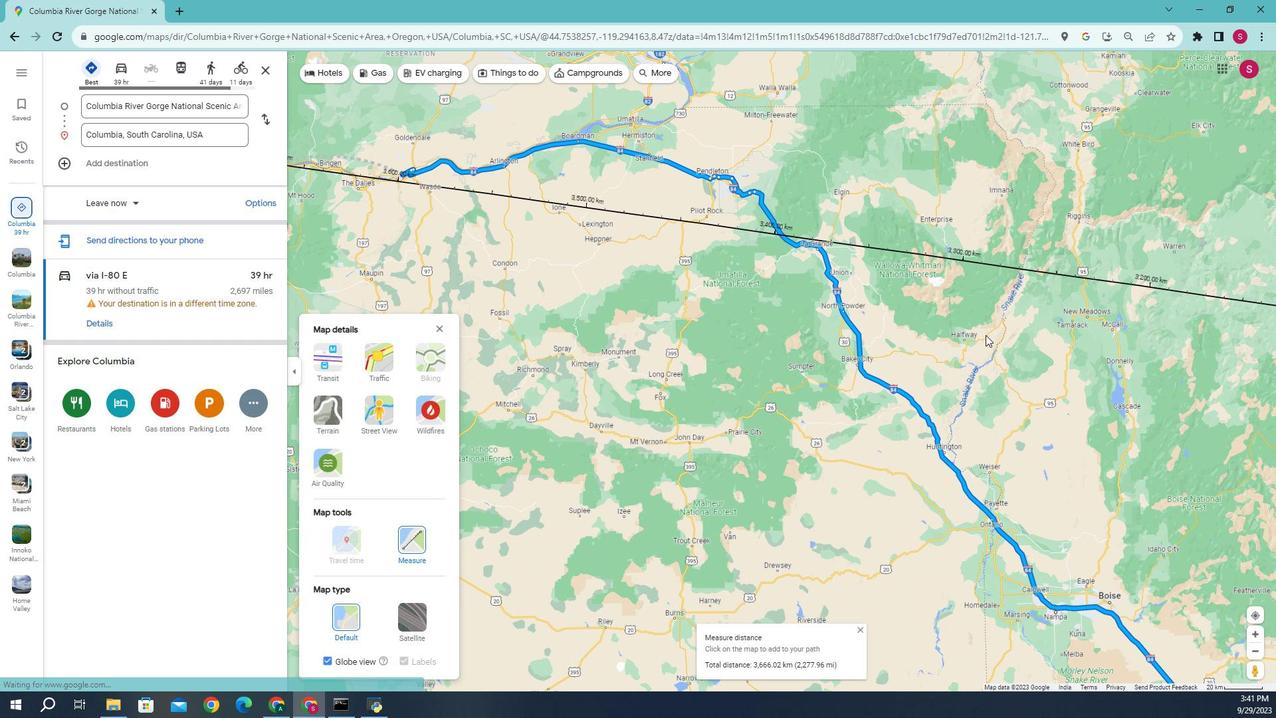 
Action: Mouse pressed left at (650, 252)
Screenshot: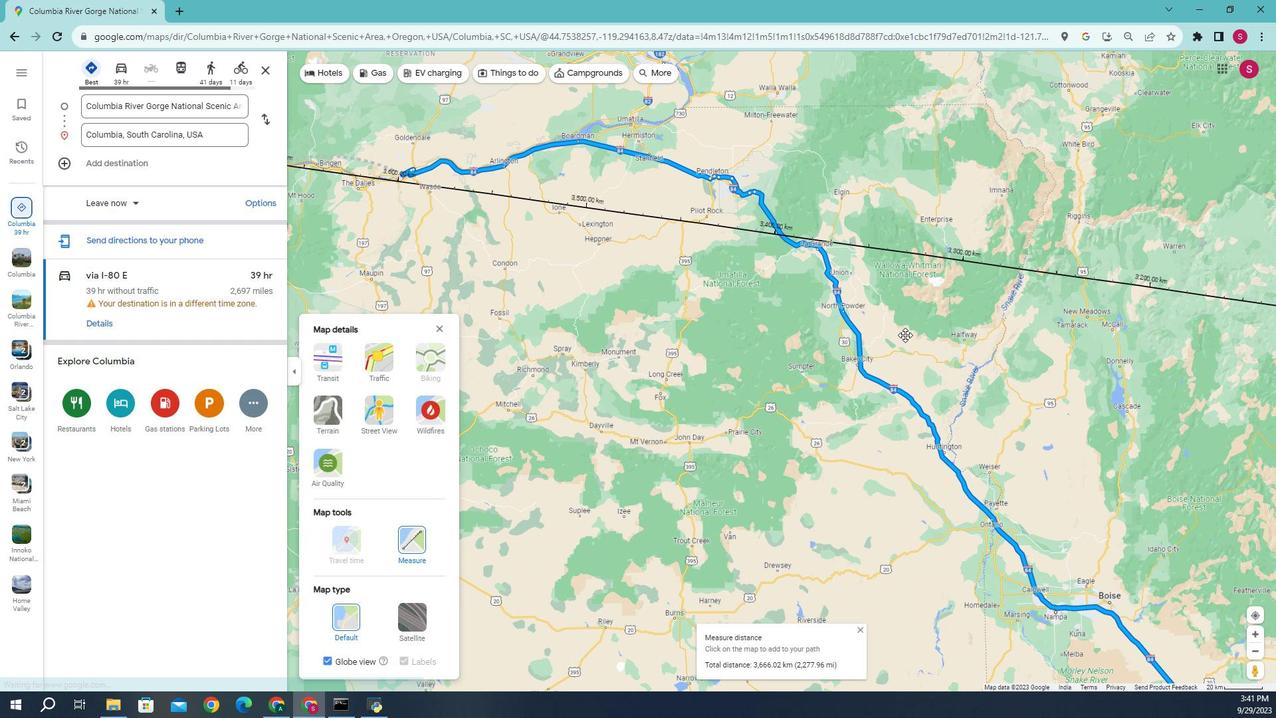 
Action: Mouse moved to (646, 278)
Screenshot: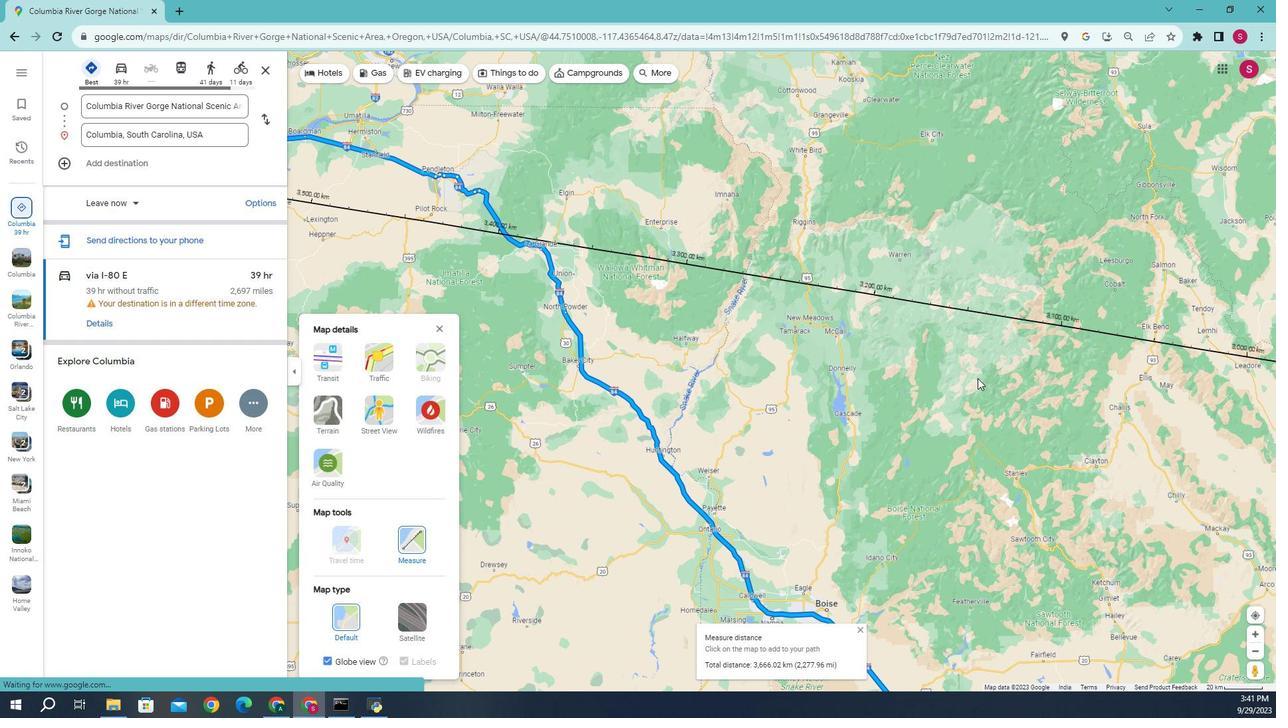 
Action: Mouse pressed left at (646, 278)
Screenshot: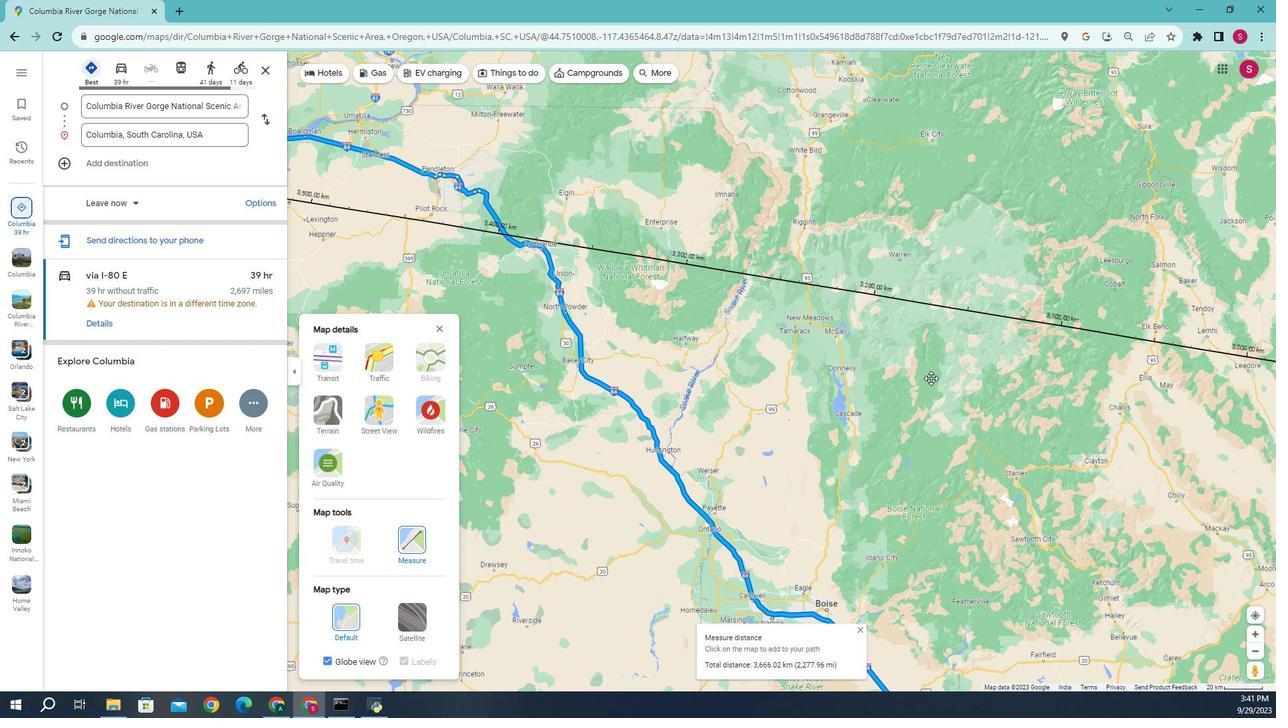 
Action: Mouse moved to (655, 311)
Screenshot: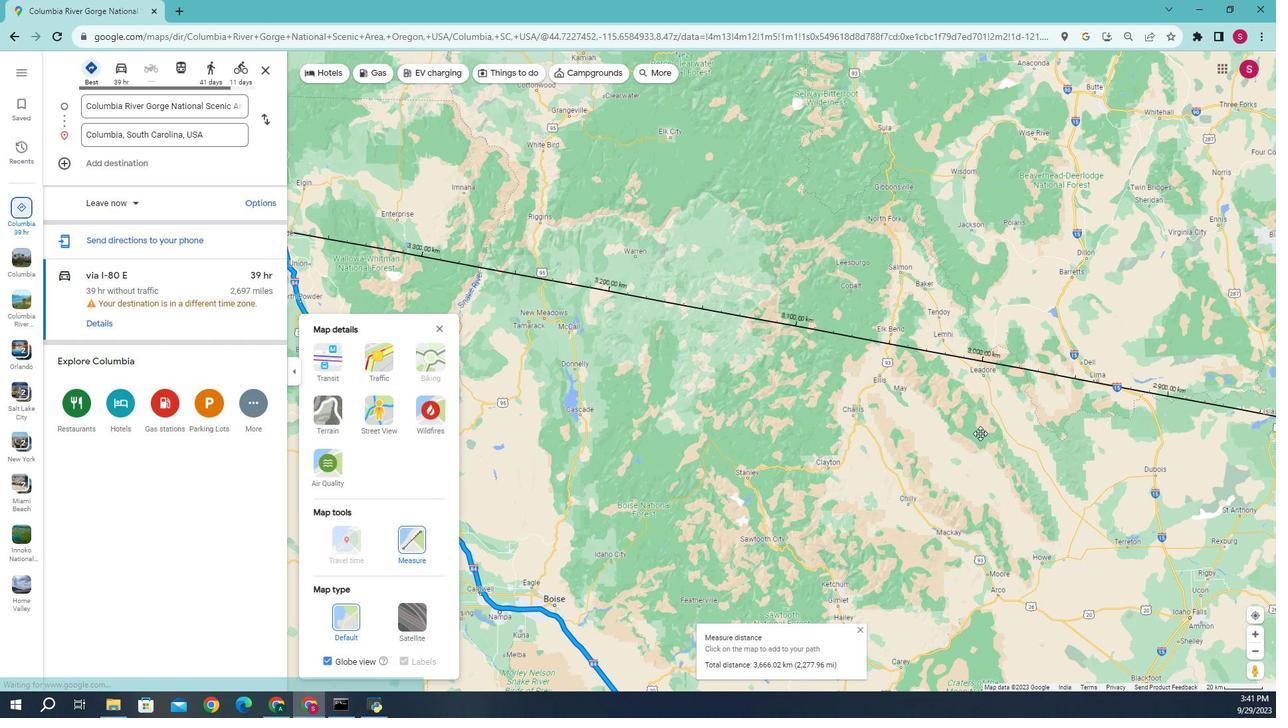
Action: Mouse pressed left at (655, 311)
Screenshot: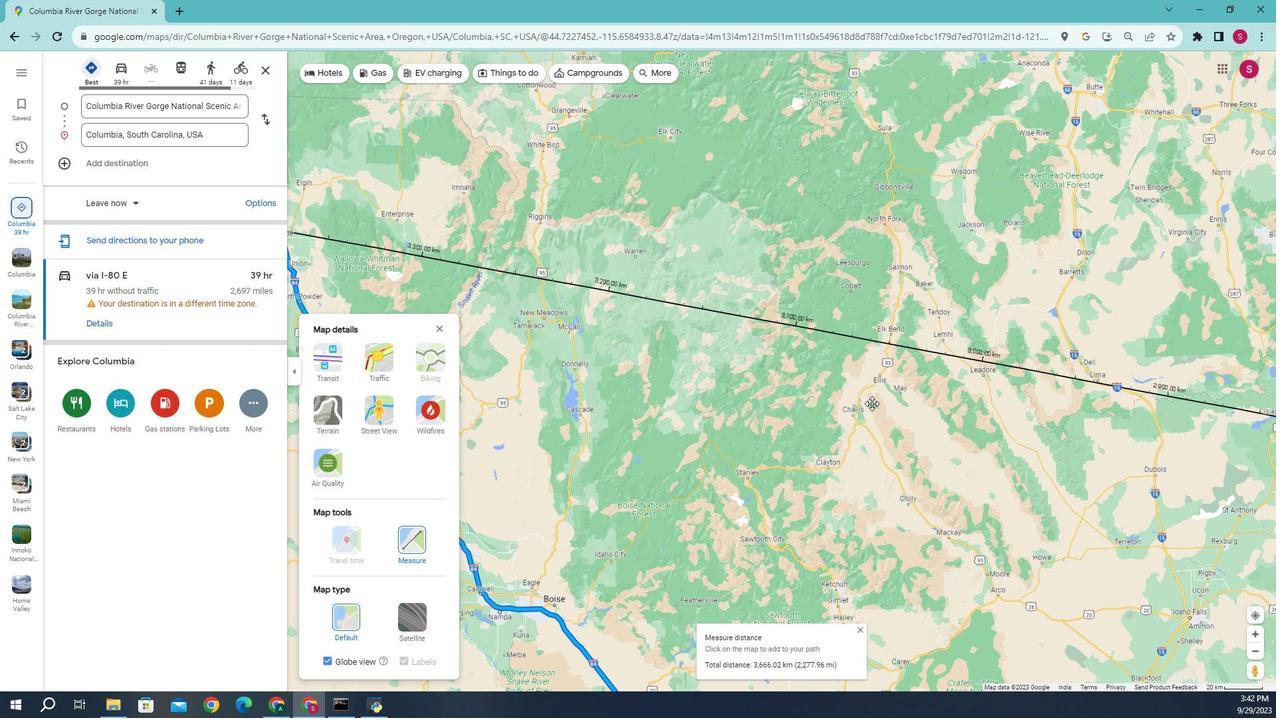 
Action: Mouse moved to (639, 289)
Screenshot: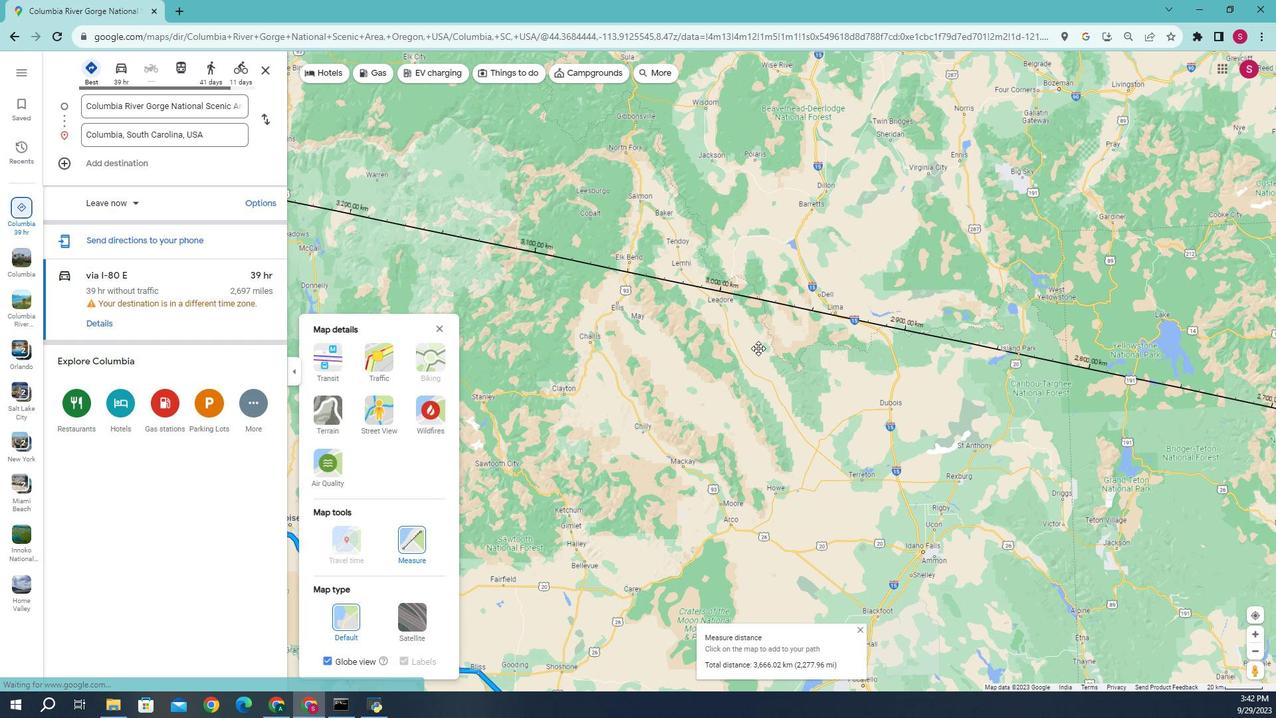
Action: Mouse pressed left at (639, 289)
Screenshot: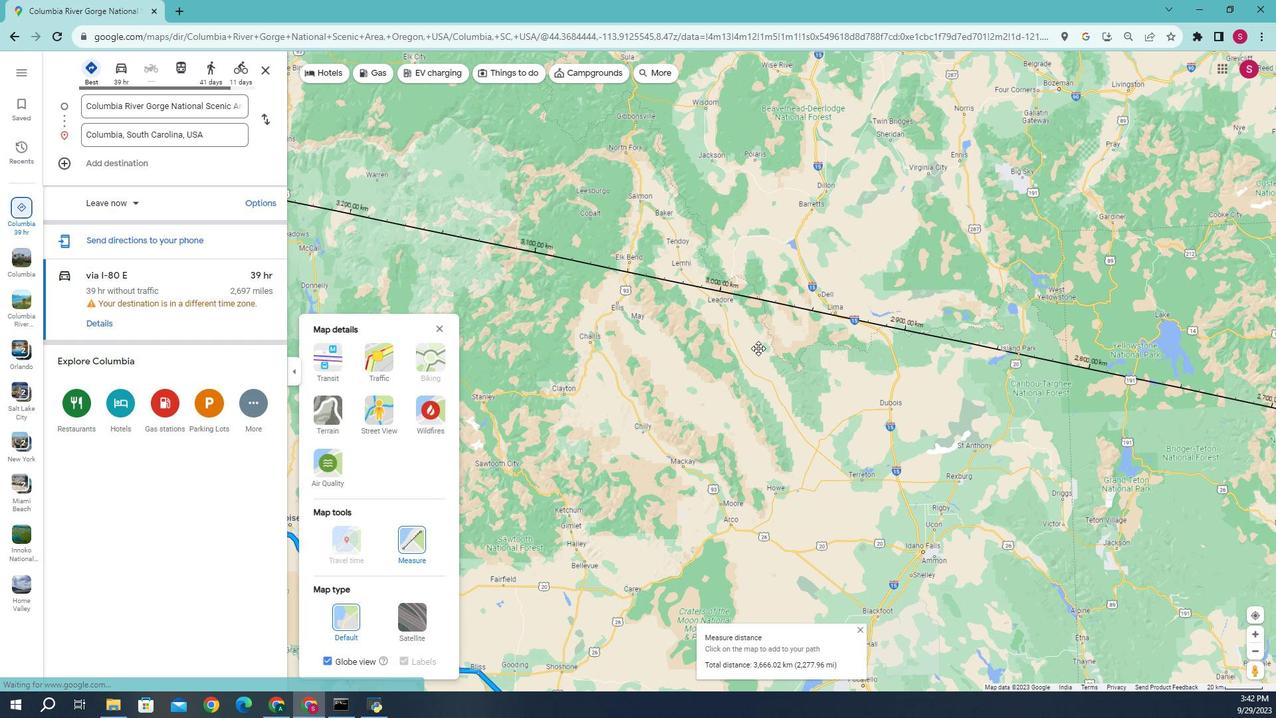 
Action: Mouse moved to (626, 290)
Screenshot: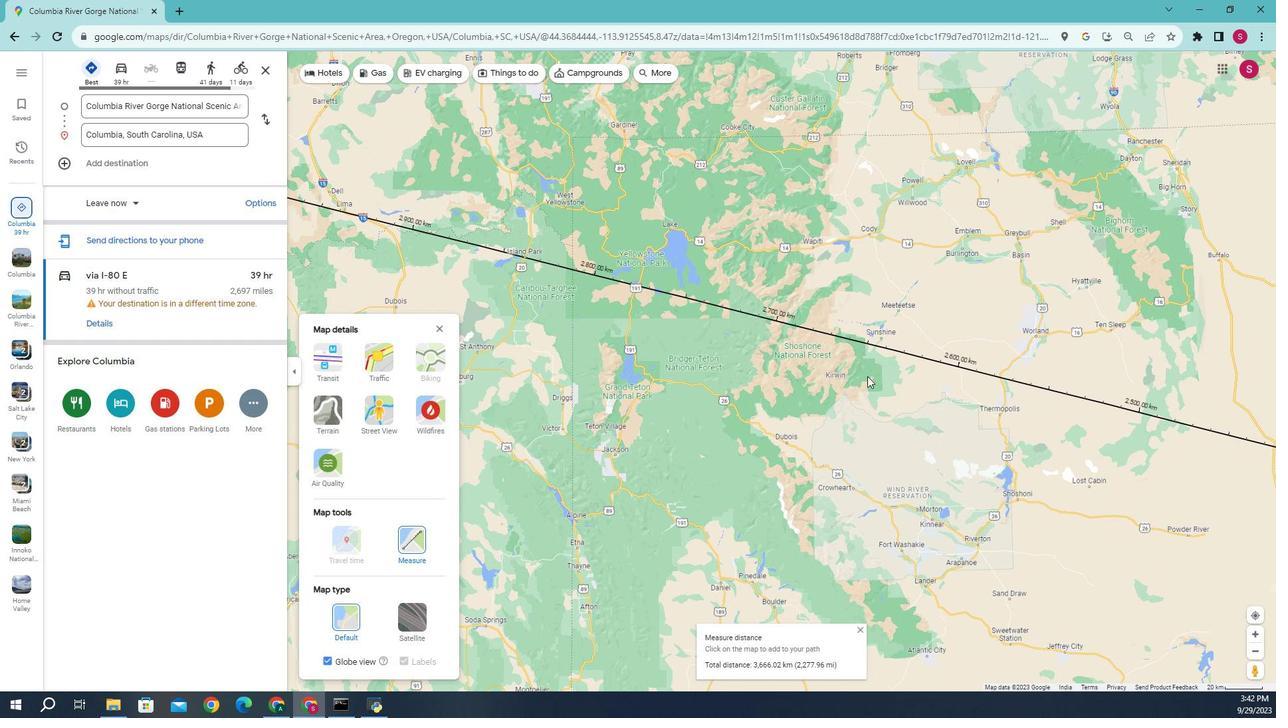 
Action: Mouse pressed left at (626, 290)
Screenshot: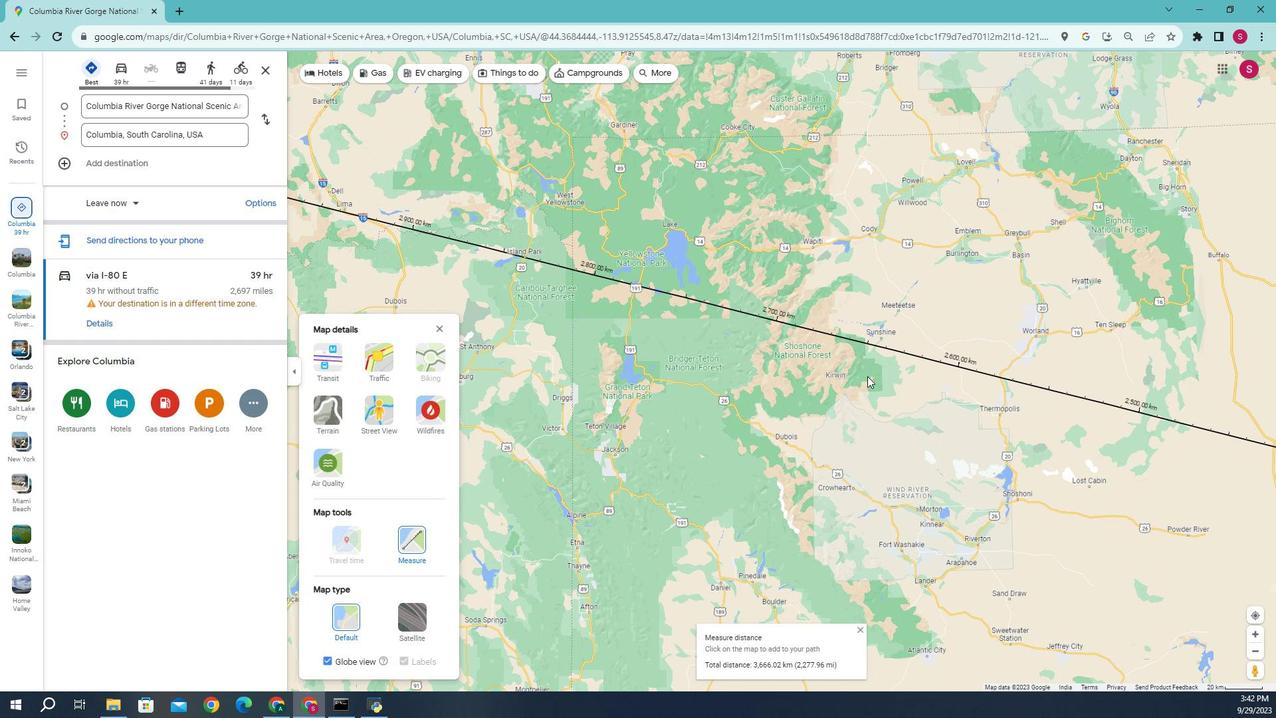 
Action: Mouse moved to (604, 306)
Screenshot: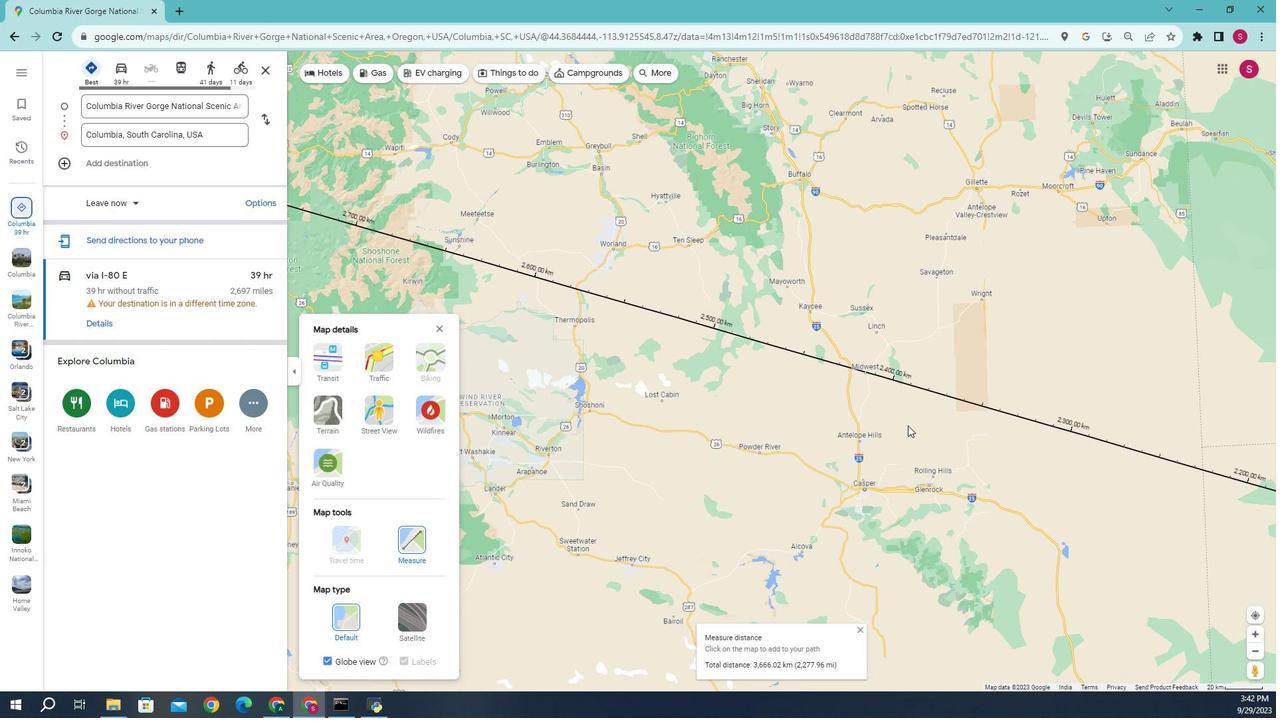 
Action: Mouse pressed left at (604, 306)
Screenshot: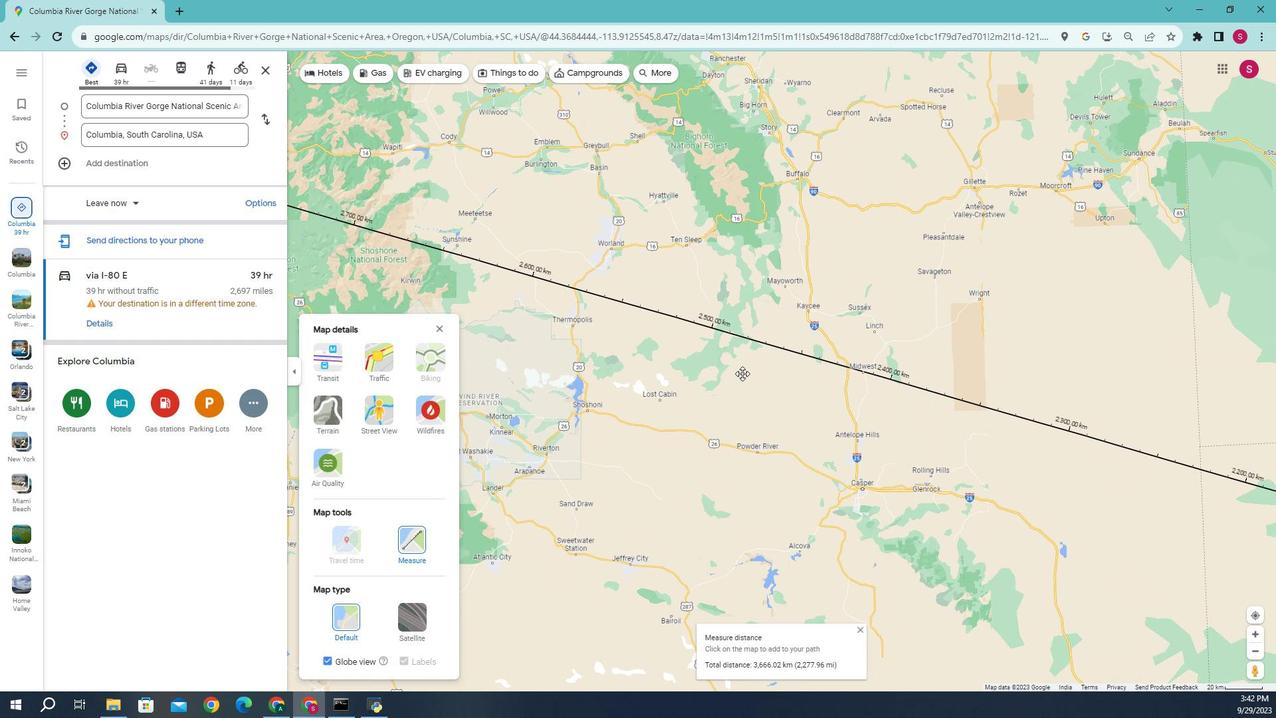 
Action: Mouse moved to (635, 330)
Screenshot: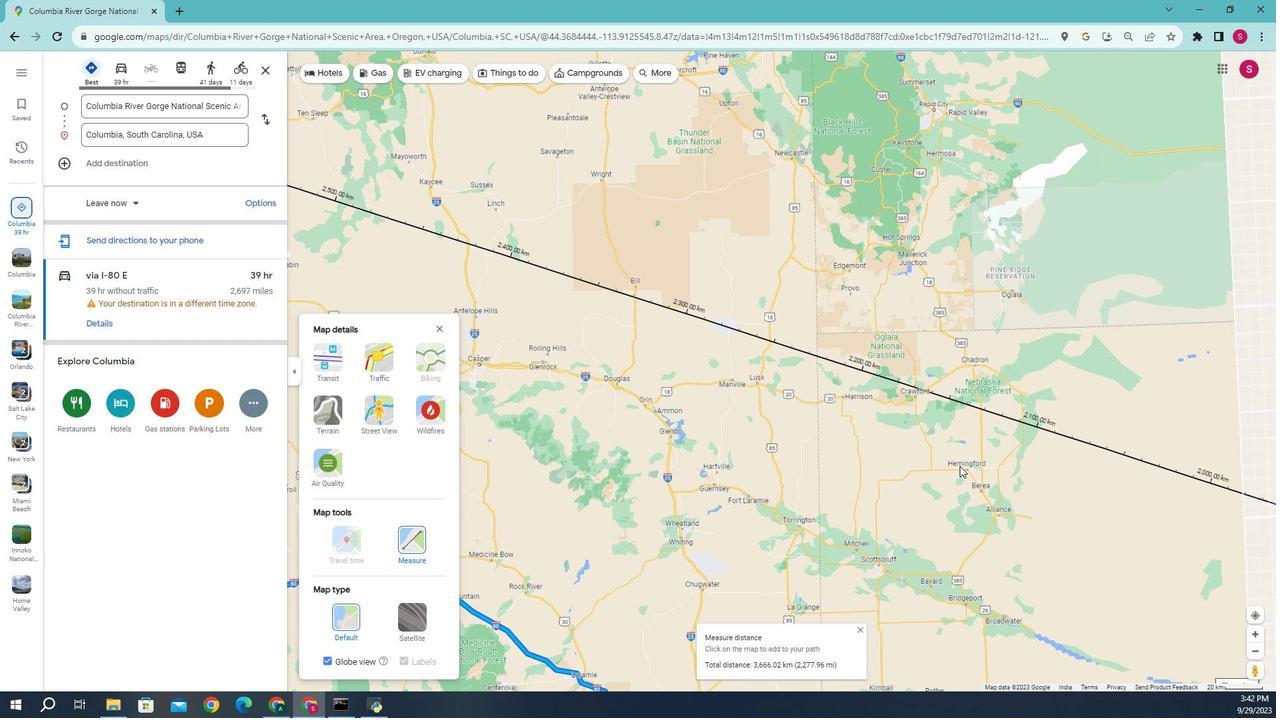 
Action: Mouse pressed left at (635, 330)
Screenshot: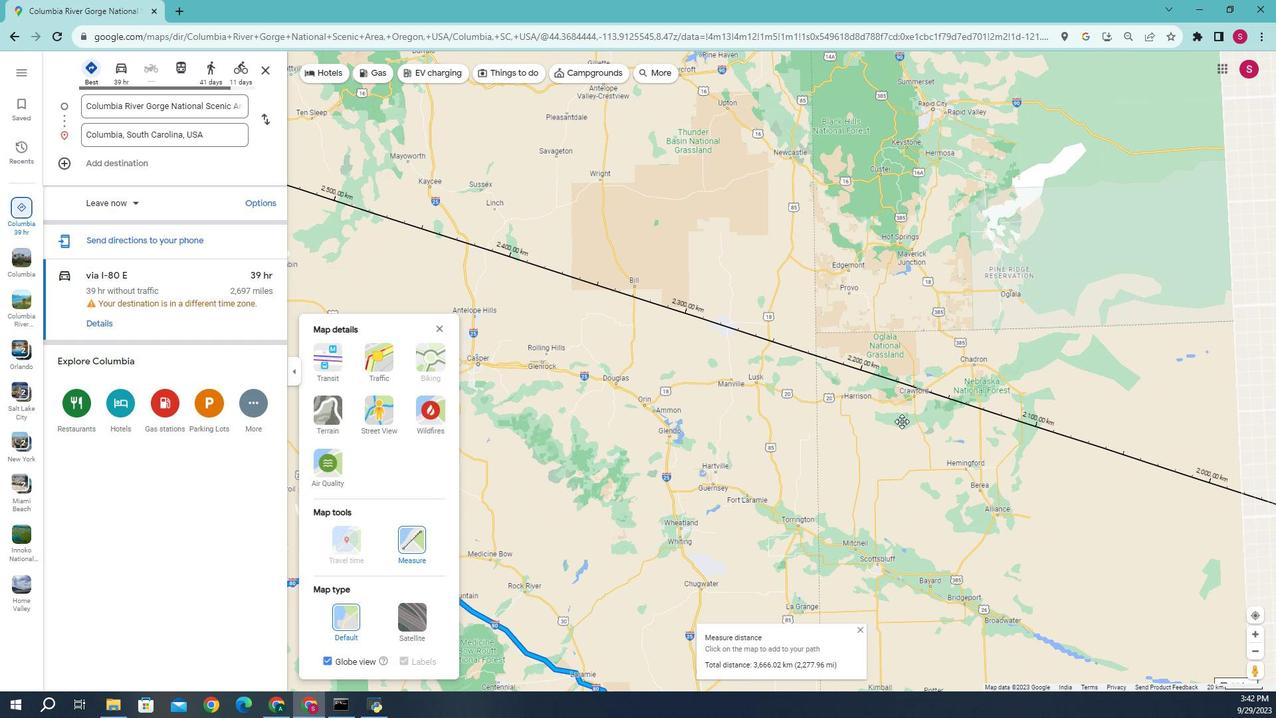 
Action: Mouse moved to (616, 286)
Screenshot: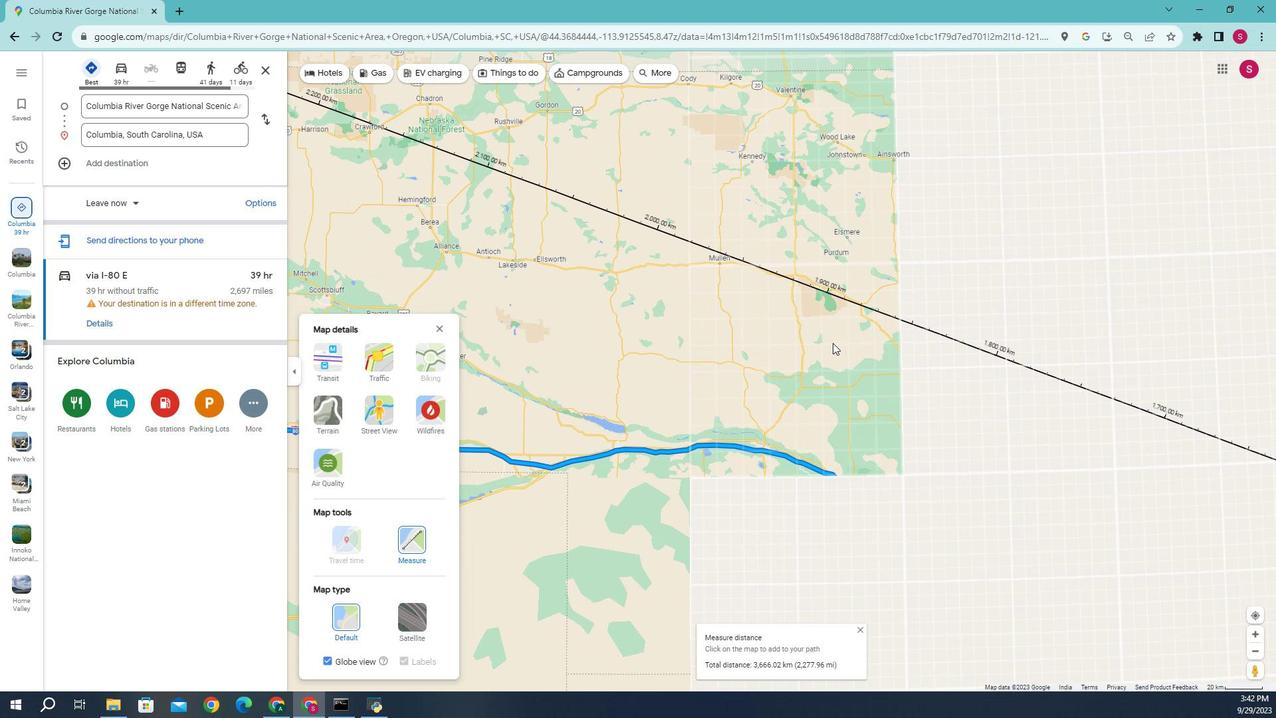 
Action: Mouse pressed left at (616, 286)
Screenshot: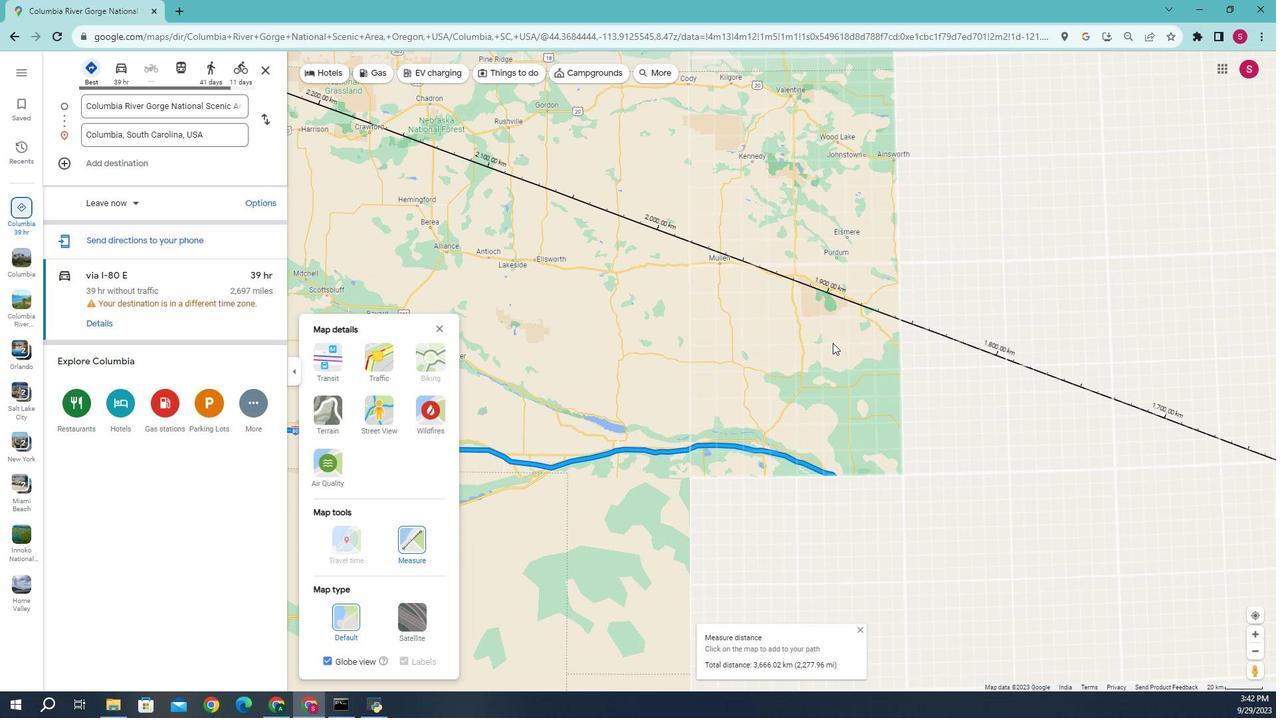 
Action: Mouse moved to (634, 286)
Screenshot: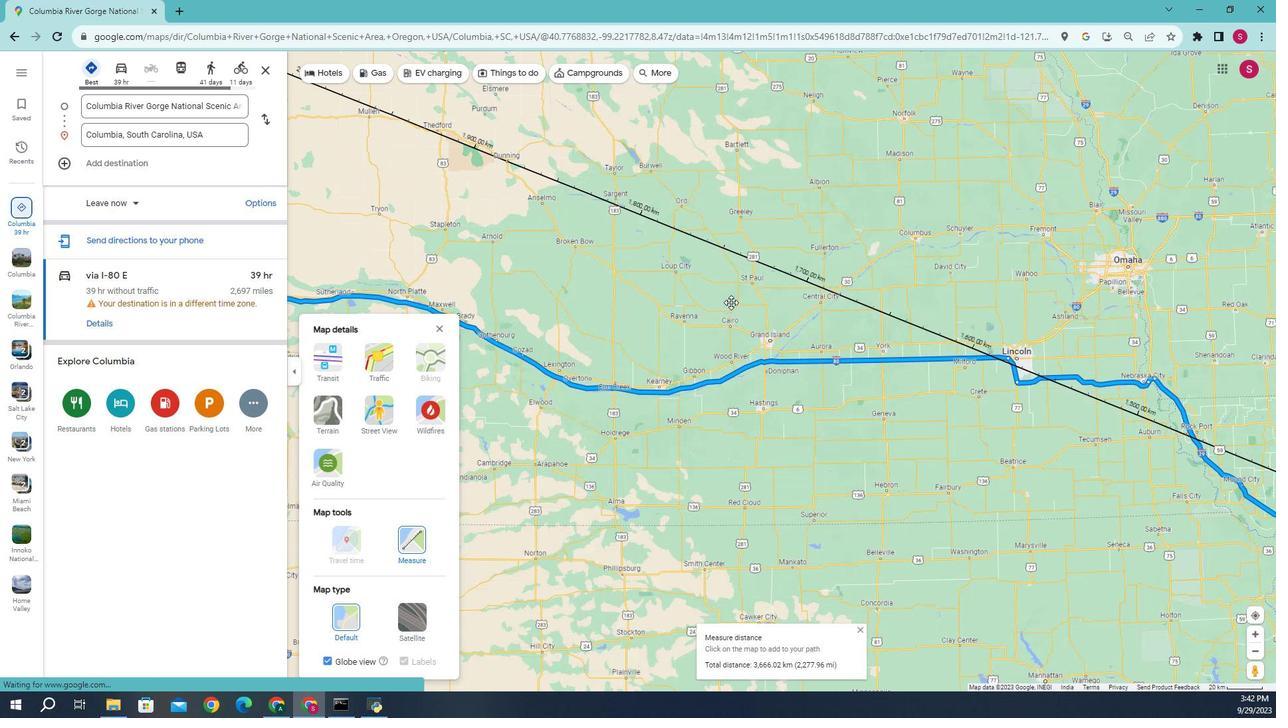 
Action: Mouse pressed left at (634, 286)
Screenshot: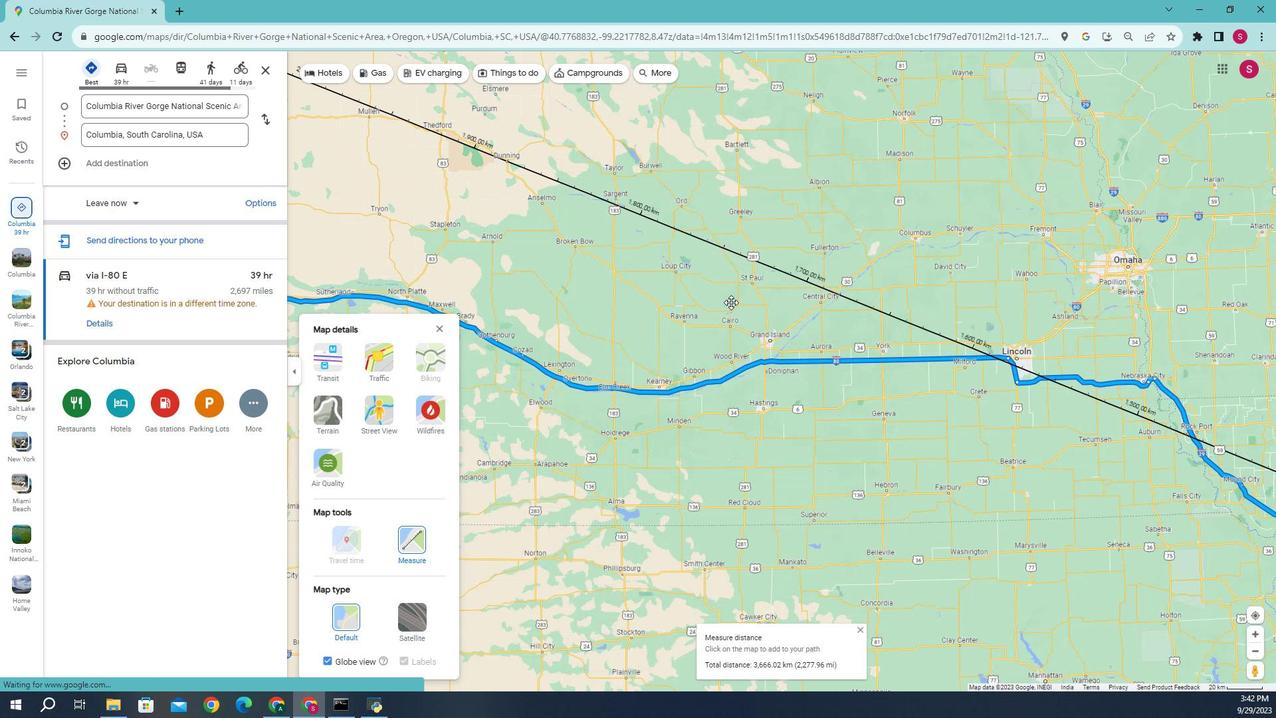 
Action: Mouse moved to (596, 335)
Screenshot: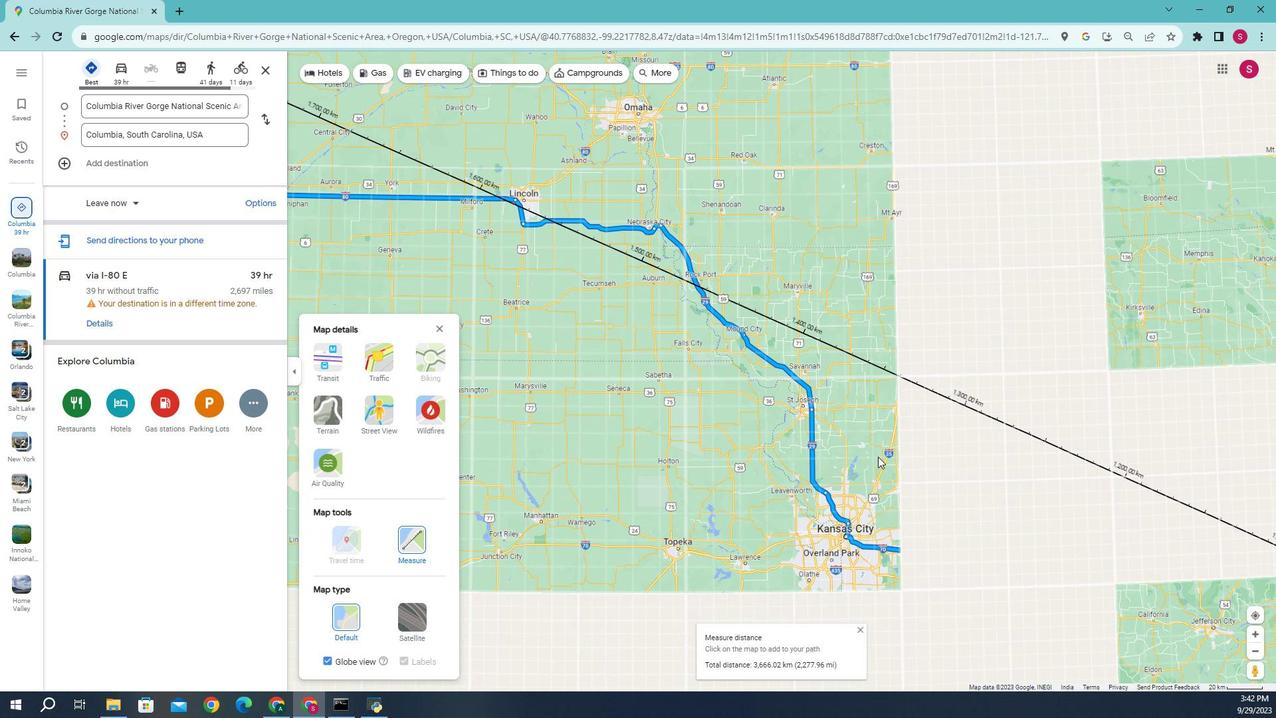 
Action: Mouse pressed left at (596, 335)
Screenshot: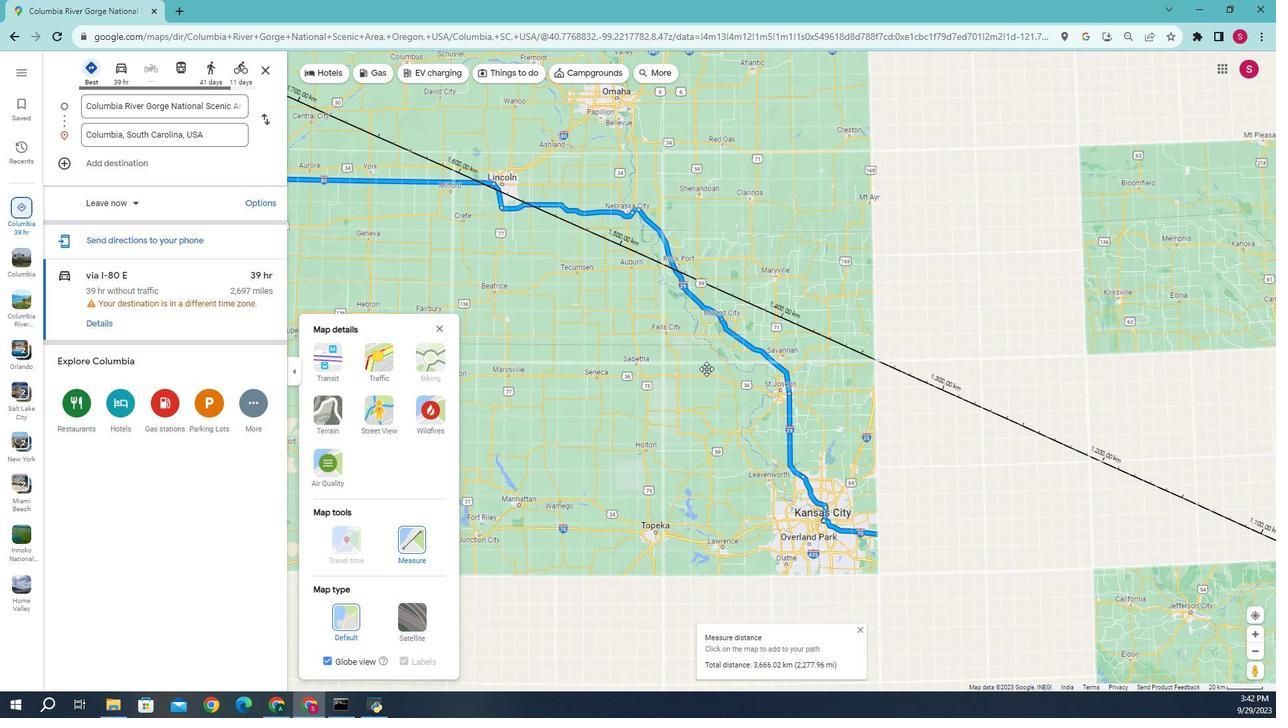 
Action: Mouse moved to (621, 332)
Screenshot: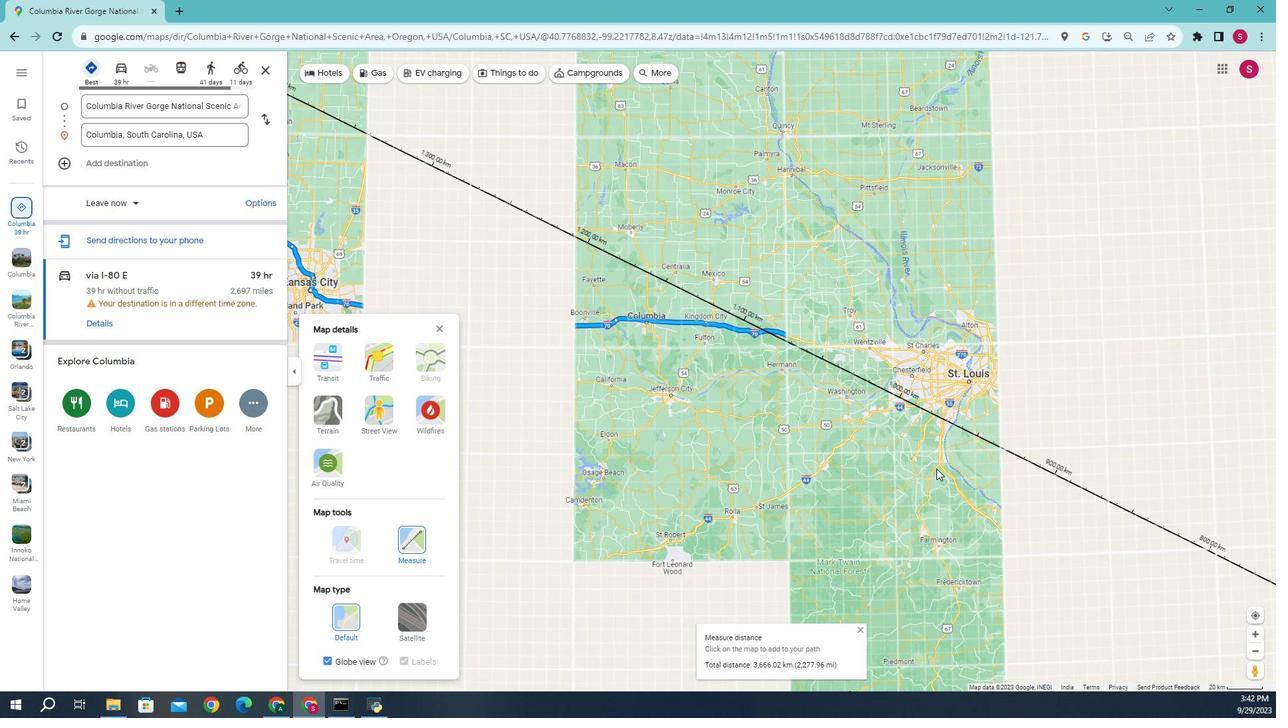 
Action: Mouse pressed left at (621, 332)
Screenshot: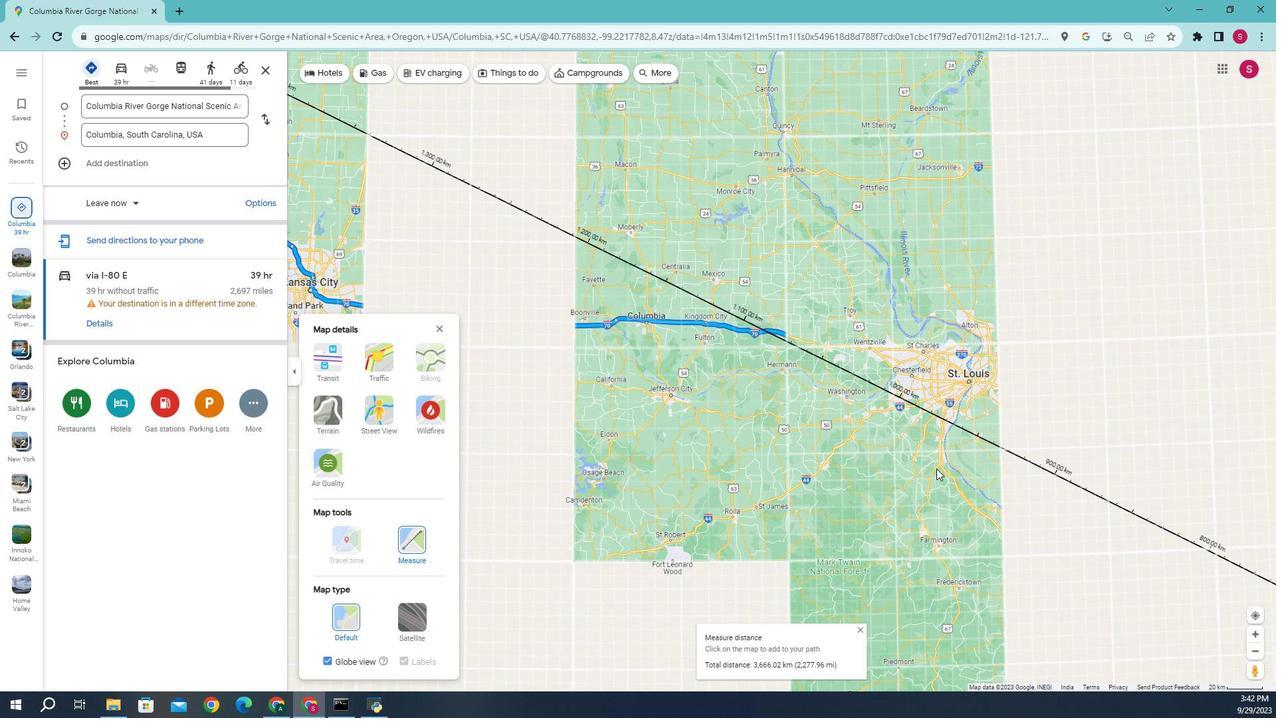
Action: Mouse moved to (577, 328)
Screenshot: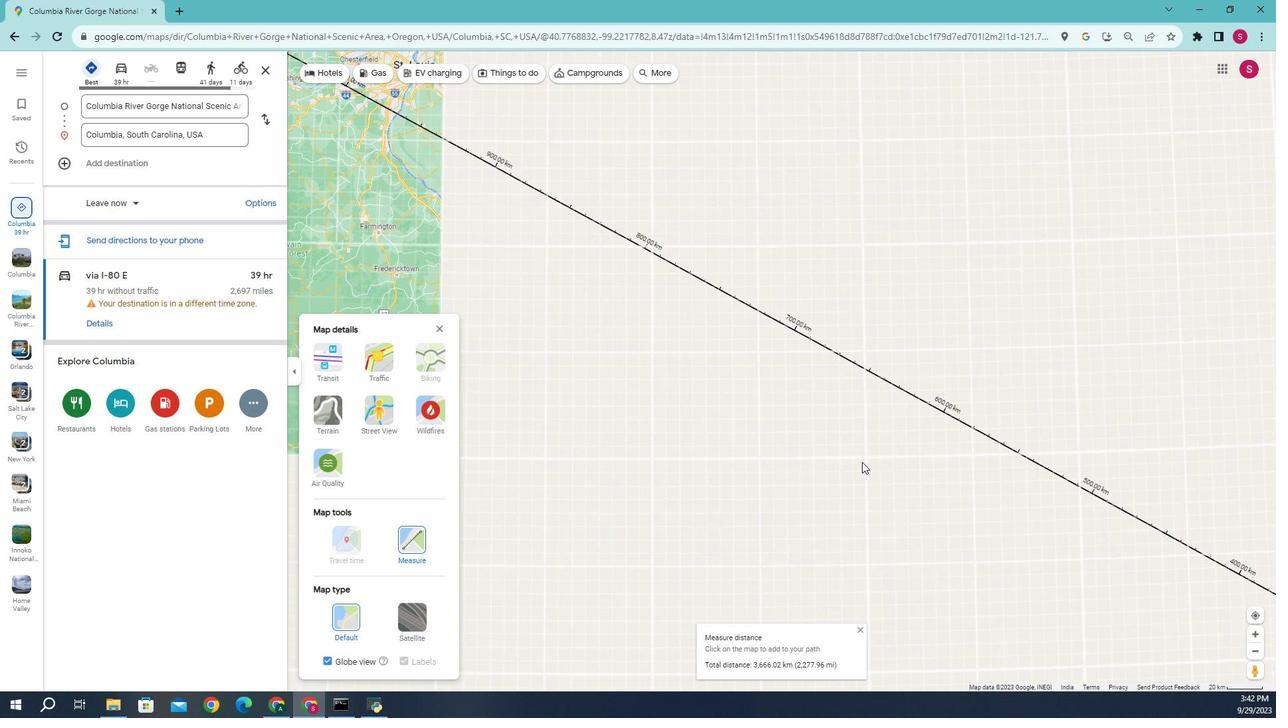 
Action: Mouse pressed left at (577, 328)
Screenshot: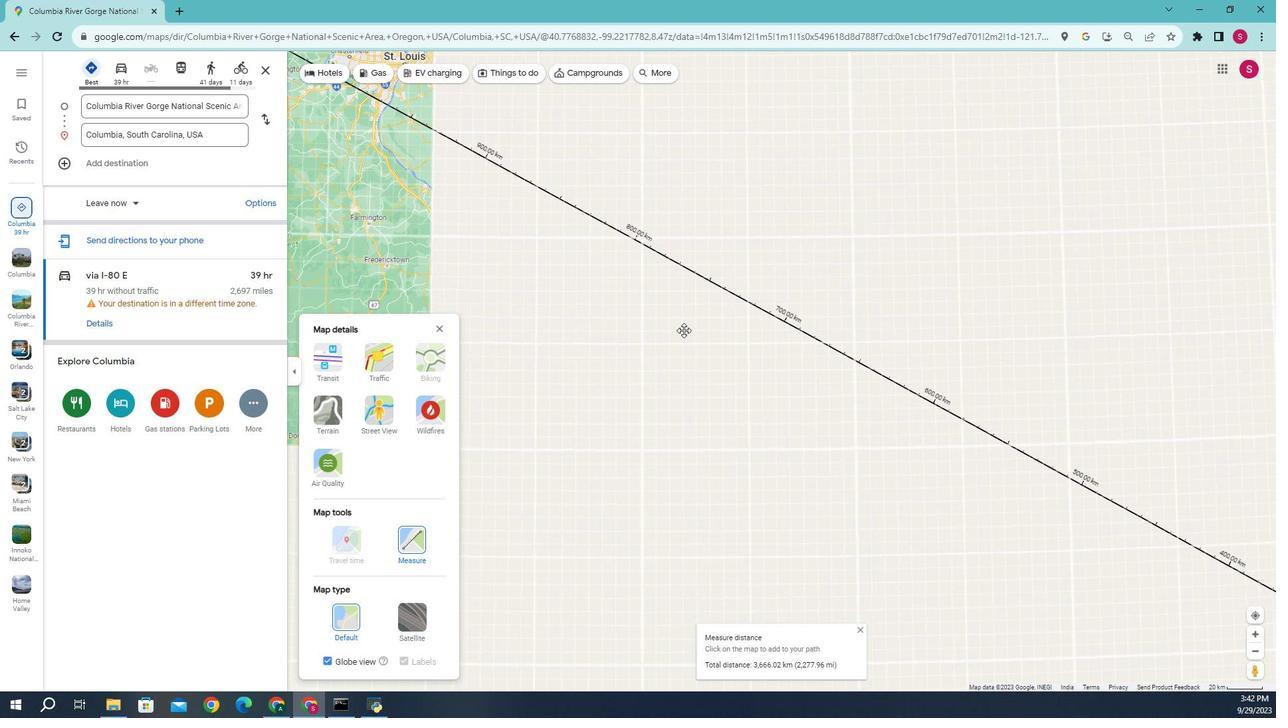 
Action: Mouse moved to (503, 289)
Screenshot: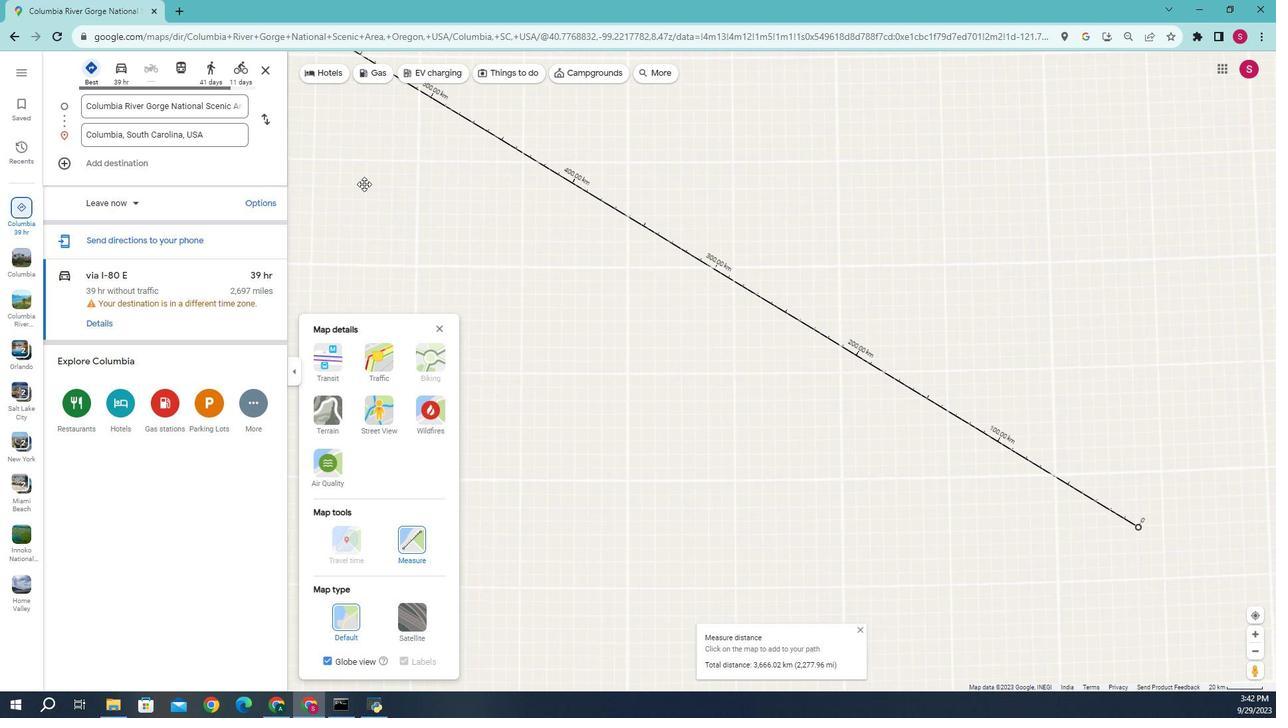 
Action: Mouse pressed left at (503, 289)
Screenshot: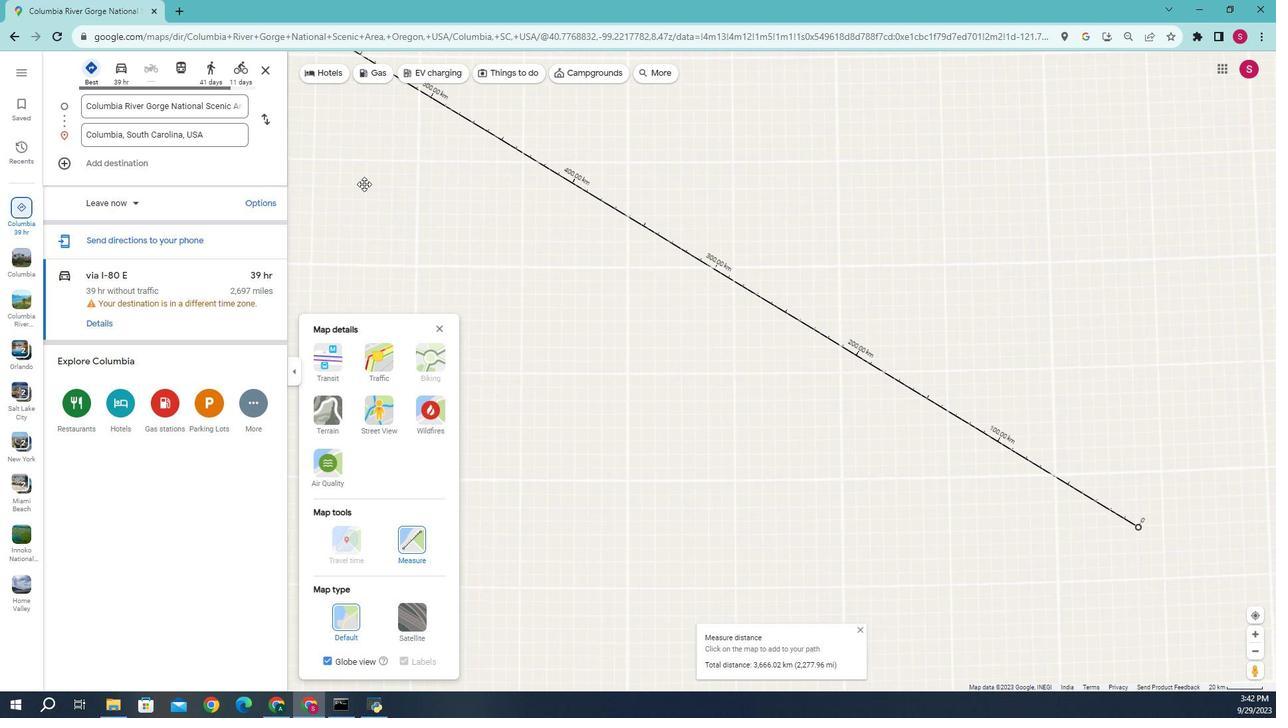 
Action: Mouse moved to (440, 261)
Screenshot: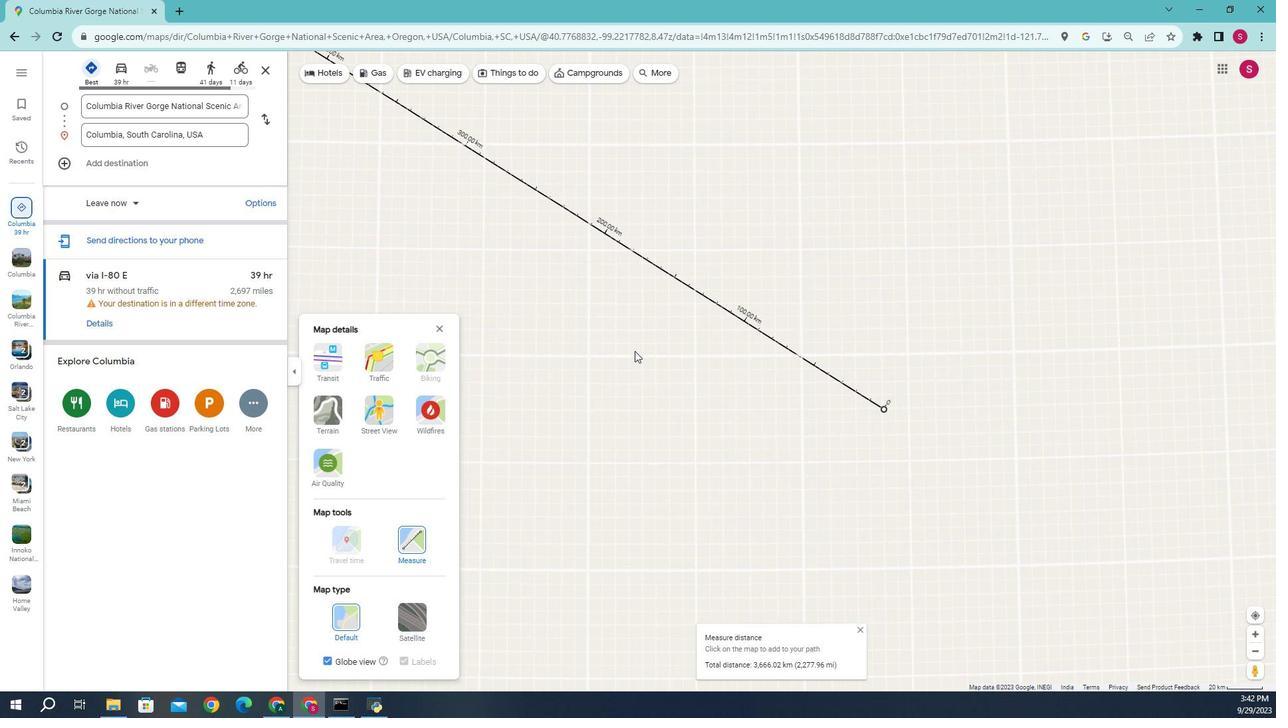 
Action: Mouse pressed left at (440, 261)
Screenshot: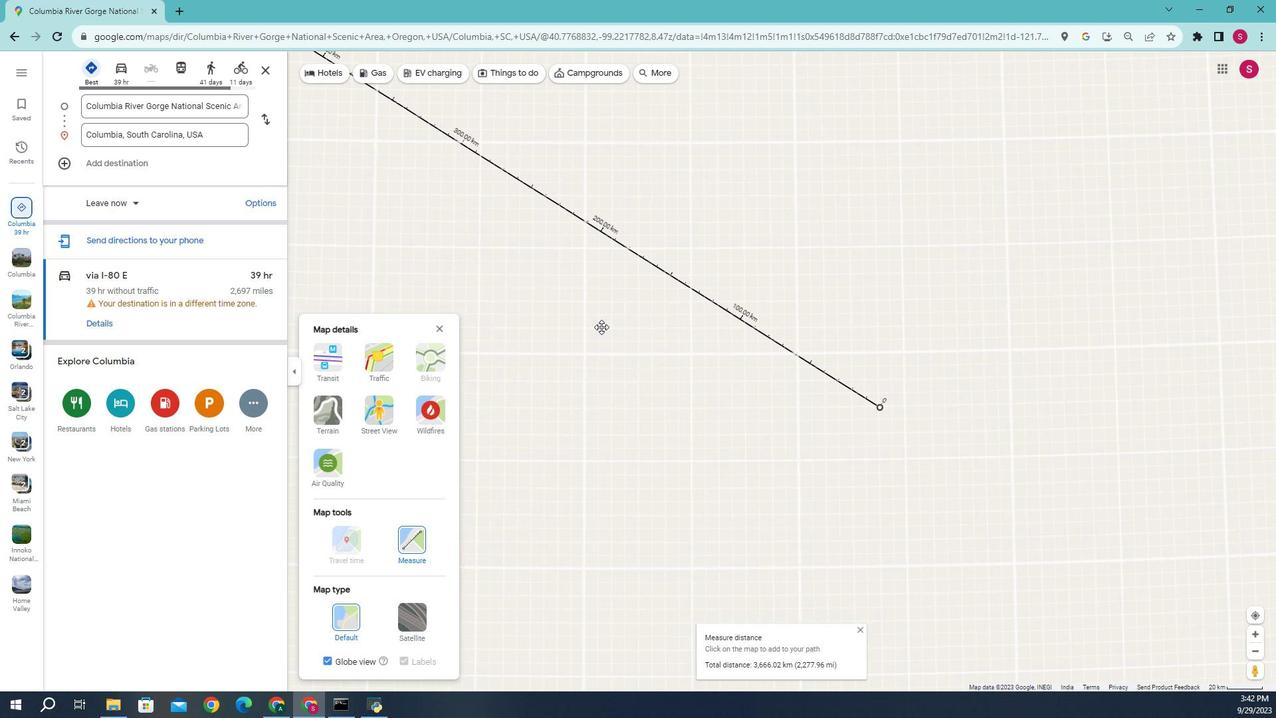 
Action: Mouse moved to (403, 235)
Screenshot: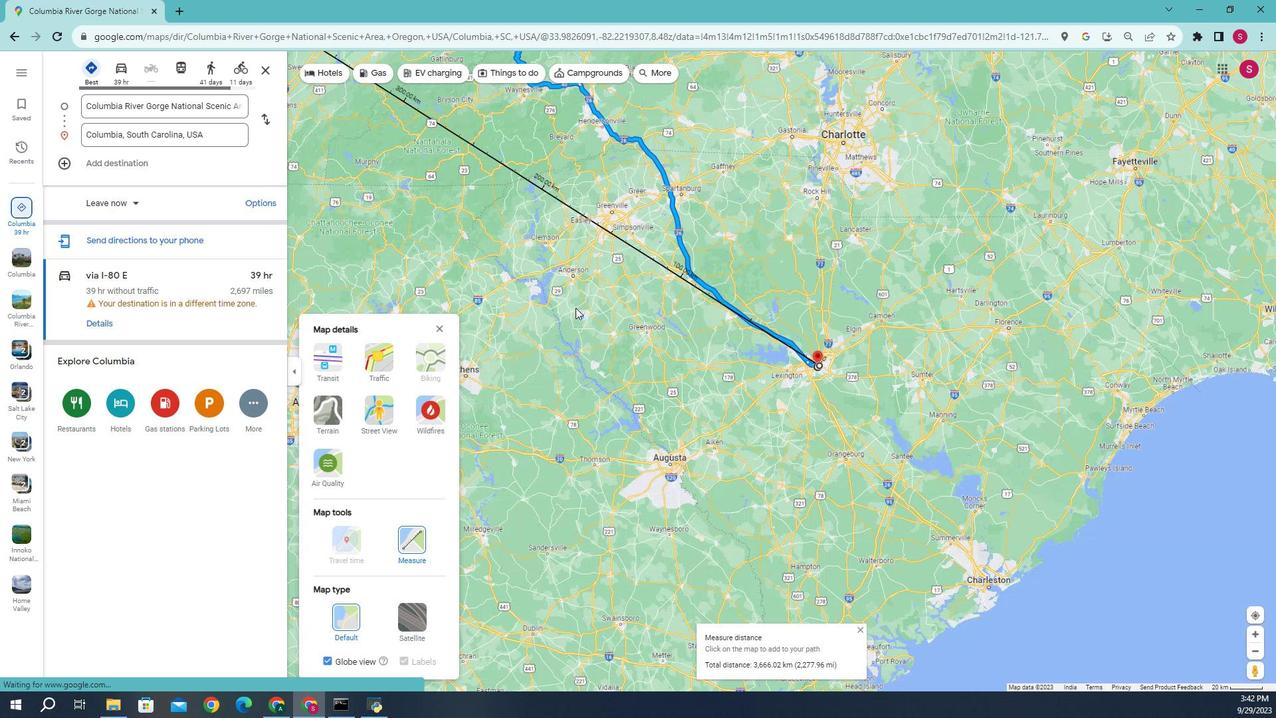 
Action: Mouse scrolled (403, 235) with delta (0, 0)
Screenshot: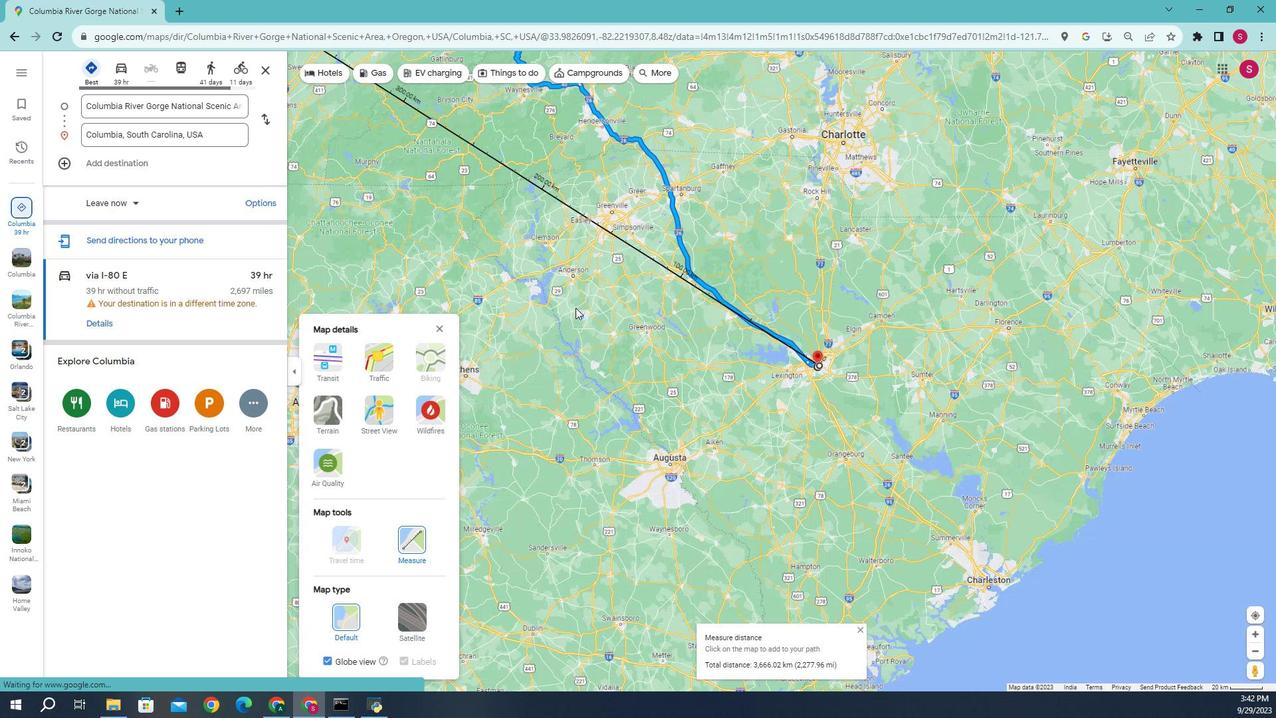 
Action: Mouse moved to (404, 236)
Screenshot: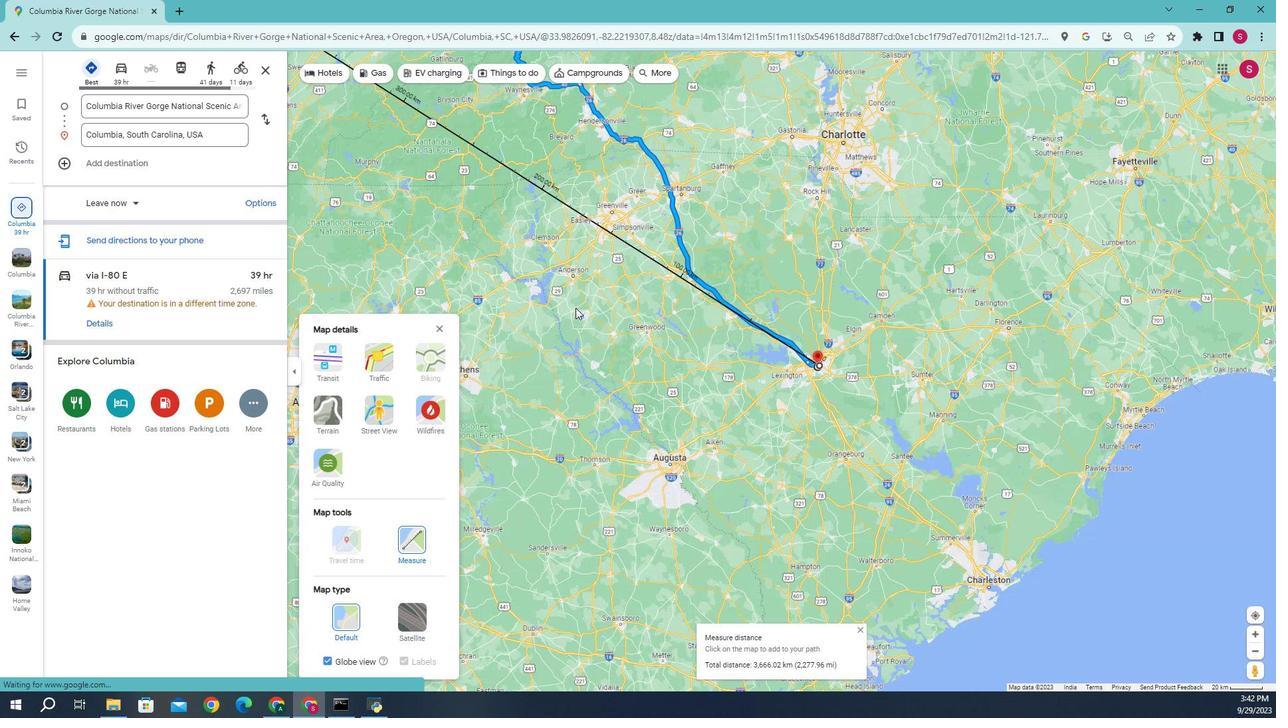 
Action: Mouse scrolled (404, 236) with delta (0, 0)
Screenshot: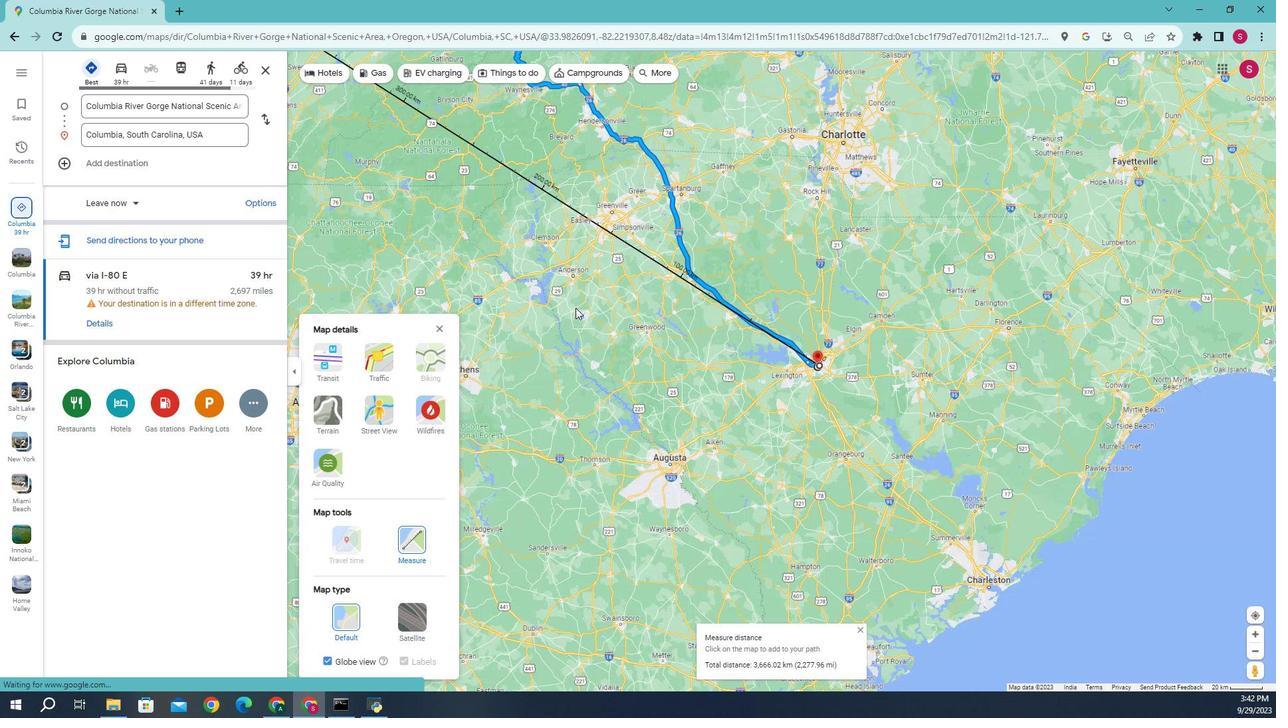 
Action: Mouse scrolled (404, 236) with delta (0, 0)
Screenshot: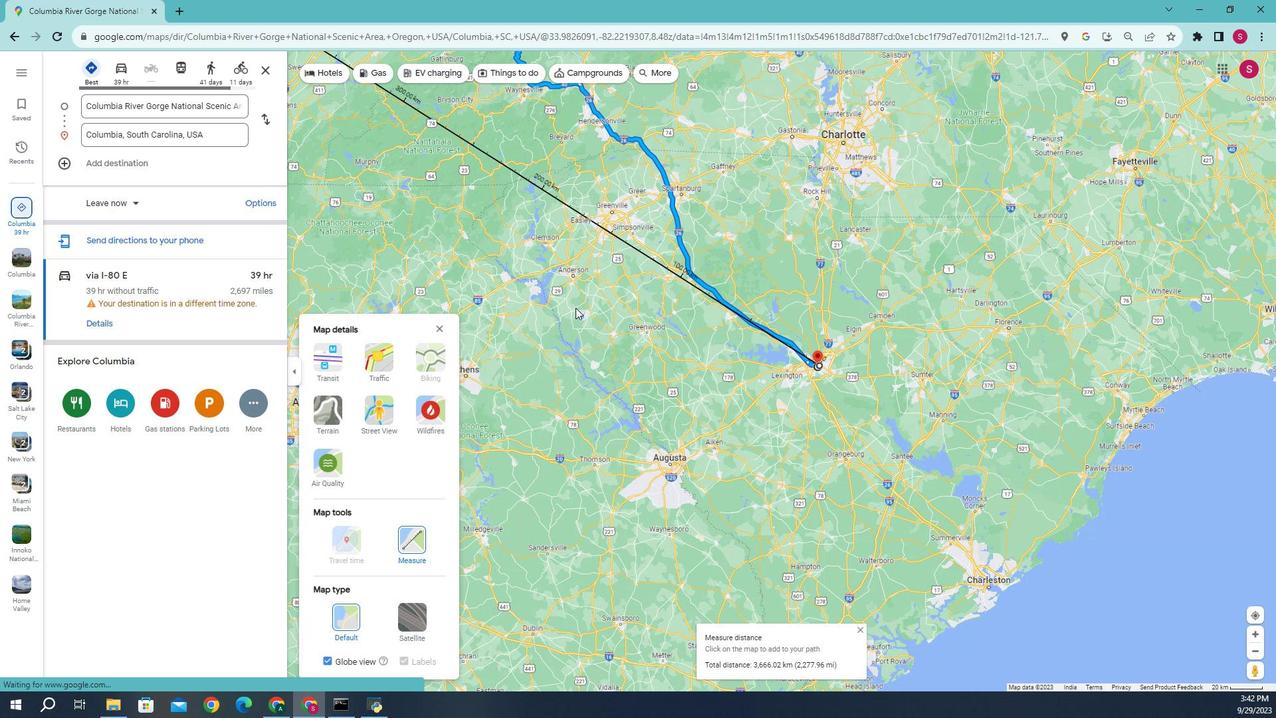 
Action: Mouse moved to (440, 256)
Screenshot: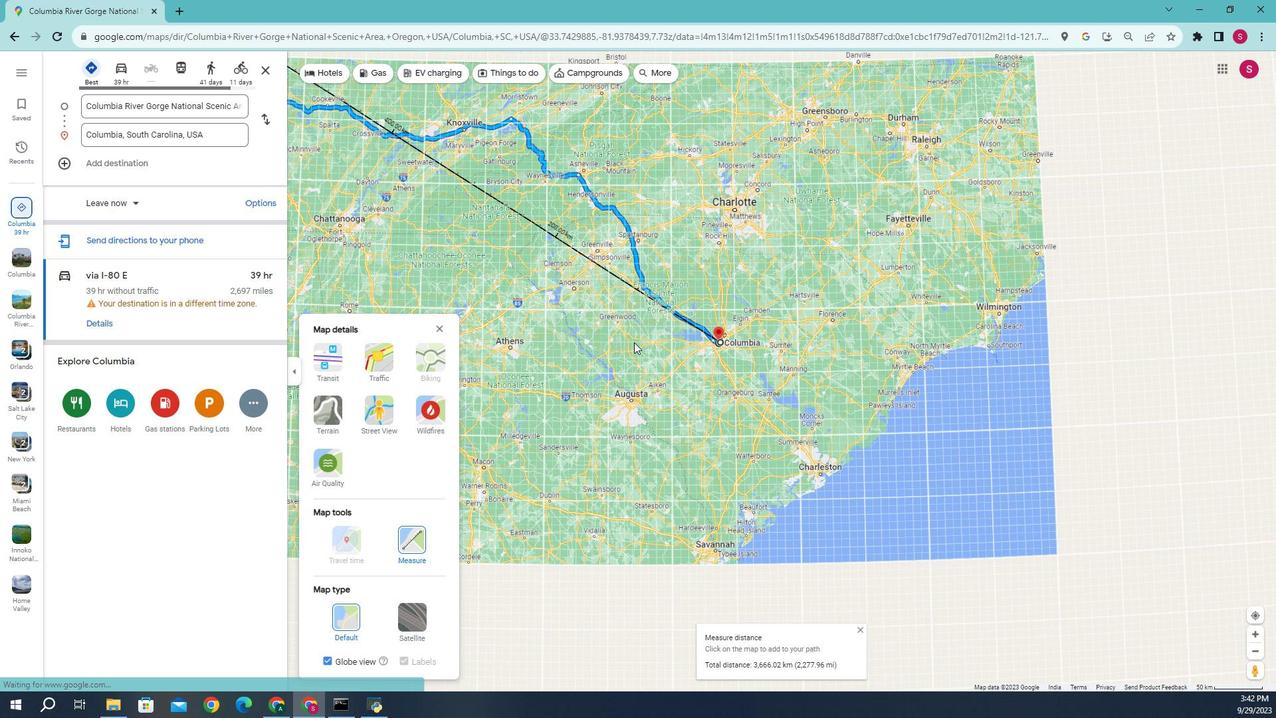 
Action: Mouse scrolled (440, 257) with delta (0, 0)
Screenshot: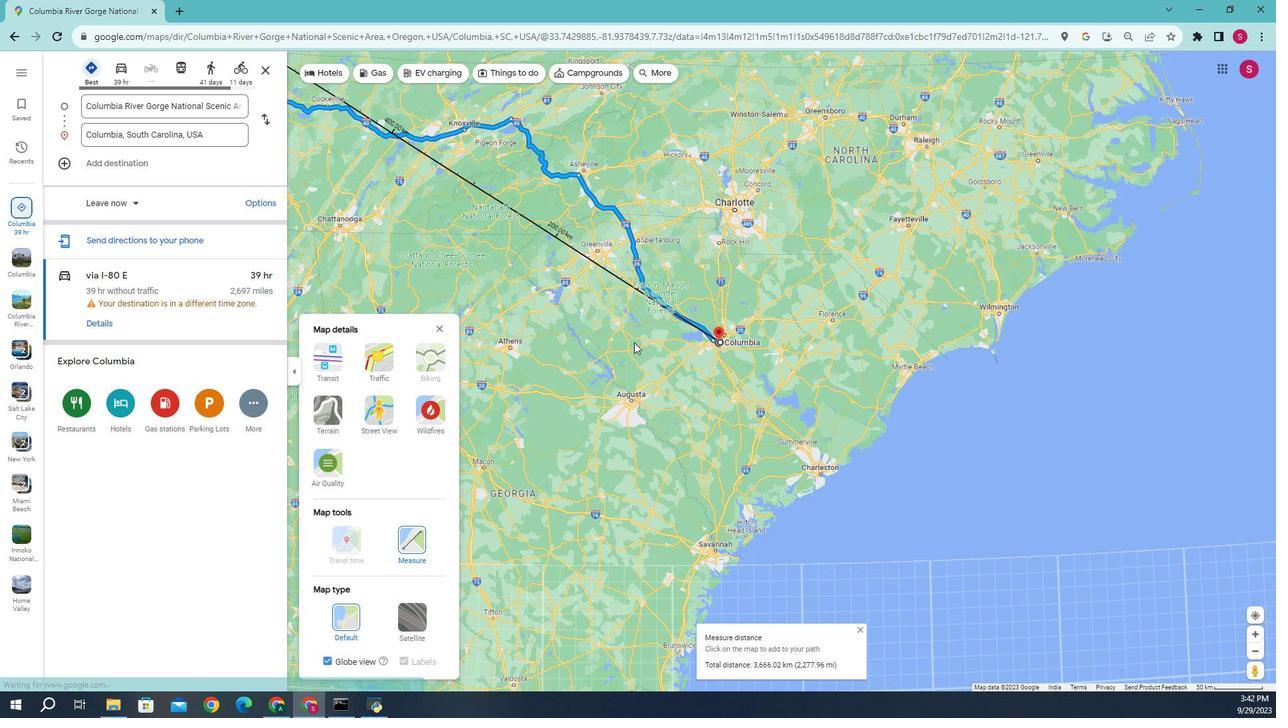 
Action: Mouse scrolled (440, 257) with delta (0, 0)
Screenshot: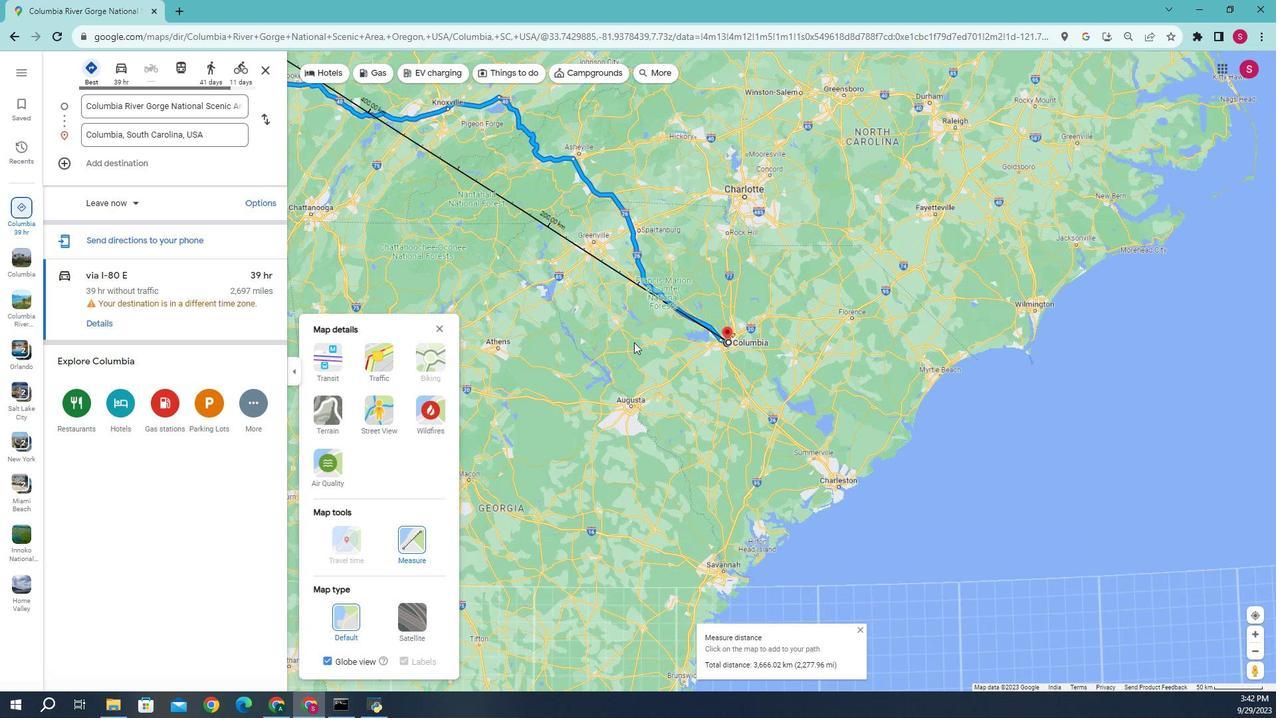 
